Task: create and install a custom github app.
Action: Mouse moved to (743, 31)
Screenshot: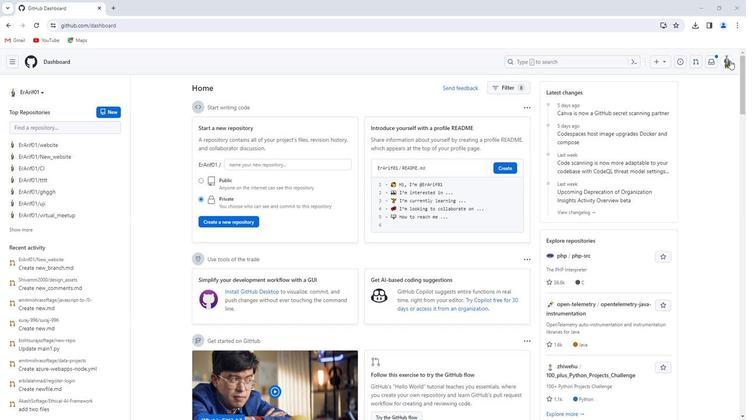 
Action: Mouse pressed left at (743, 31)
Screenshot: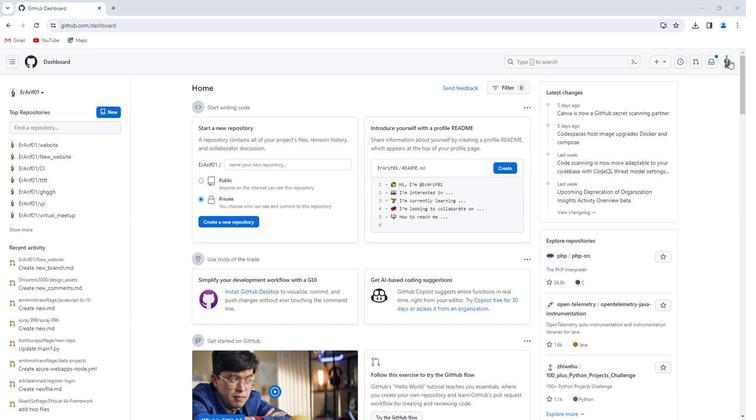 
Action: Mouse moved to (671, 290)
Screenshot: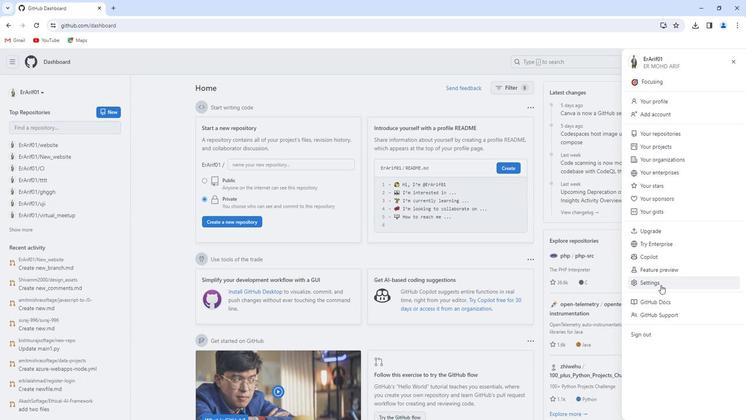 
Action: Mouse pressed left at (671, 290)
Screenshot: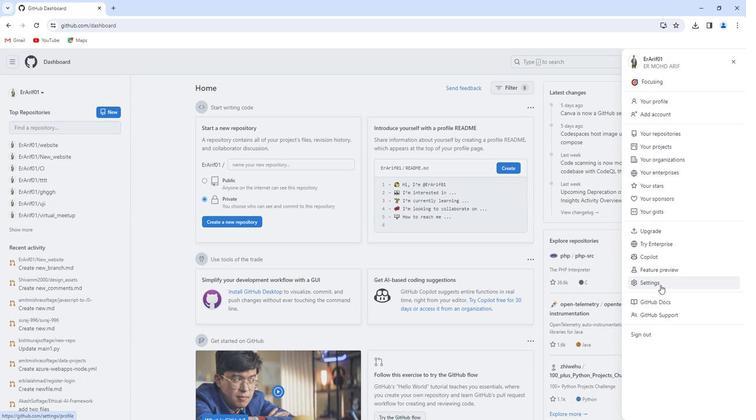 
Action: Mouse moved to (216, 170)
Screenshot: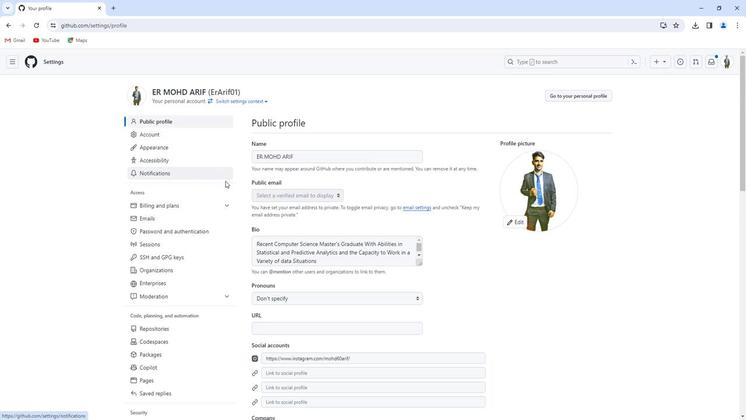 
Action: Mouse scrolled (216, 169) with delta (0, 0)
Screenshot: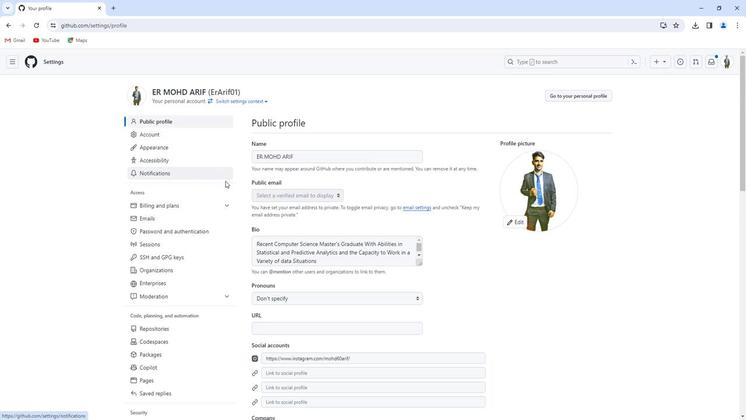 
Action: Mouse moved to (217, 171)
Screenshot: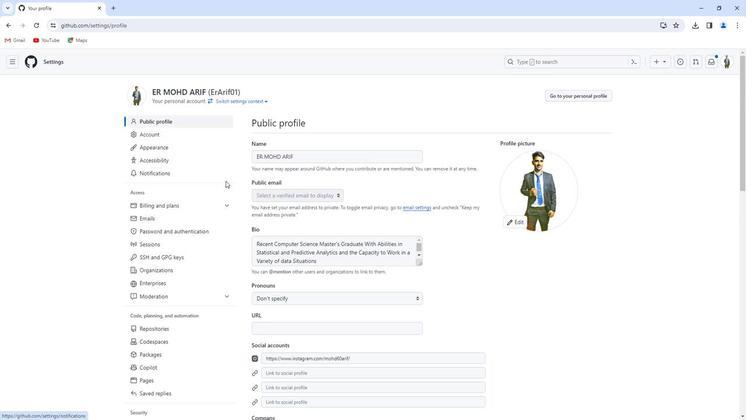 
Action: Mouse scrolled (217, 170) with delta (0, 0)
Screenshot: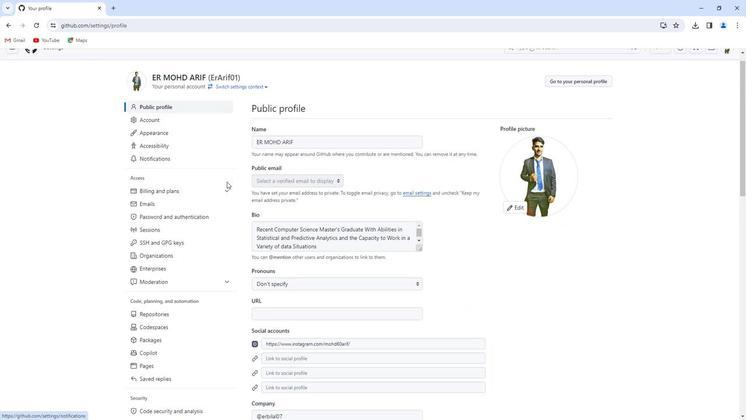 
Action: Mouse moved to (218, 172)
Screenshot: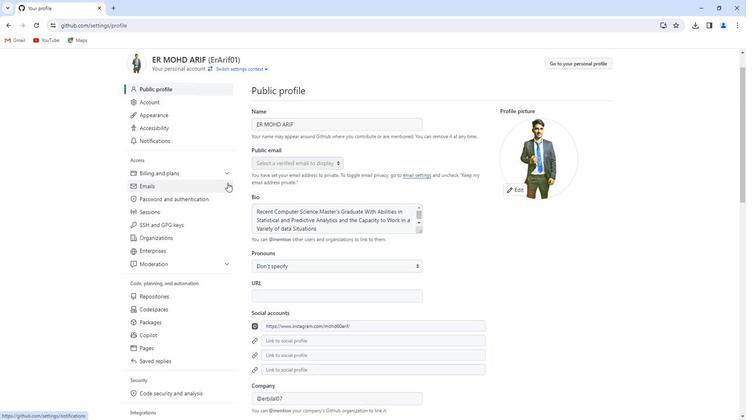 
Action: Mouse scrolled (218, 172) with delta (0, 0)
Screenshot: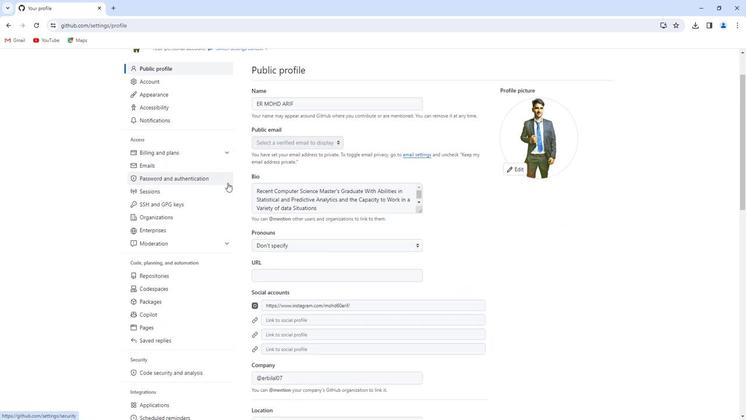 
Action: Mouse moved to (214, 181)
Screenshot: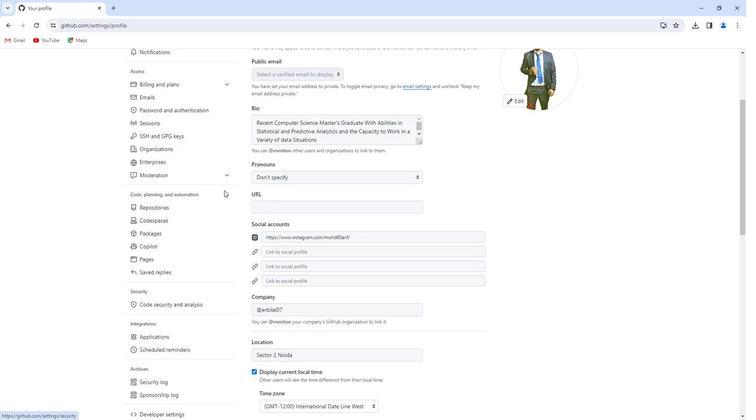 
Action: Mouse scrolled (214, 181) with delta (0, 0)
Screenshot: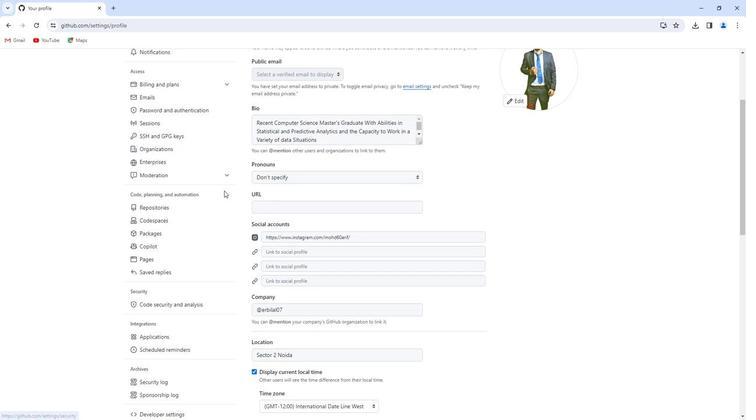 
Action: Mouse moved to (214, 185)
Screenshot: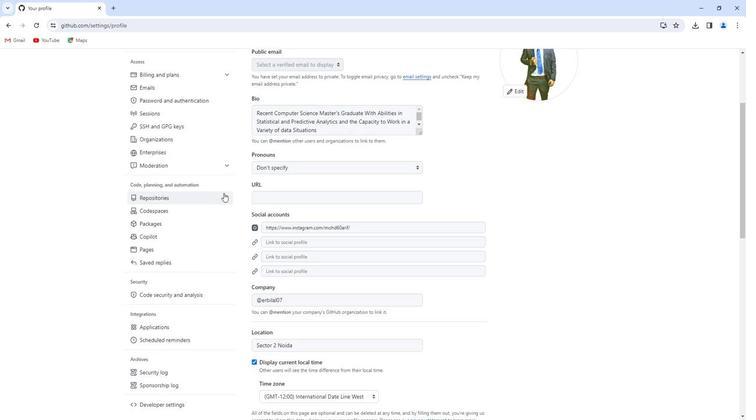 
Action: Mouse scrolled (214, 185) with delta (0, 0)
Screenshot: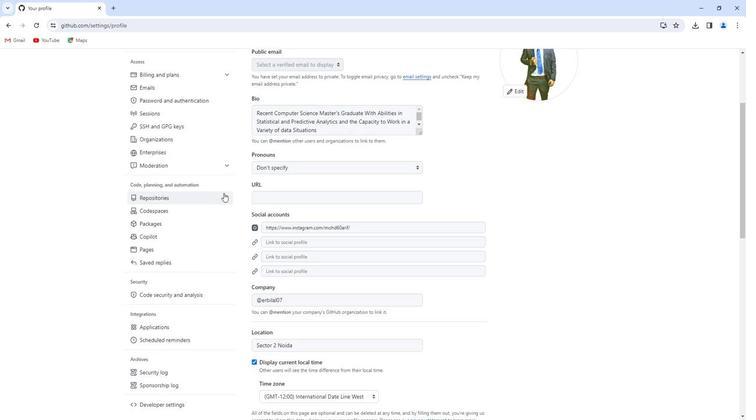 
Action: Mouse moved to (161, 344)
Screenshot: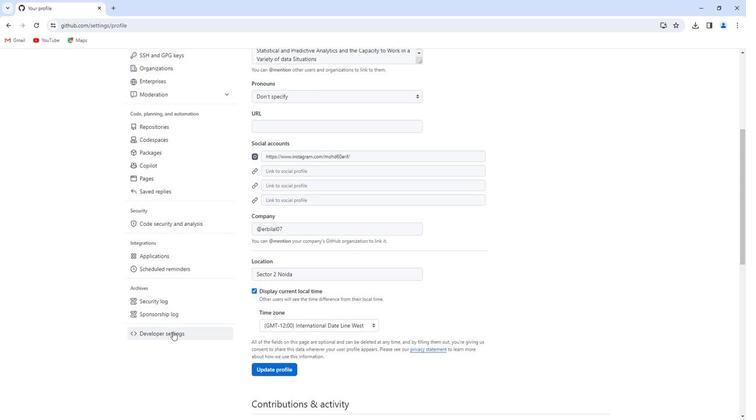 
Action: Mouse pressed left at (161, 344)
Screenshot: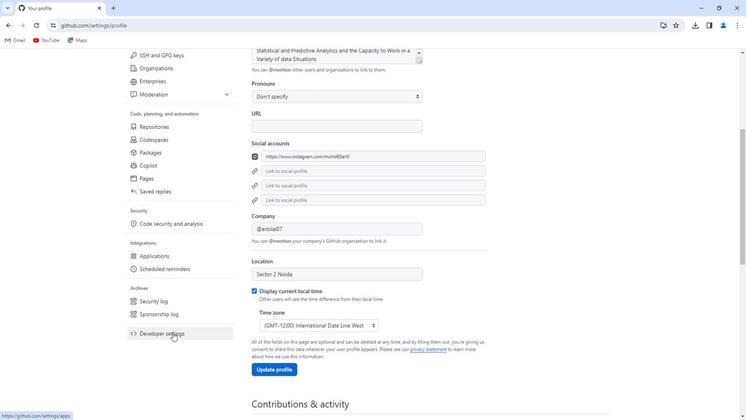 
Action: Mouse moved to (538, 69)
Screenshot: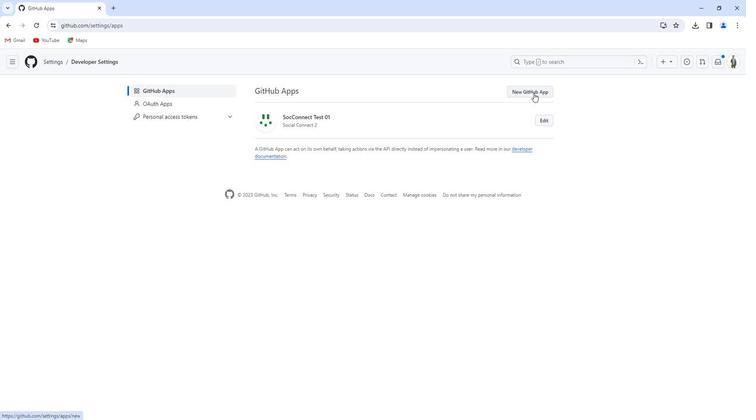 
Action: Mouse pressed left at (538, 69)
Screenshot: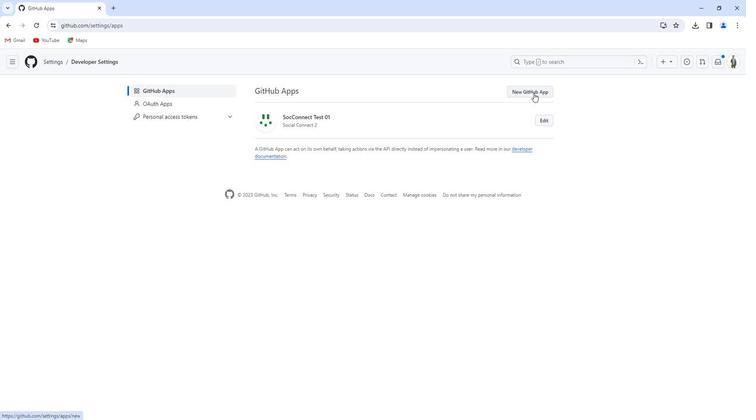 
Action: Mouse moved to (292, 114)
Screenshot: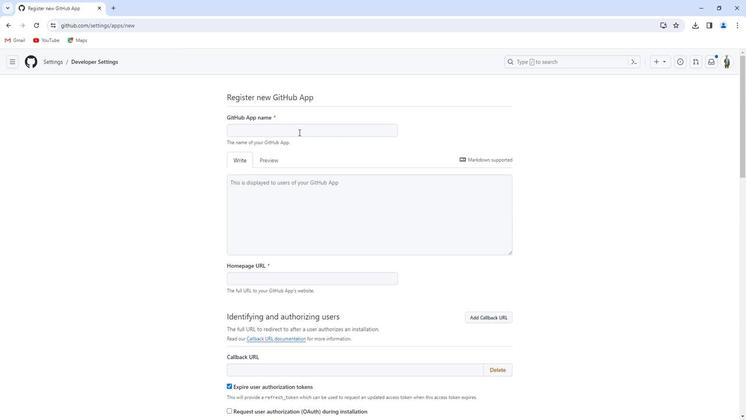 
Action: Mouse pressed left at (292, 114)
Screenshot: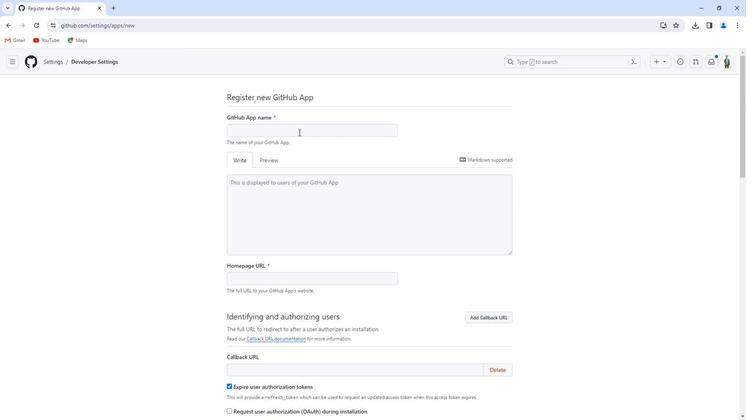 
Action: Key pressed <Key.shift><Key.shift><Key.shift><Key.shift><Key.shift><Key.shift><Key.shift><Key.shift><Key.shift><Key.shift><Key.shift><Key.shift><Key.shift><Key.shift><Key.shift><Key.shift><Key.shift><Key.shift><Key.shift><Key.shift><Key.shift>Soc<Key.shift><Key.shift><Key.shift><Key.shift><Key.shift><Key.shift><Key.shift>Connect<Key.shift><Key.shift><Key.shift><Key.shift><Key.shift><Key.shift><Key.shift><Key.shift><Key.shift><Key.shift><Key.shift><Key.shift><Key.shift><Key.shift><Key.shift><Key.shift><Key.shift><Key.shift><Key.shift>Mas
Screenshot: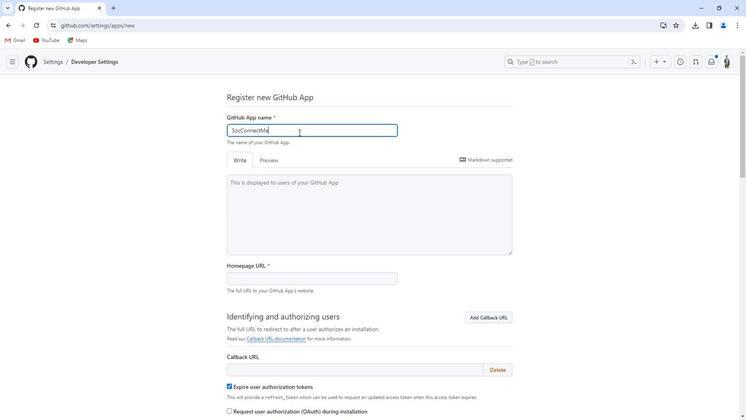 
Action: Mouse moved to (277, 178)
Screenshot: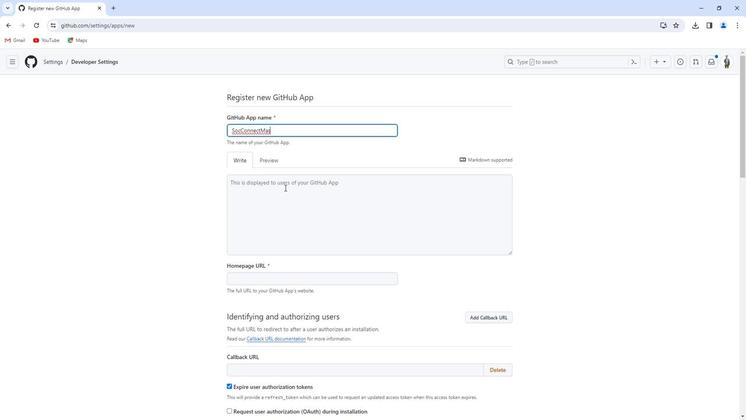 
Action: Mouse pressed left at (277, 178)
Screenshot: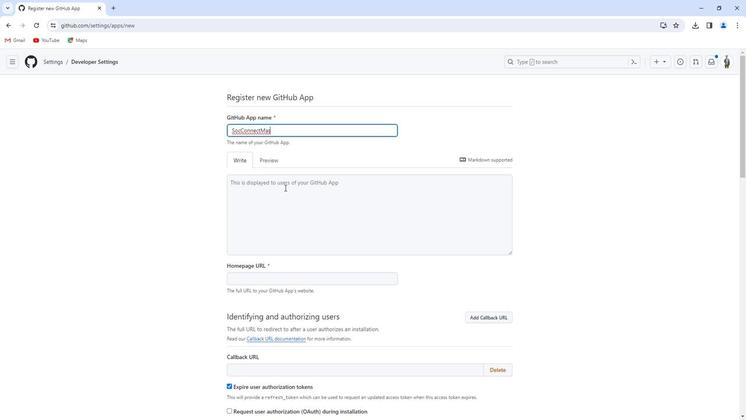 
Action: Key pressed <Key.shift_r>Co<Key.backspace><Key.backspace><Key.shift>Listenig<Key.backspace>ng<Key.space>for<Key.space>a<Key.space>custom<Key.space><Key.shift_r>Git<Key.shift>Hub<Key.space><Key.shift_r>A<Key.shift><Key.shift><Key.shift><Key.shift>pp
Screenshot: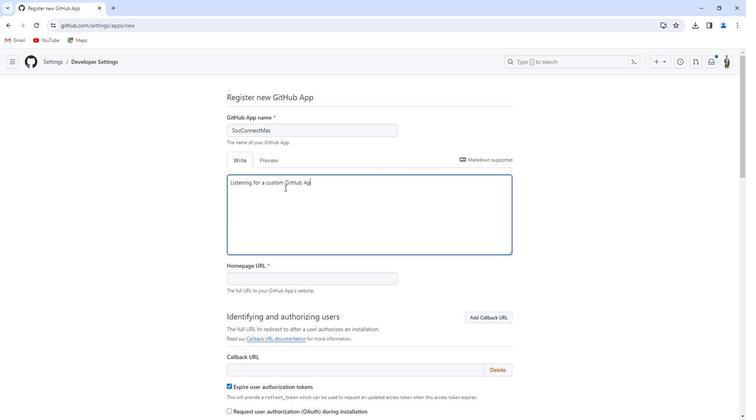 
Action: Mouse moved to (267, 281)
Screenshot: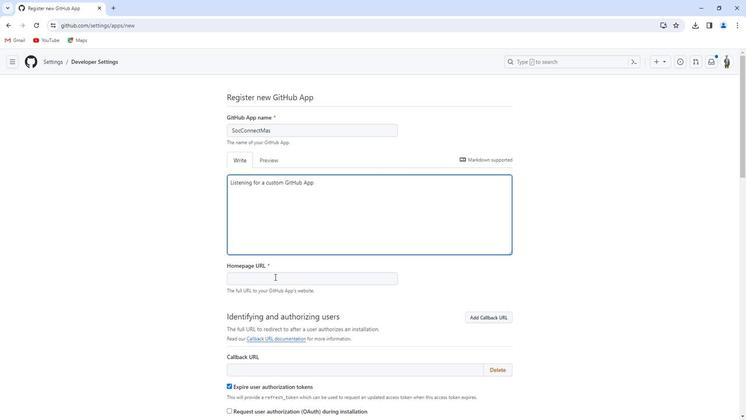 
Action: Mouse pressed left at (267, 281)
Screenshot: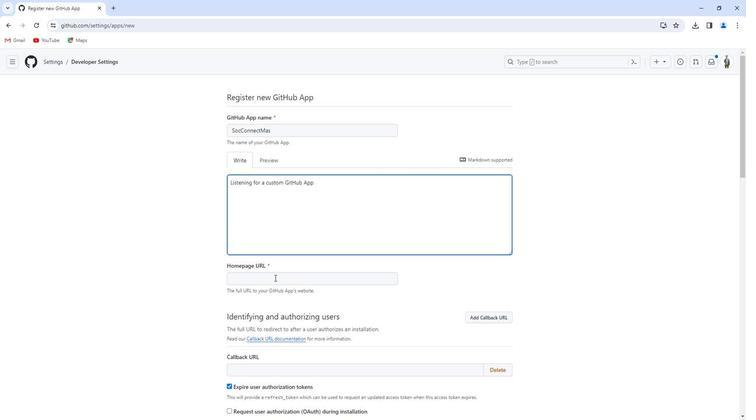 
Action: Mouse moved to (269, 284)
Screenshot: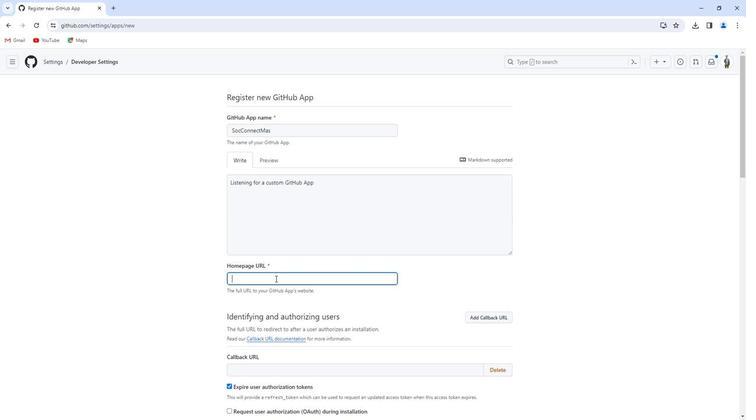 
Action: Key pressed https<Key.shift>://hiprestsa.com
Screenshot: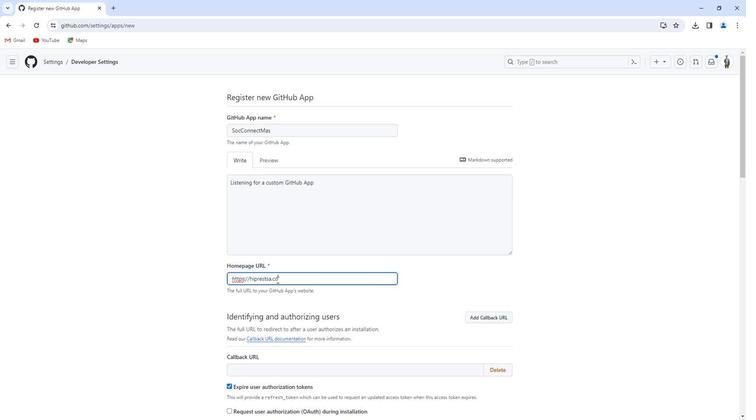 
Action: Mouse moved to (271, 283)
Screenshot: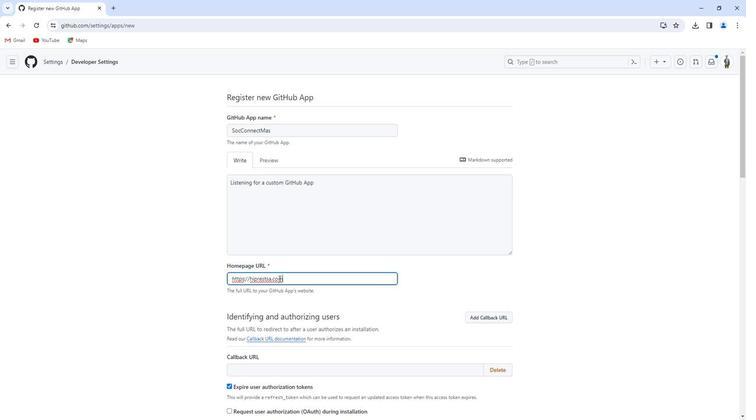 
Action: Mouse scrolled (271, 282) with delta (0, 0)
Screenshot: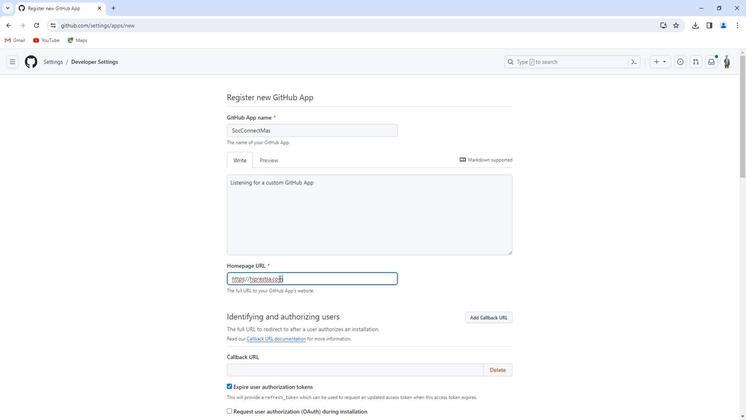 
Action: Mouse scrolled (271, 282) with delta (0, 0)
Screenshot: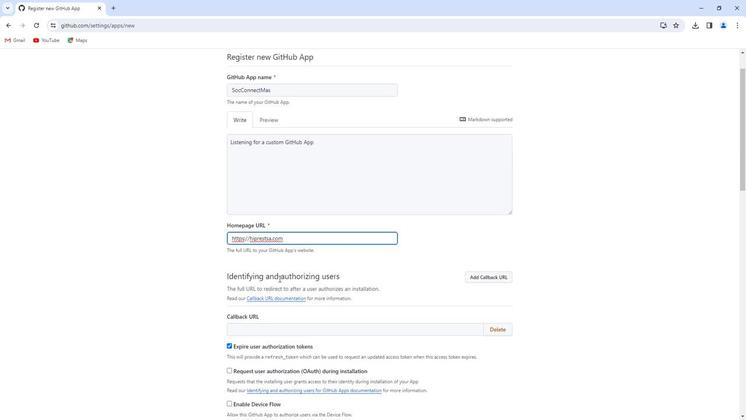 
Action: Mouse moved to (262, 295)
Screenshot: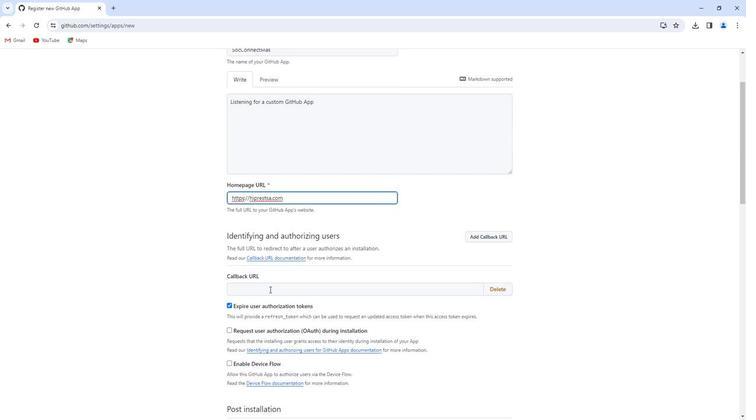 
Action: Mouse pressed left at (262, 295)
Screenshot: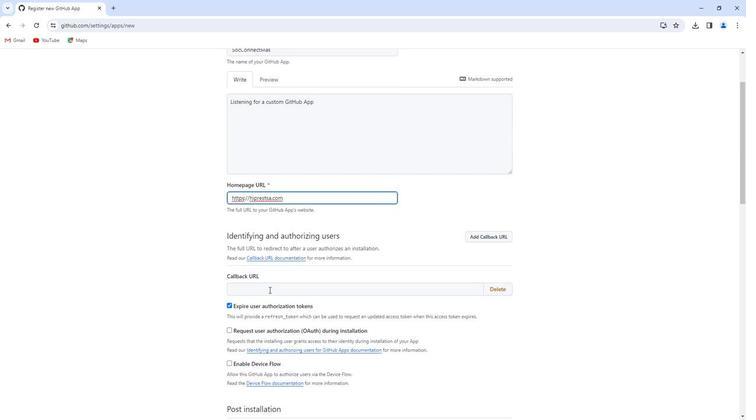 
Action: Key pressed https<Key.shift>://hiprestsa.com/dev.bgo/26<Key.backspace><Key.backspace>17-2/modules/pr<Key.backspace>fsocialconnect/connect/githubconnect.php
Screenshot: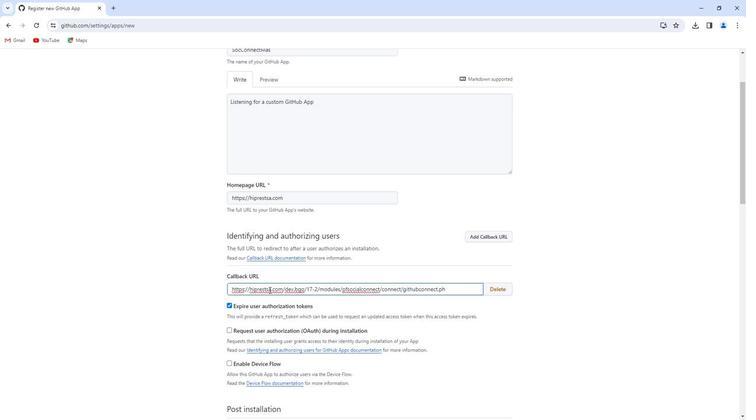 
Action: Mouse moved to (290, 308)
Screenshot: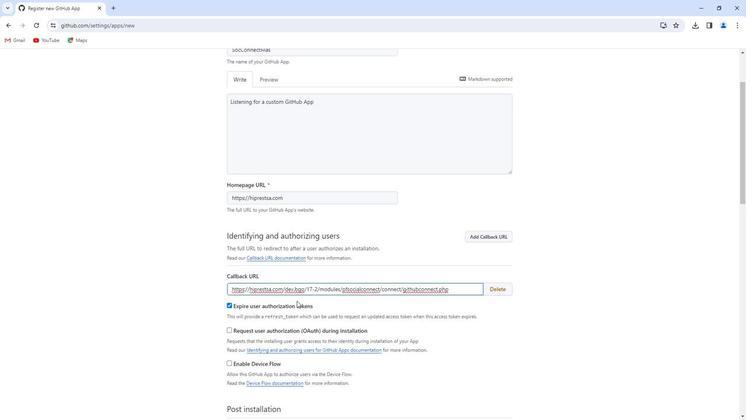 
Action: Mouse scrolled (290, 308) with delta (0, 0)
Screenshot: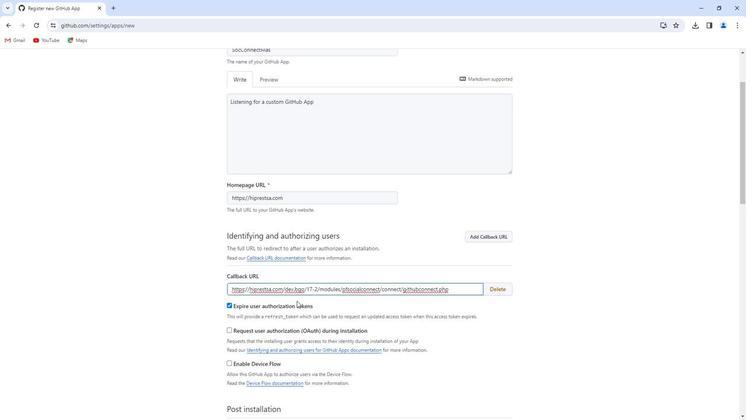 
Action: Mouse moved to (290, 308)
Screenshot: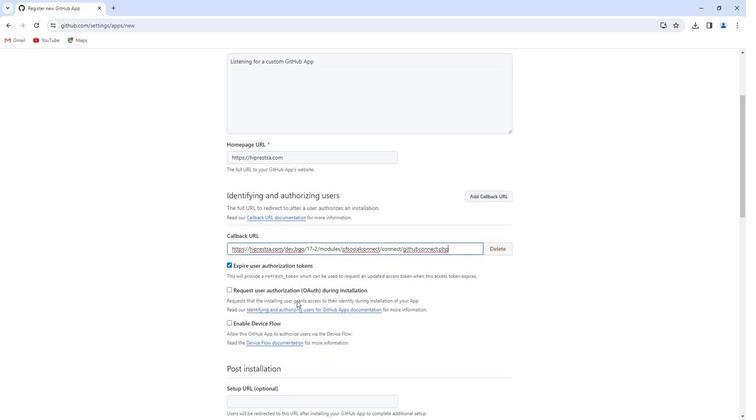 
Action: Mouse scrolled (290, 308) with delta (0, 0)
Screenshot: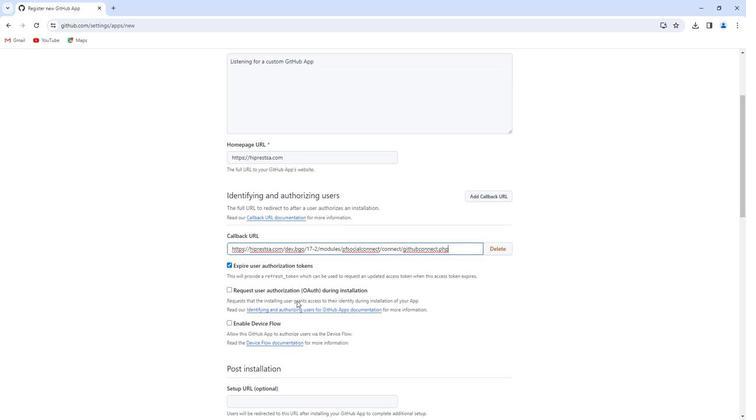 
Action: Mouse moved to (289, 308)
Screenshot: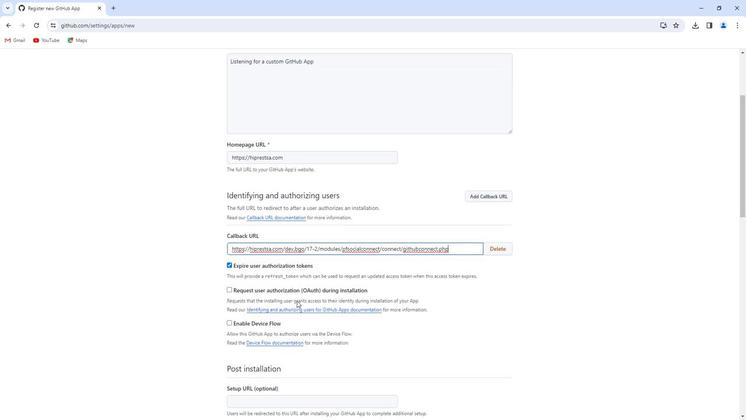 
Action: Mouse scrolled (289, 308) with delta (0, 0)
Screenshot: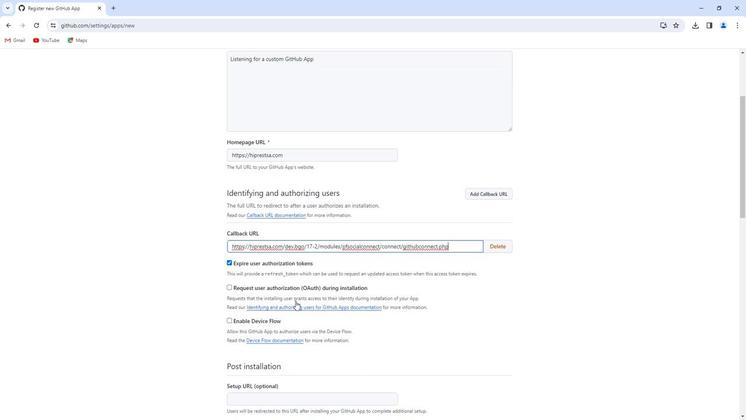
Action: Mouse moved to (268, 331)
Screenshot: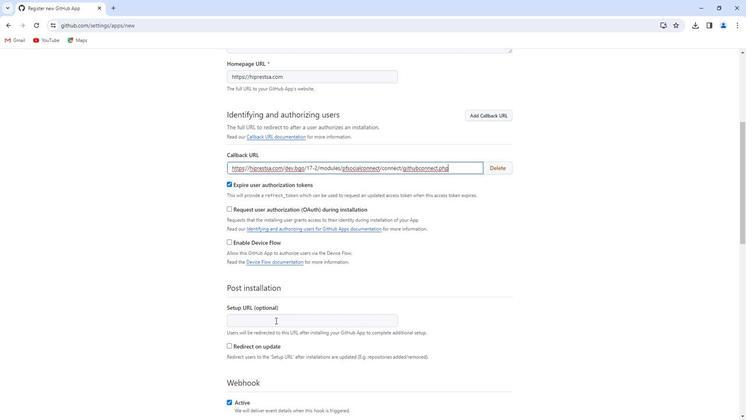 
Action: Mouse pressed left at (268, 331)
Screenshot: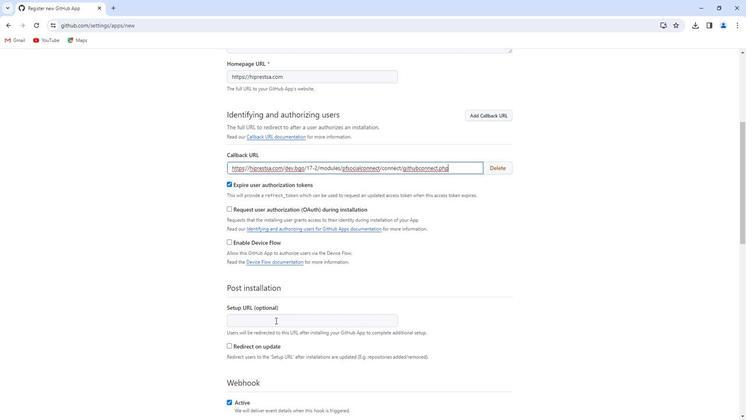 
Action: Mouse moved to (254, 337)
Screenshot: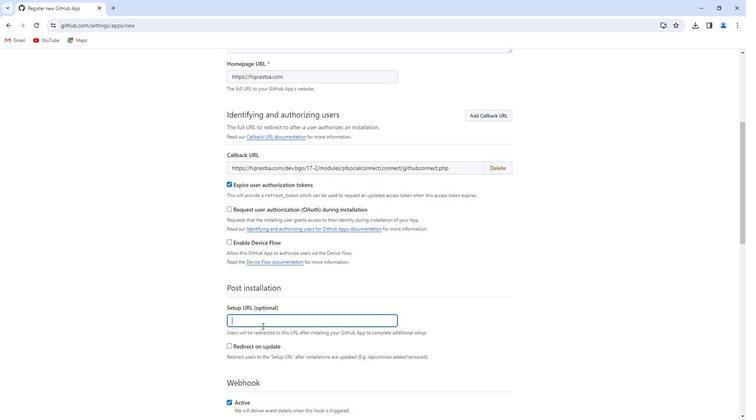 
Action: Mouse pressed left at (254, 337)
Screenshot: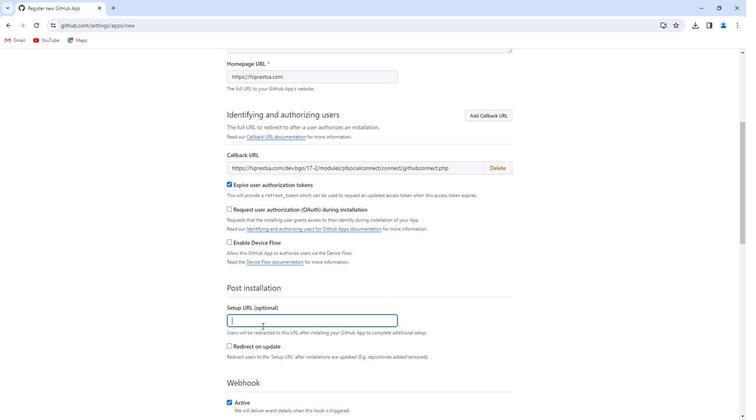 
Action: Mouse moved to (246, 320)
Screenshot: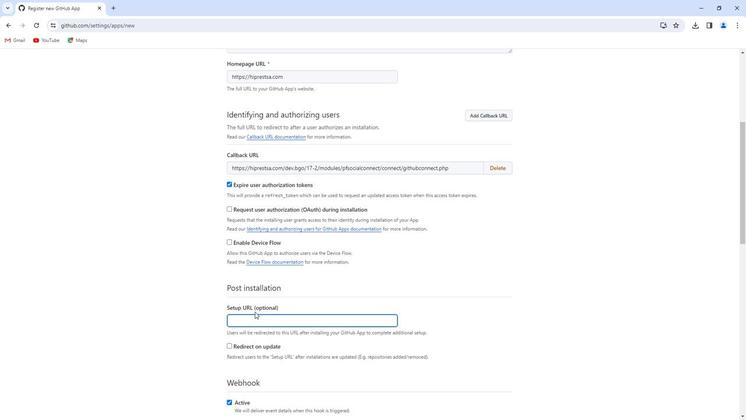 
Action: Mouse scrolled (246, 320) with delta (0, 0)
Screenshot: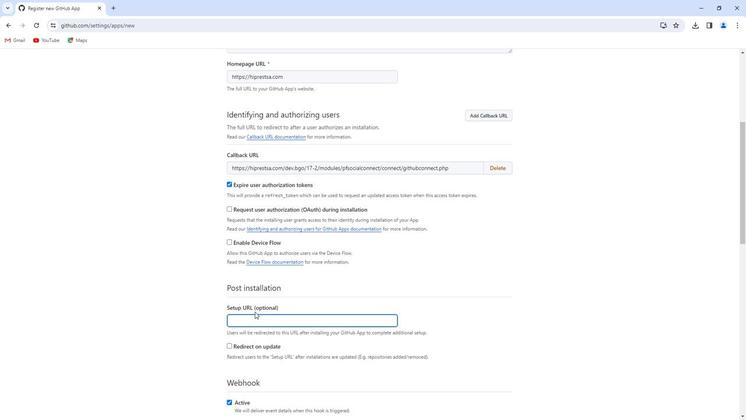 
Action: Mouse moved to (262, 354)
Screenshot: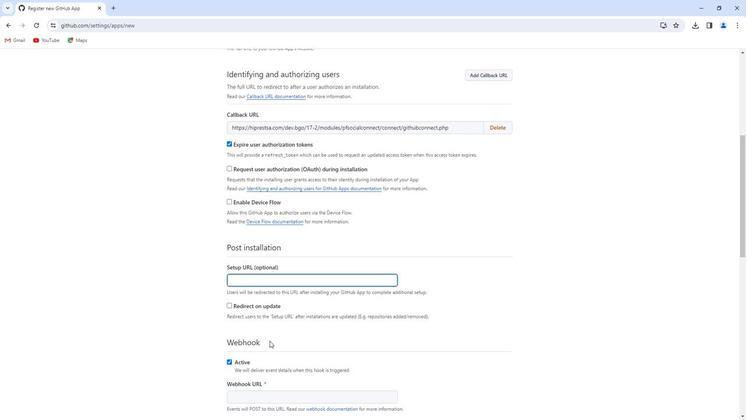 
Action: Mouse scrolled (262, 354) with delta (0, 0)
Screenshot: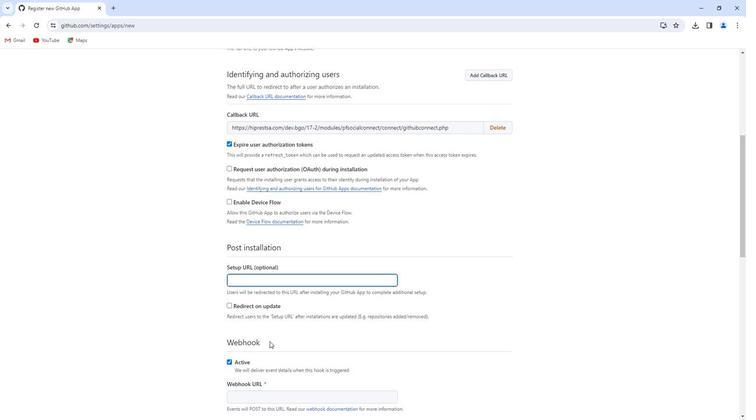 
Action: Mouse scrolled (262, 354) with delta (0, 0)
Screenshot: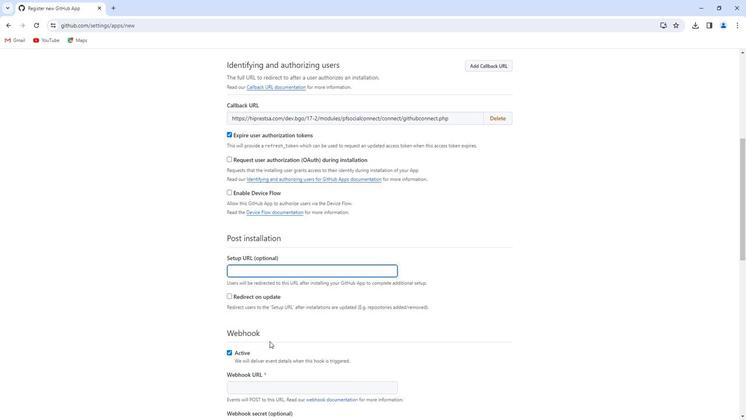 
Action: Mouse moved to (266, 325)
Screenshot: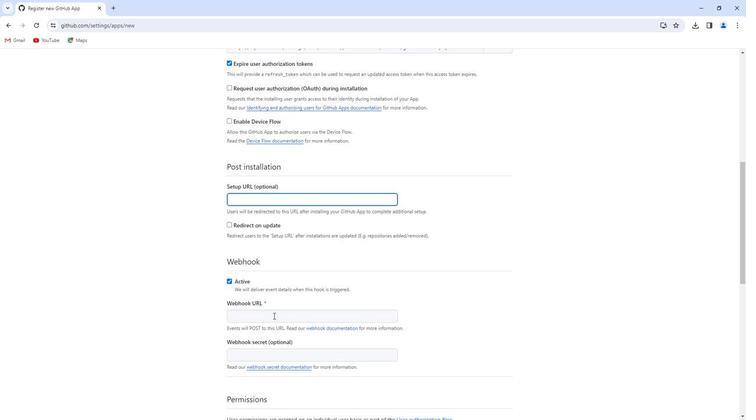 
Action: Mouse pressed left at (266, 325)
Screenshot: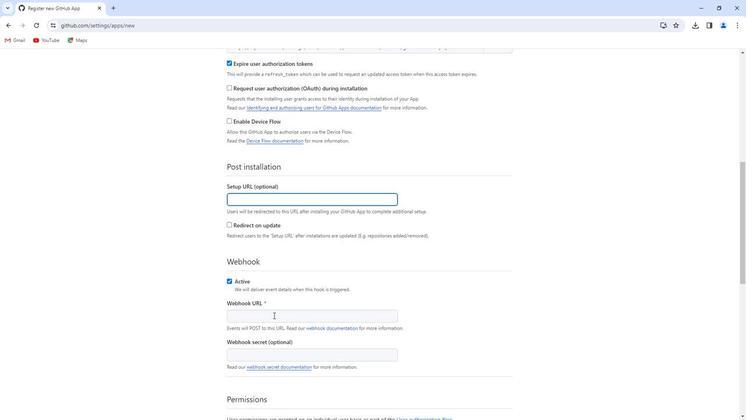 
Action: Mouse moved to (265, 326)
Screenshot: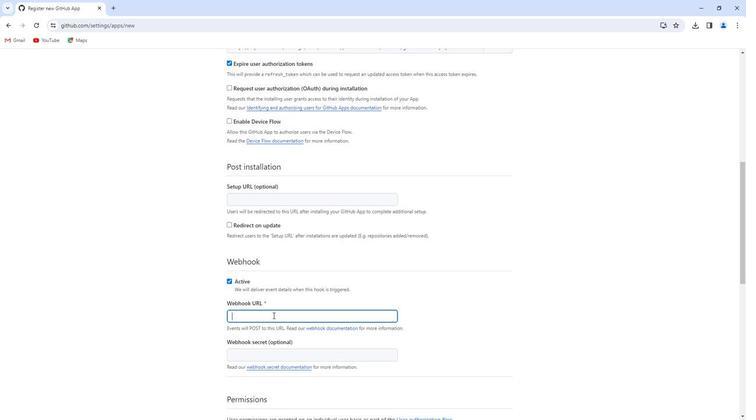 
Action: Key pressed https<Key.shift>://hiprestsa.com
Screenshot: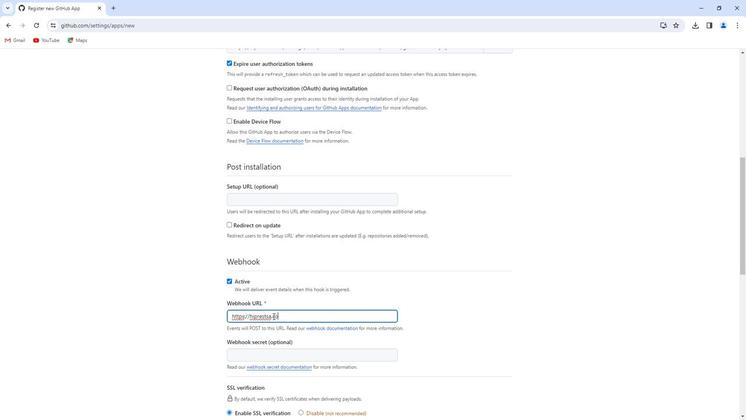 
Action: Mouse moved to (363, 281)
Screenshot: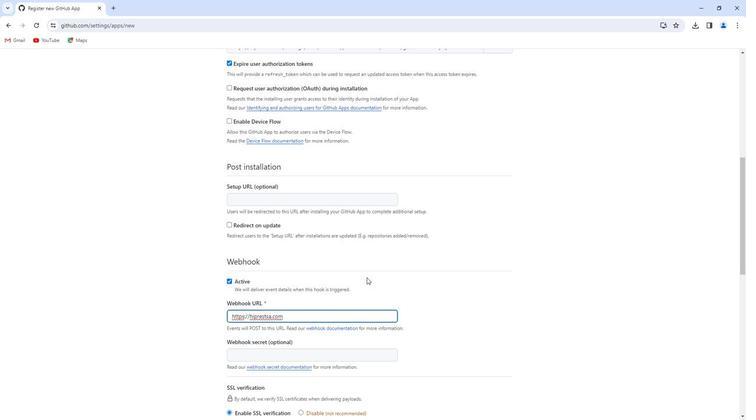 
Action: Mouse scrolled (363, 281) with delta (0, 0)
Screenshot: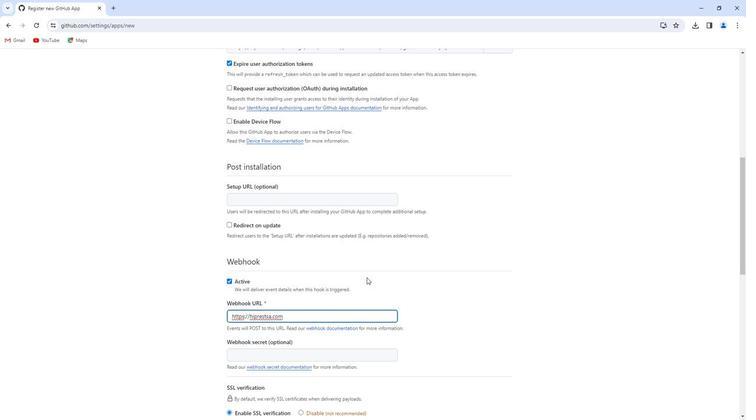 
Action: Mouse moved to (362, 281)
Screenshot: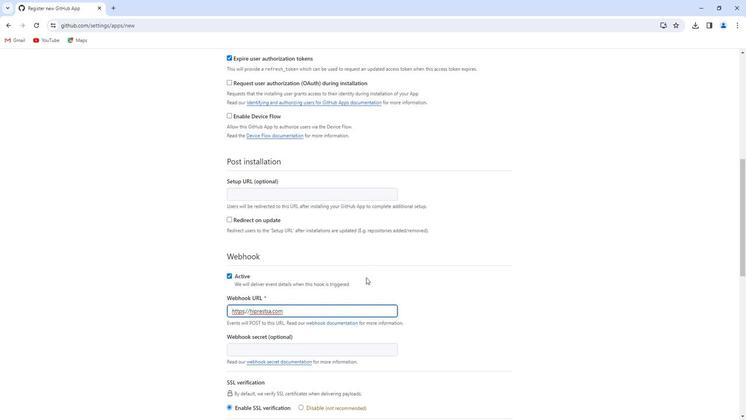 
Action: Mouse scrolled (362, 281) with delta (0, 0)
Screenshot: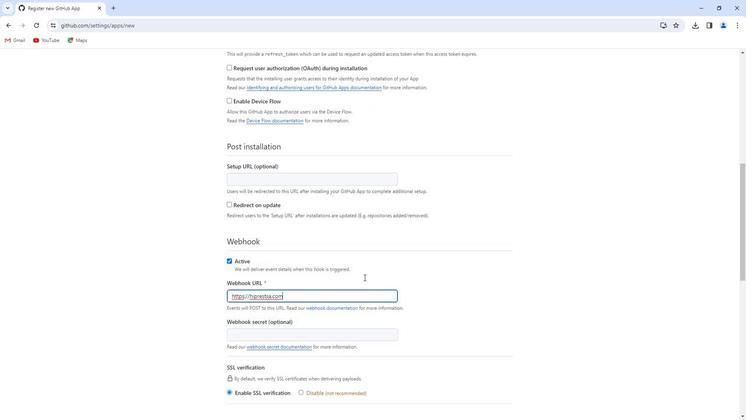 
Action: Mouse moved to (353, 264)
Screenshot: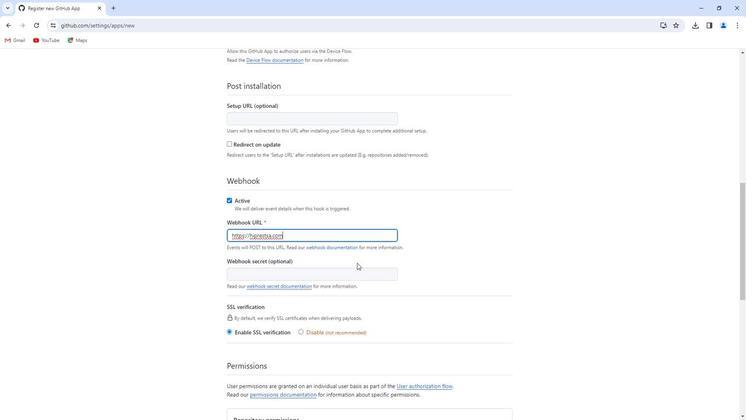 
Action: Mouse scrolled (353, 264) with delta (0, 0)
Screenshot: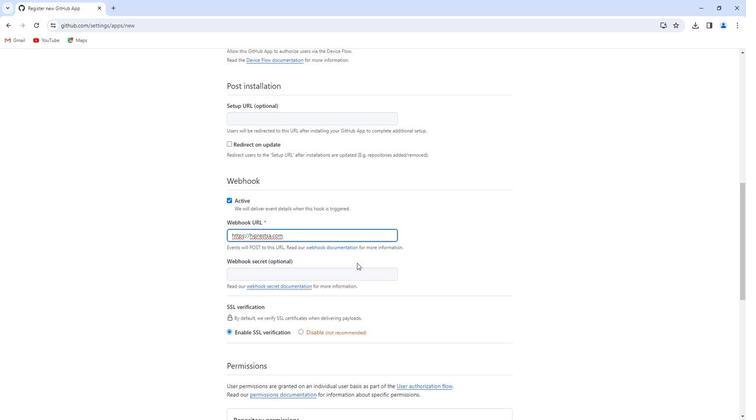 
Action: Mouse moved to (352, 263)
Screenshot: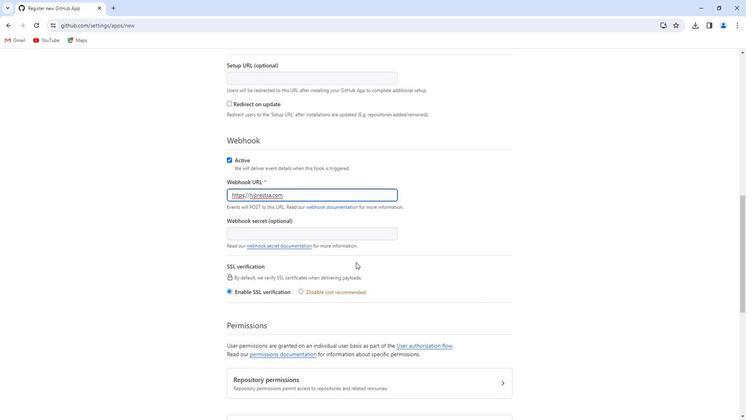 
Action: Mouse scrolled (352, 263) with delta (0, 0)
Screenshot: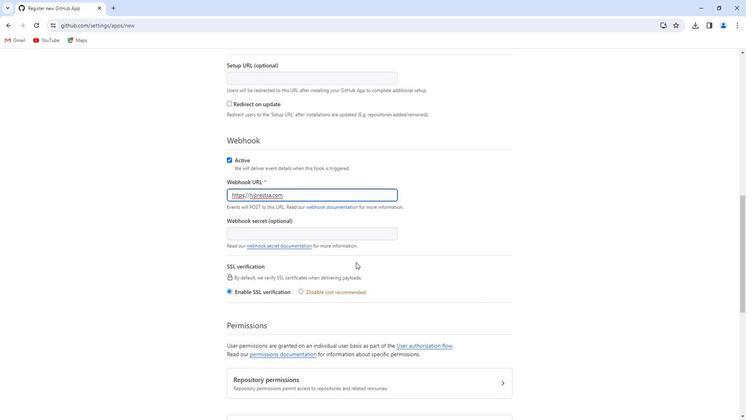 
Action: Mouse moved to (350, 259)
Screenshot: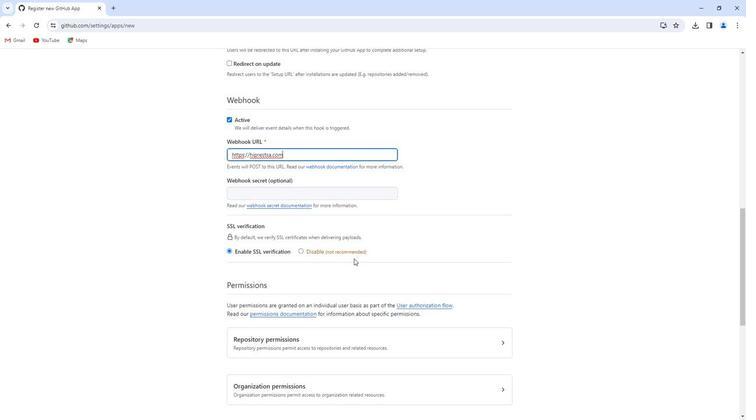 
Action: Mouse scrolled (350, 259) with delta (0, 0)
Screenshot: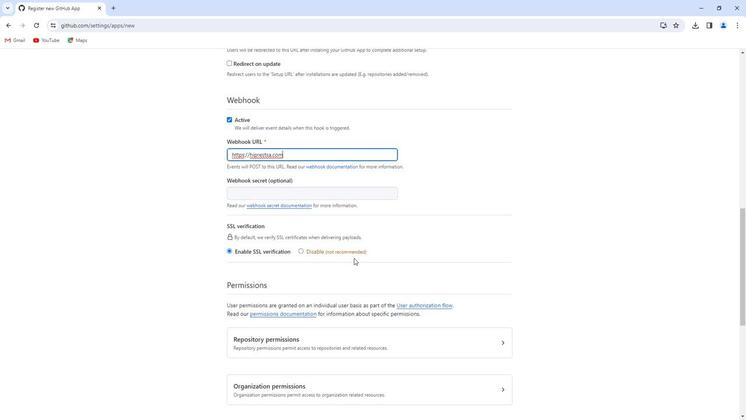 
Action: Mouse moved to (252, 249)
Screenshot: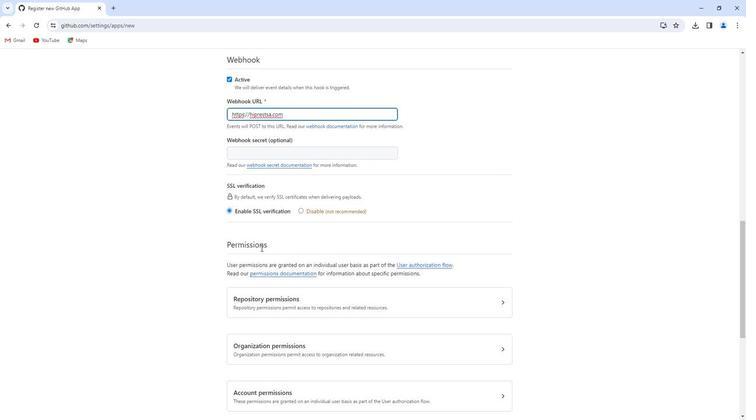 
Action: Mouse scrolled (252, 248) with delta (0, 0)
Screenshot: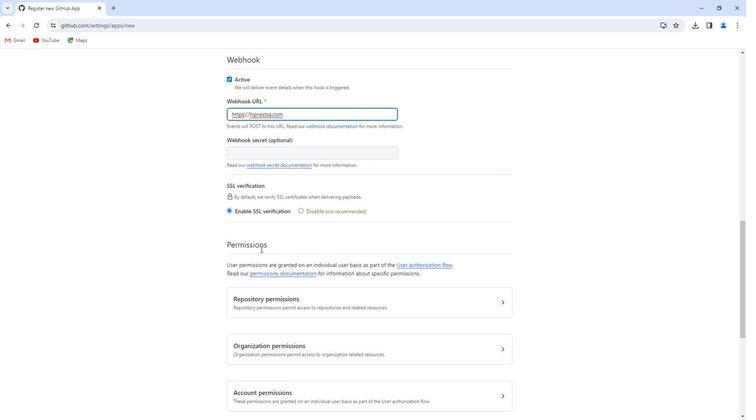
Action: Mouse moved to (253, 250)
Screenshot: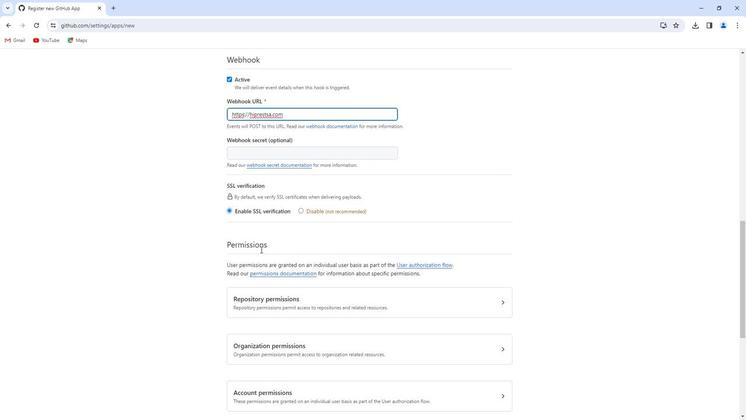 
Action: Mouse scrolled (253, 249) with delta (0, 0)
Screenshot: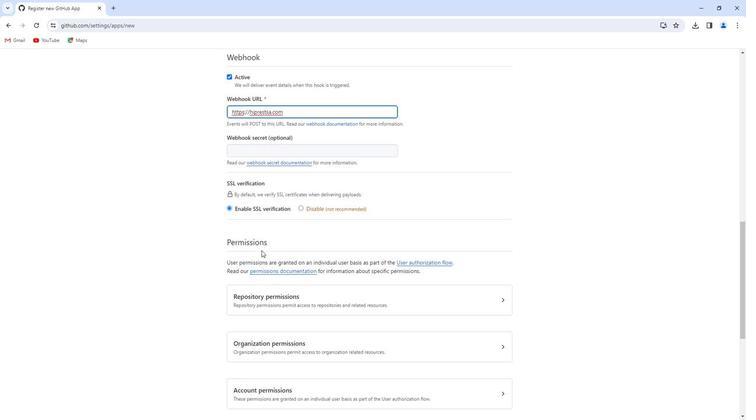 
Action: Mouse moved to (259, 252)
Screenshot: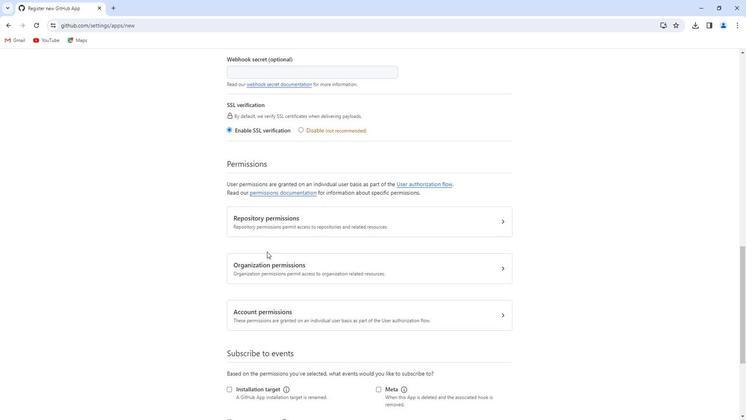 
Action: Mouse scrolled (259, 251) with delta (0, 0)
Screenshot: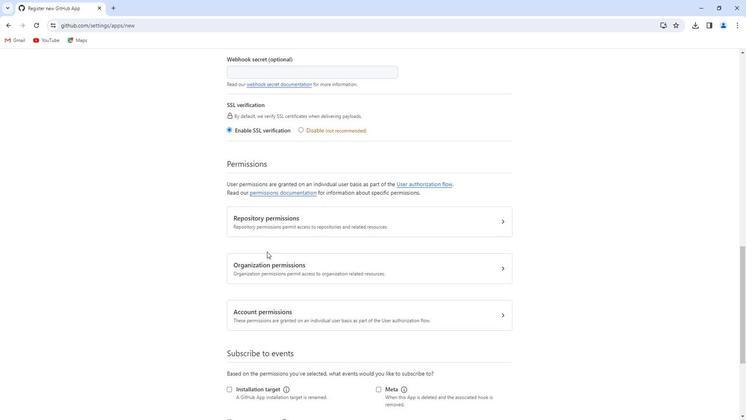 
Action: Mouse moved to (262, 252)
Screenshot: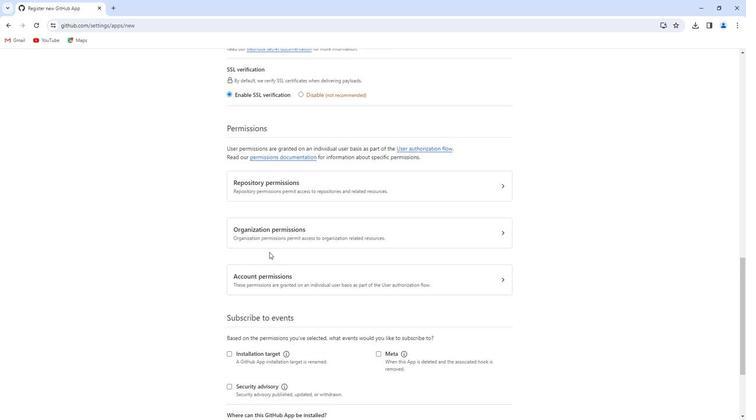 
Action: Mouse scrolled (262, 252) with delta (0, 0)
Screenshot: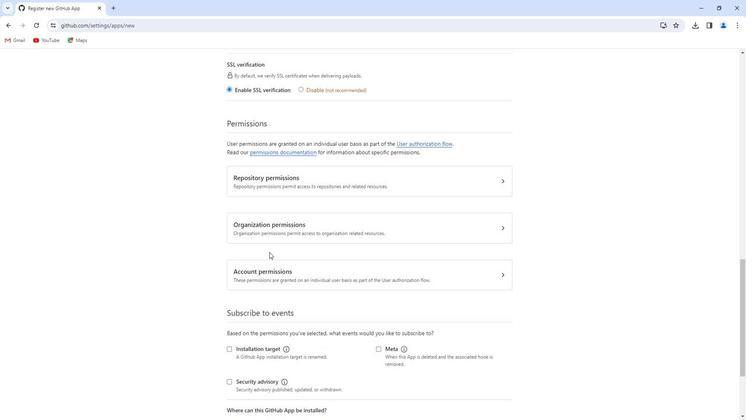 
Action: Mouse scrolled (262, 252) with delta (0, 0)
Screenshot: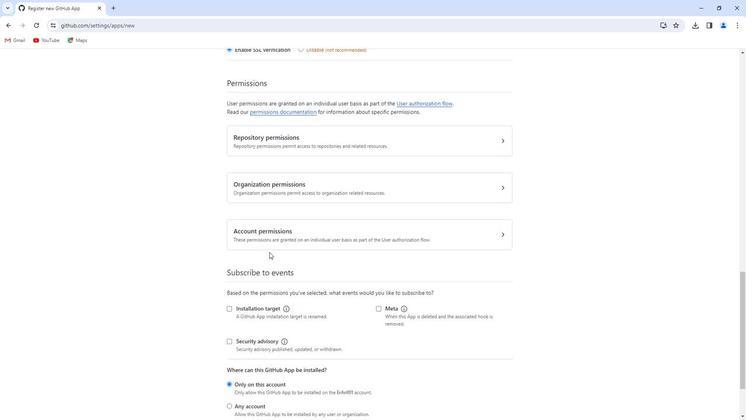 
Action: Mouse moved to (219, 272)
Screenshot: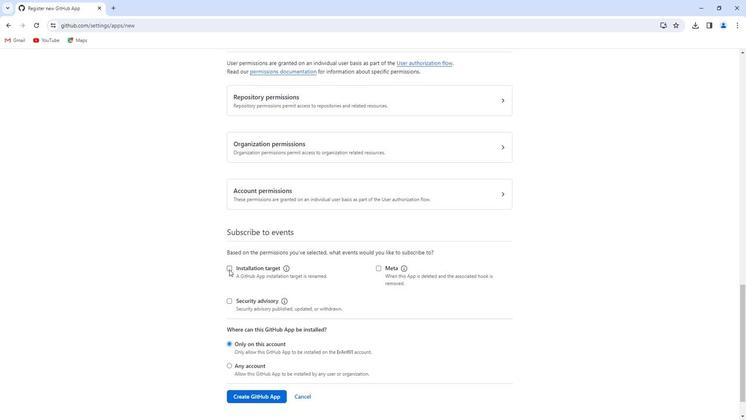 
Action: Mouse pressed left at (219, 272)
Screenshot: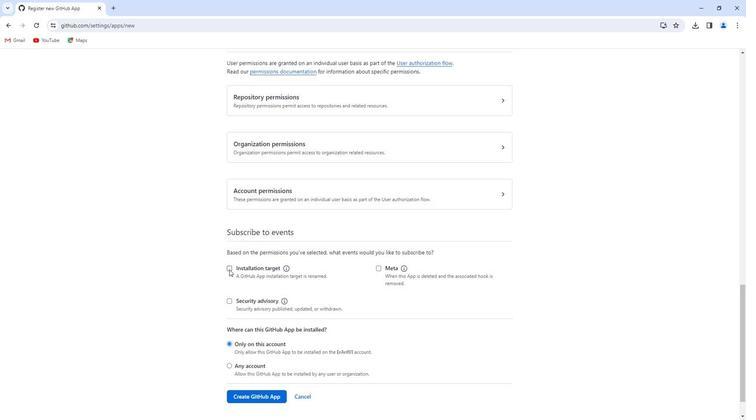 
Action: Mouse moved to (377, 270)
Screenshot: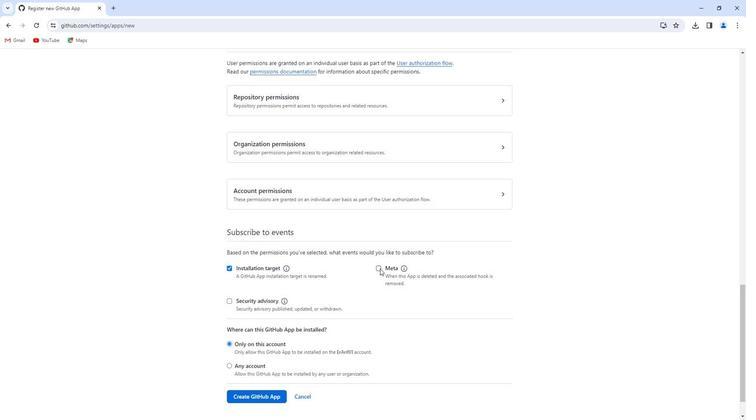 
Action: Mouse pressed left at (377, 270)
Screenshot: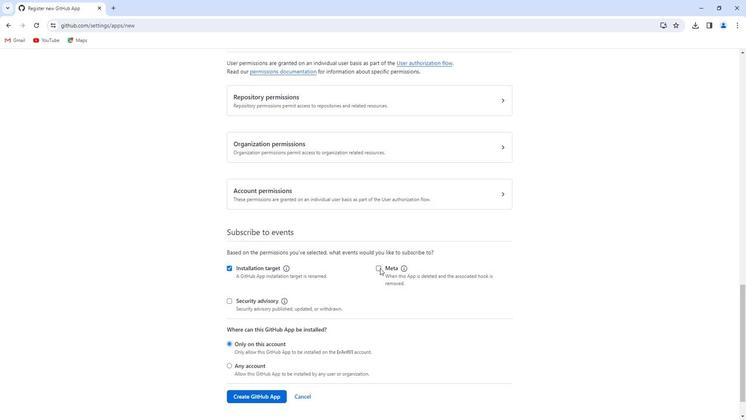 
Action: Mouse moved to (221, 308)
Screenshot: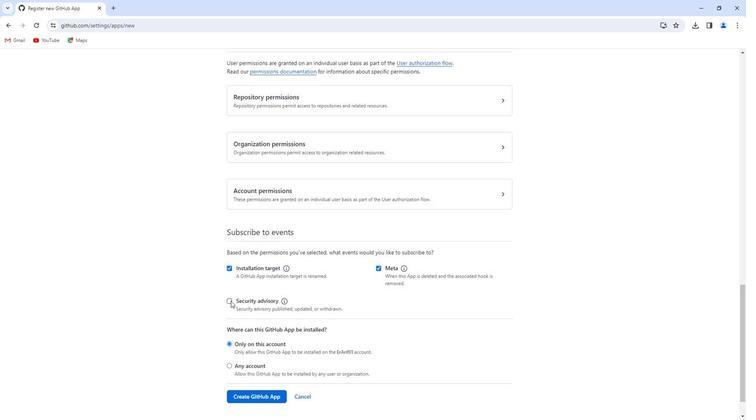 
Action: Mouse pressed left at (221, 308)
Screenshot: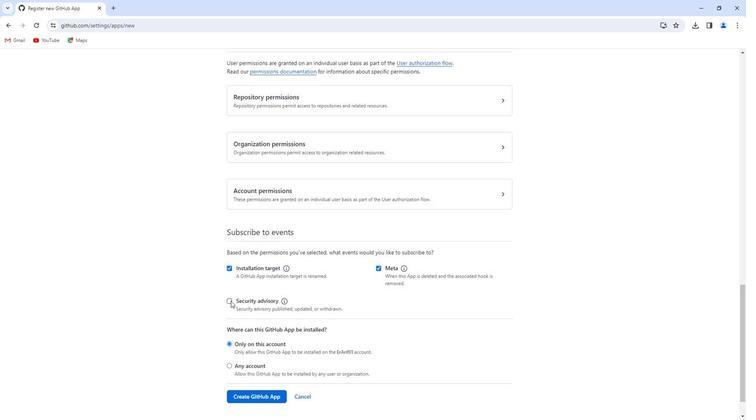 
Action: Mouse moved to (219, 308)
Screenshot: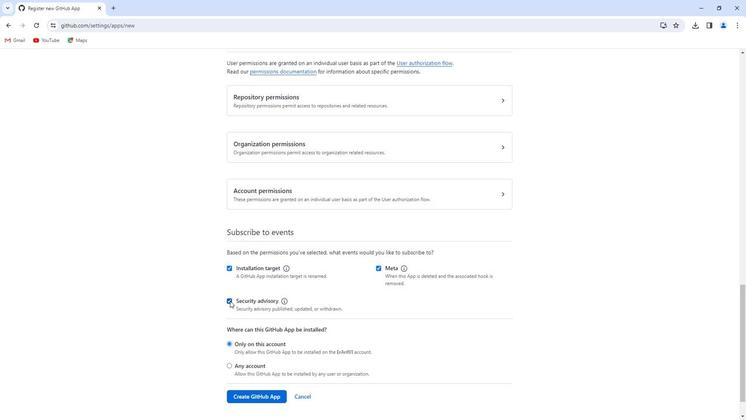 
Action: Mouse scrolled (219, 308) with delta (0, 0)
Screenshot: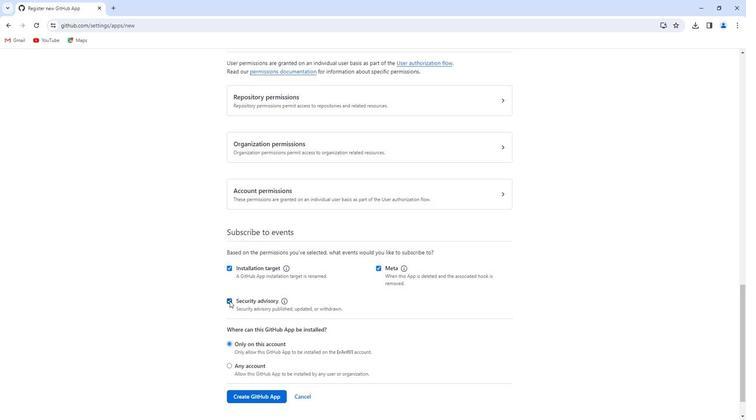 
Action: Mouse moved to (221, 308)
Screenshot: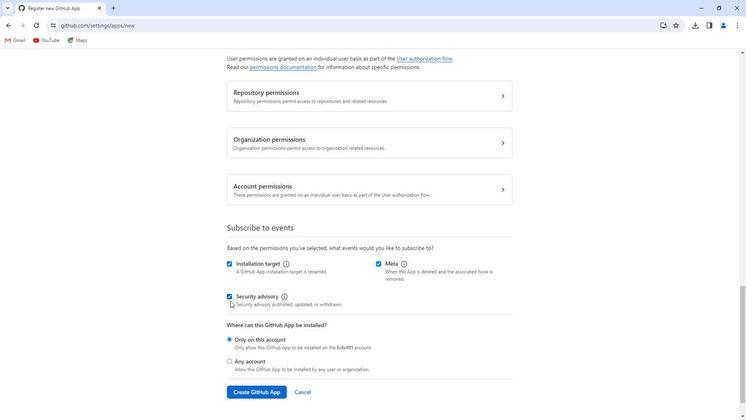 
Action: Mouse scrolled (221, 308) with delta (0, 0)
Screenshot: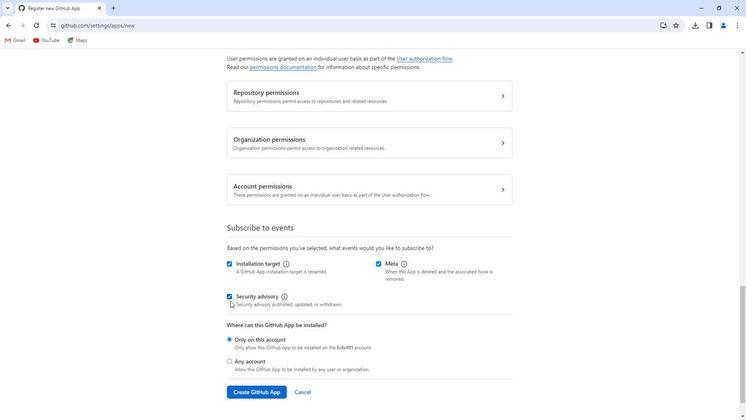 
Action: Mouse moved to (227, 305)
Screenshot: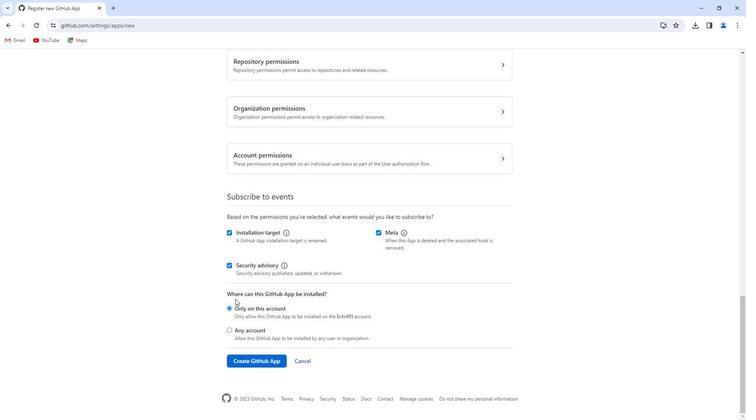 
Action: Mouse scrolled (227, 305) with delta (0, 0)
Screenshot: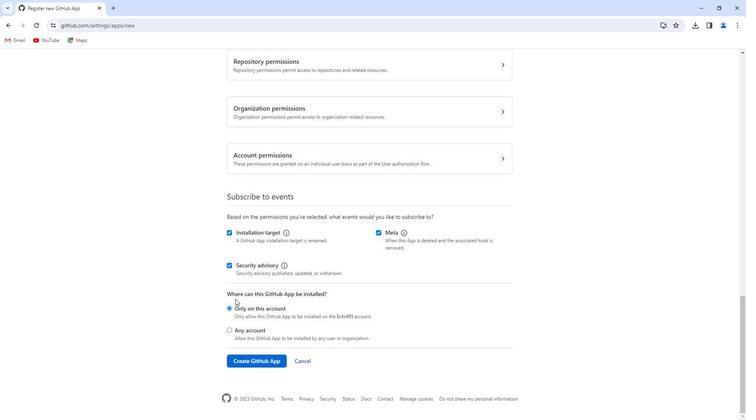 
Action: Mouse moved to (326, 285)
Screenshot: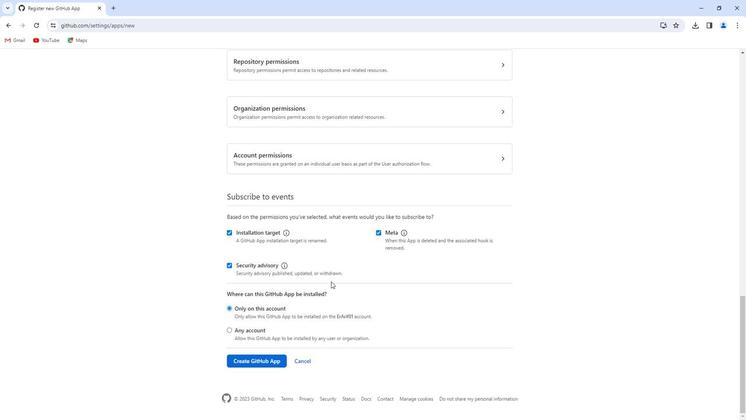 
Action: Mouse scrolled (326, 285) with delta (0, 0)
Screenshot: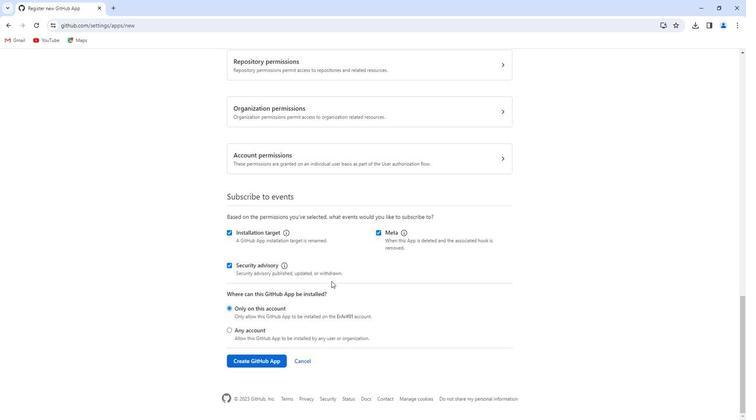 
Action: Mouse moved to (313, 294)
Screenshot: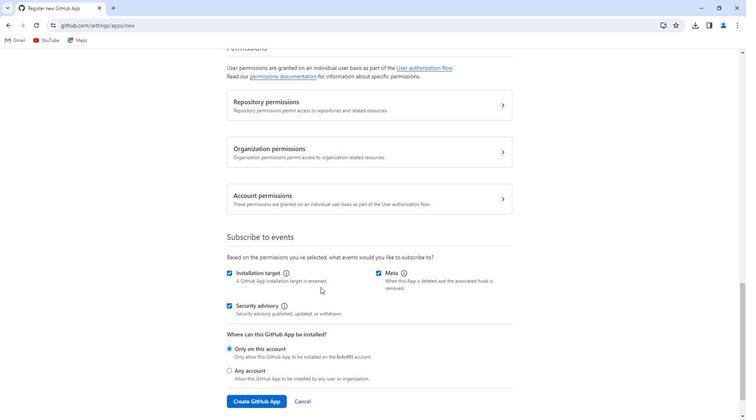 
Action: Mouse scrolled (313, 294) with delta (0, 0)
Screenshot: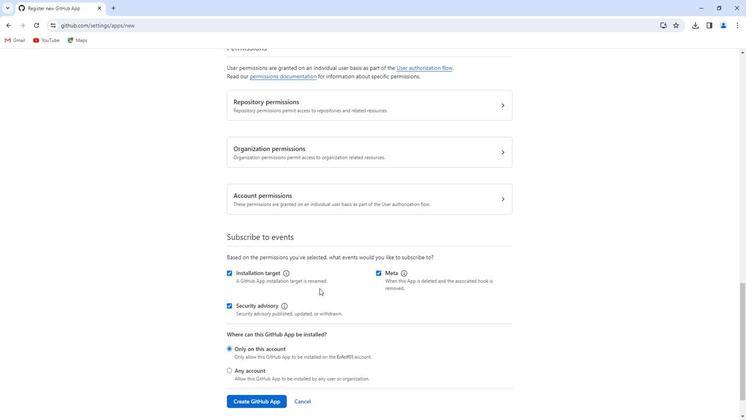 
Action: Mouse scrolled (313, 294) with delta (0, 0)
Screenshot: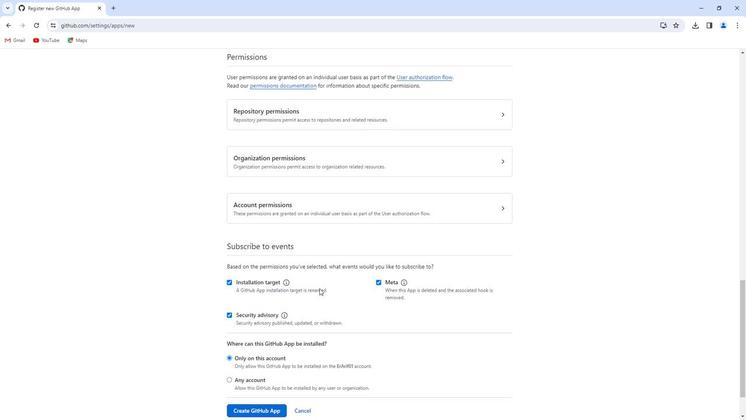 
Action: Mouse scrolled (313, 294) with delta (0, 0)
Screenshot: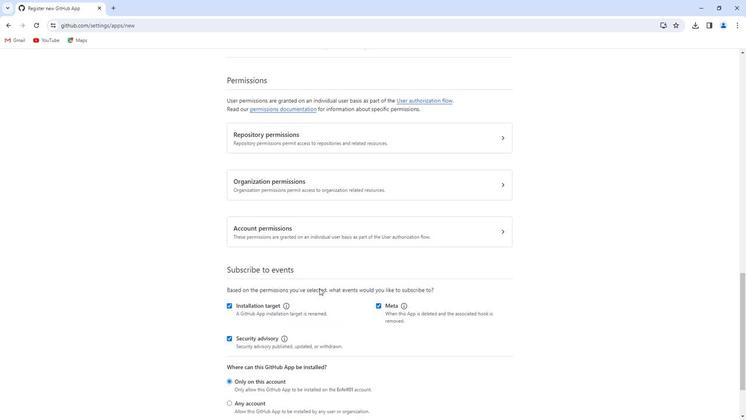 
Action: Mouse scrolled (313, 294) with delta (0, 0)
Screenshot: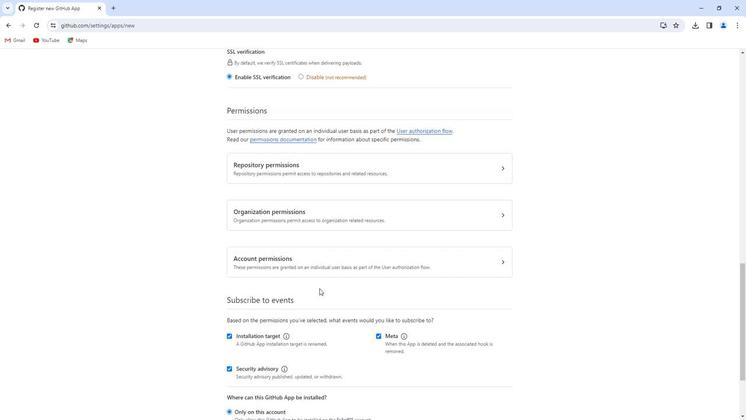 
Action: Mouse scrolled (313, 294) with delta (0, 0)
Screenshot: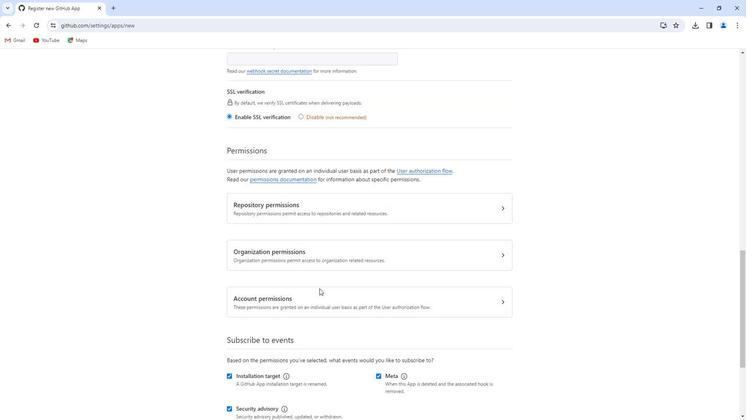 
Action: Mouse moved to (313, 294)
Screenshot: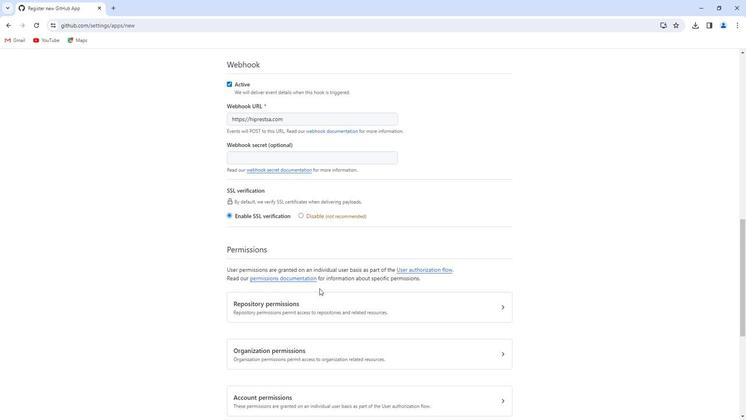 
Action: Mouse scrolled (313, 293) with delta (0, 0)
Screenshot: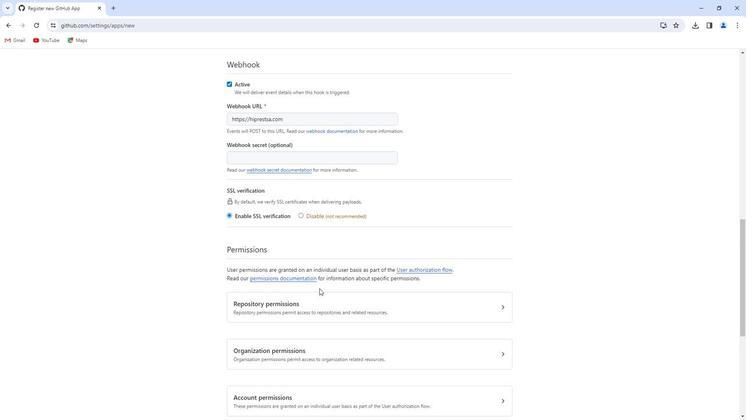 
Action: Mouse moved to (504, 269)
Screenshot: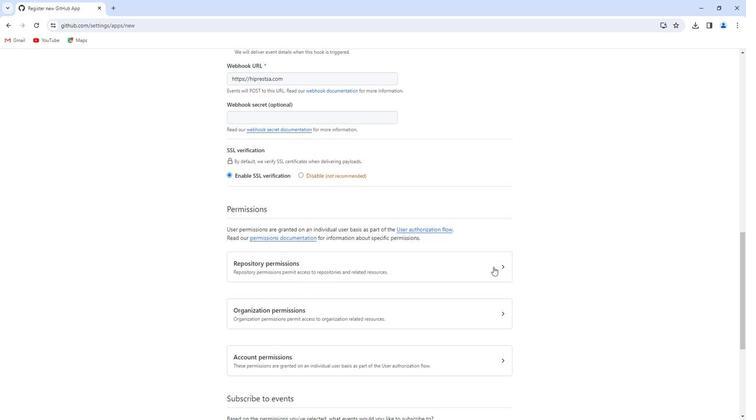 
Action: Mouse pressed left at (504, 269)
Screenshot: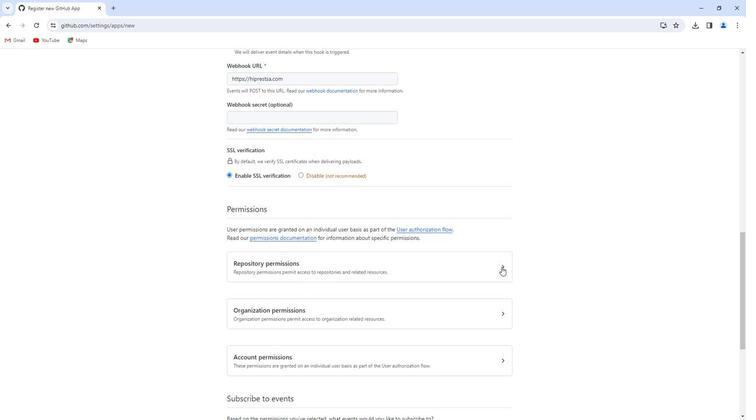 
Action: Mouse moved to (469, 300)
Screenshot: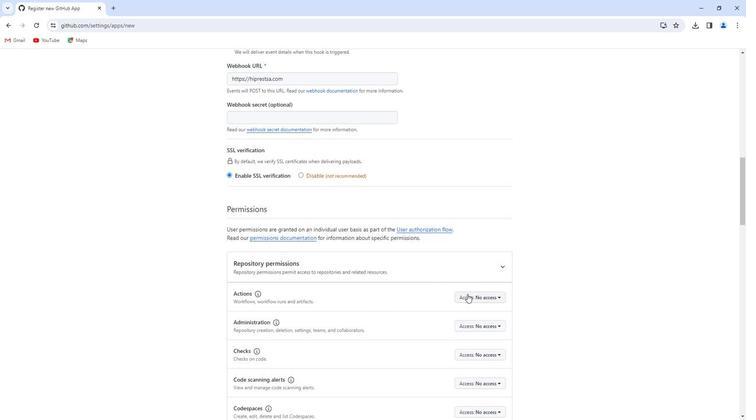 
Action: Mouse pressed left at (469, 300)
Screenshot: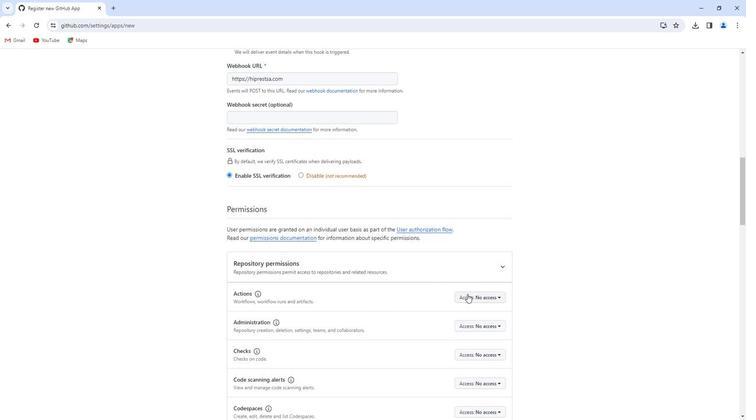 
Action: Mouse moved to (441, 355)
Screenshot: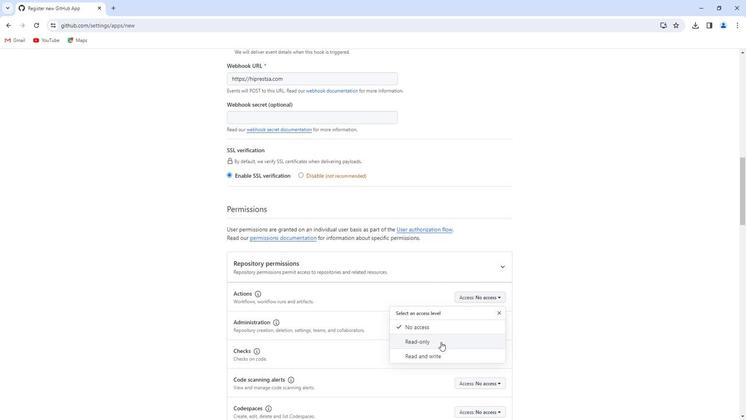 
Action: Mouse pressed left at (441, 355)
Screenshot: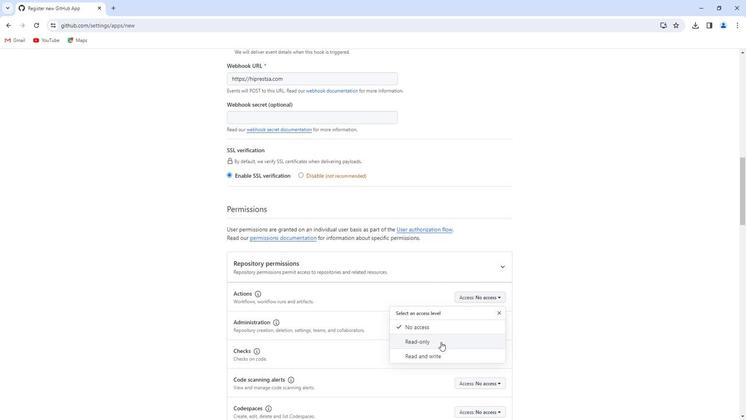 
Action: Mouse moved to (464, 330)
Screenshot: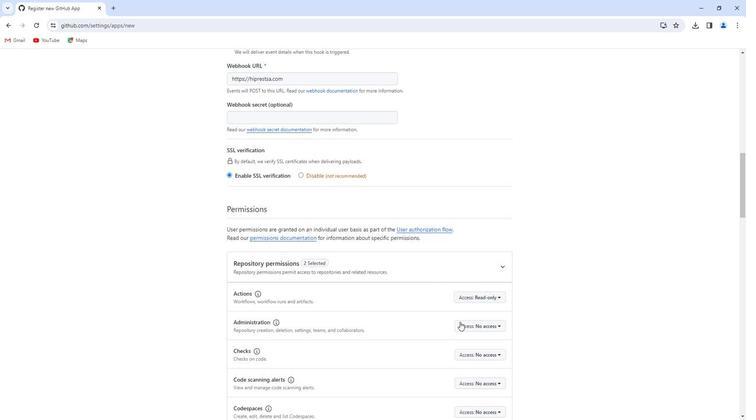 
Action: Mouse scrolled (464, 329) with delta (0, 0)
Screenshot: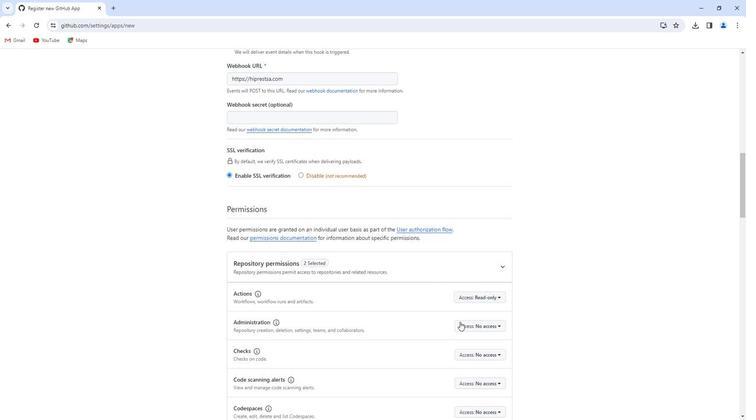 
Action: Mouse moved to (470, 322)
Screenshot: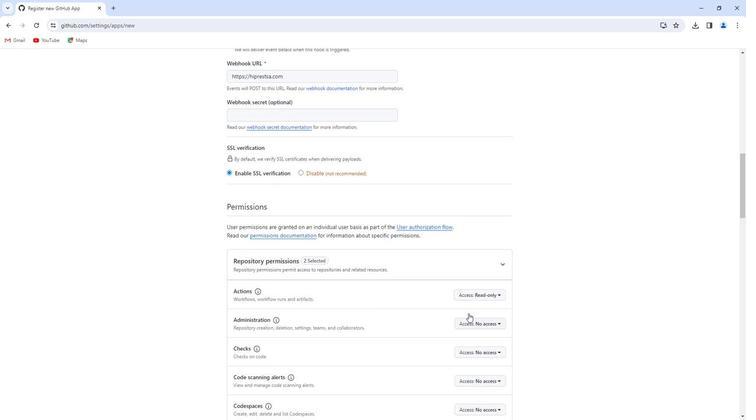 
Action: Mouse scrolled (470, 322) with delta (0, 0)
Screenshot: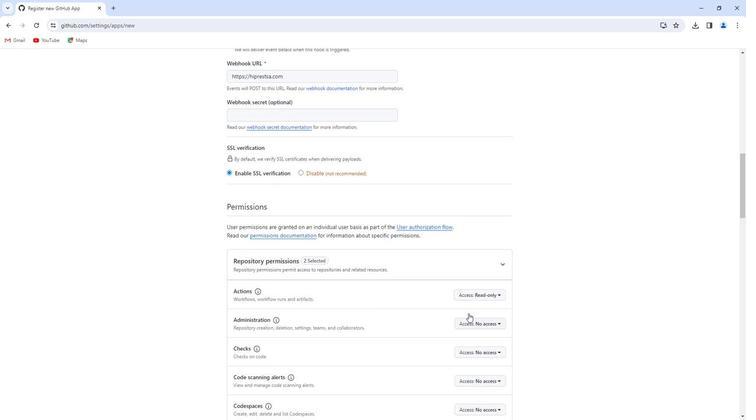 
Action: Mouse moved to (487, 240)
Screenshot: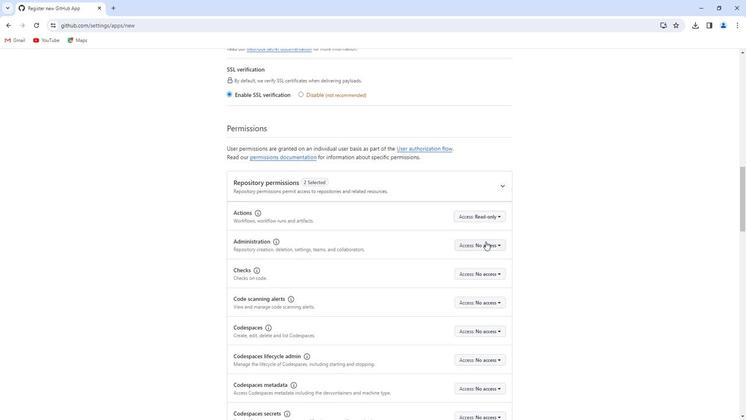 
Action: Mouse pressed left at (487, 240)
Screenshot: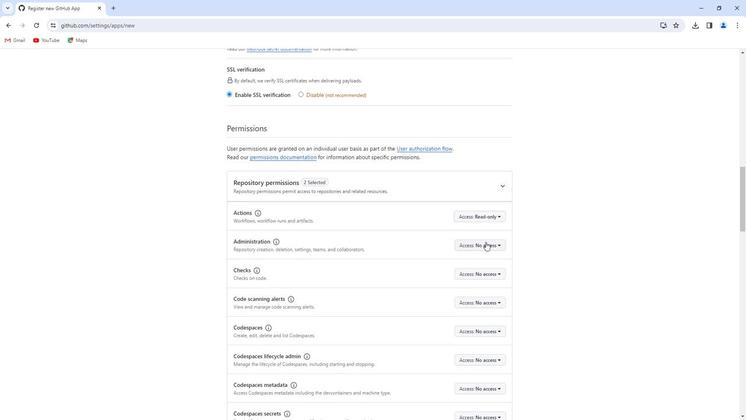 
Action: Mouse moved to (447, 315)
Screenshot: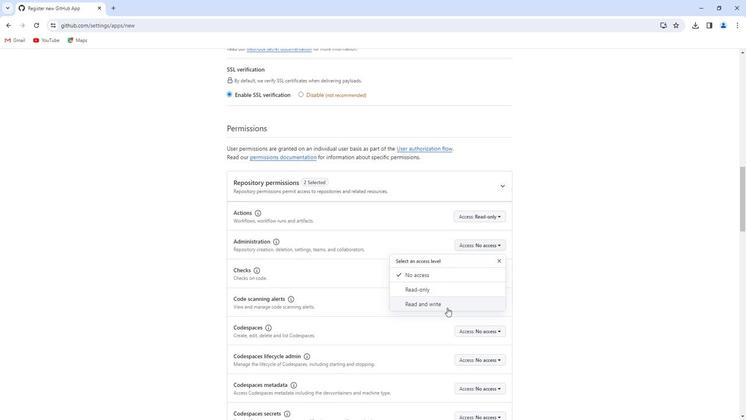 
Action: Mouse pressed left at (447, 315)
Screenshot: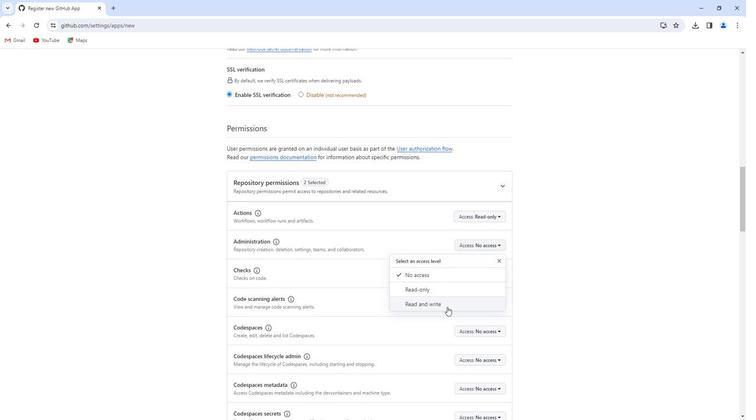 
Action: Mouse moved to (479, 283)
Screenshot: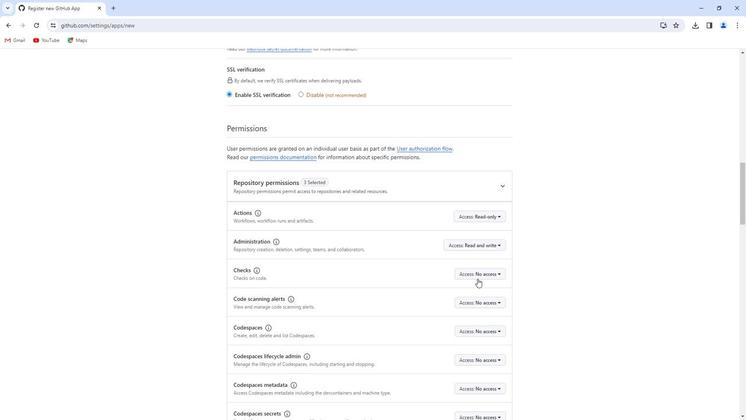 
Action: Mouse pressed left at (479, 283)
Screenshot: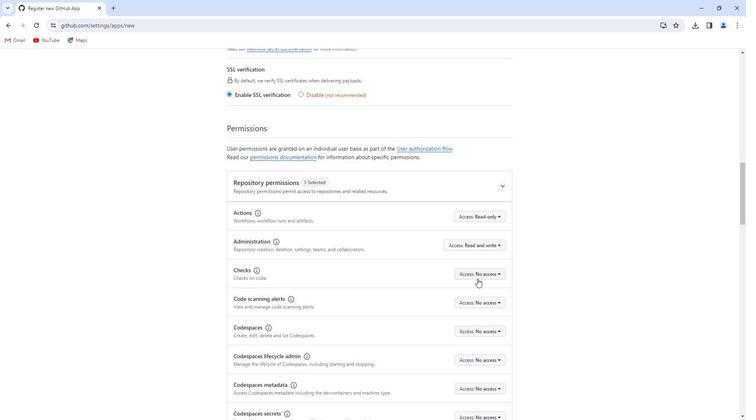
Action: Mouse moved to (449, 344)
Screenshot: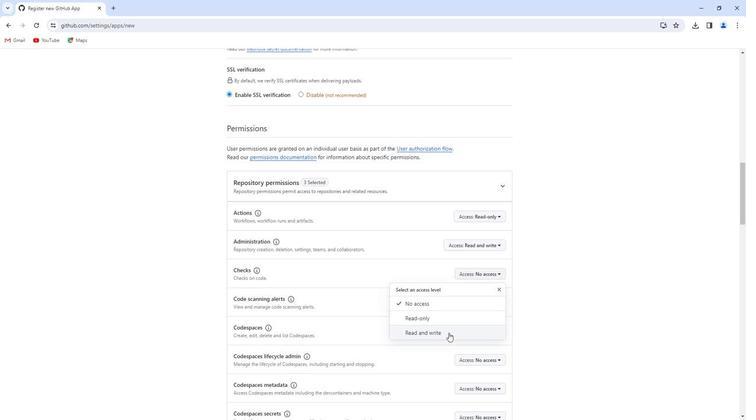 
Action: Mouse pressed left at (449, 344)
Screenshot: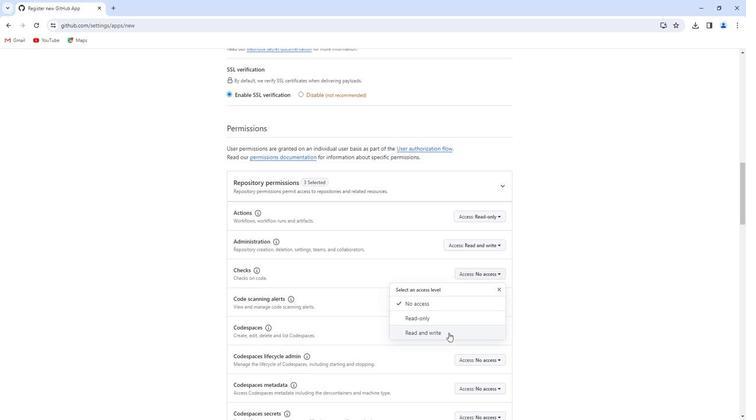 
Action: Mouse moved to (476, 308)
Screenshot: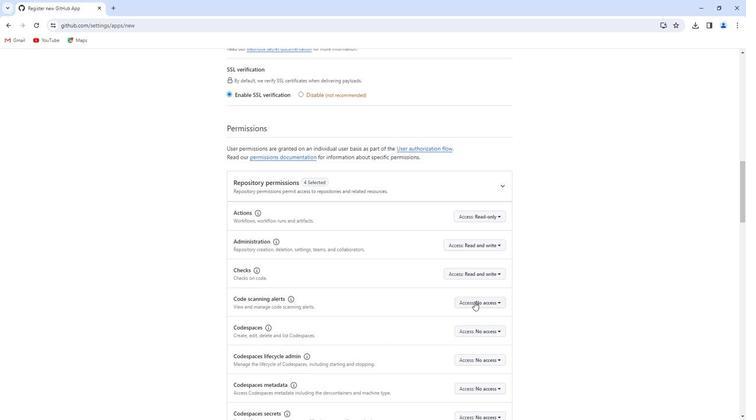 
Action: Mouse pressed left at (476, 308)
Screenshot: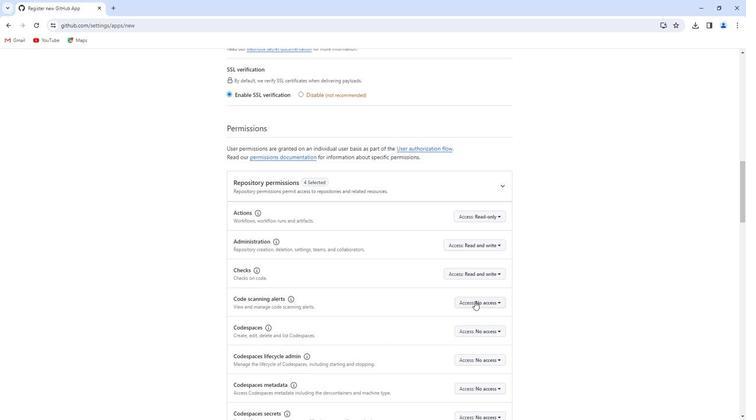 
Action: Mouse moved to (445, 378)
Screenshot: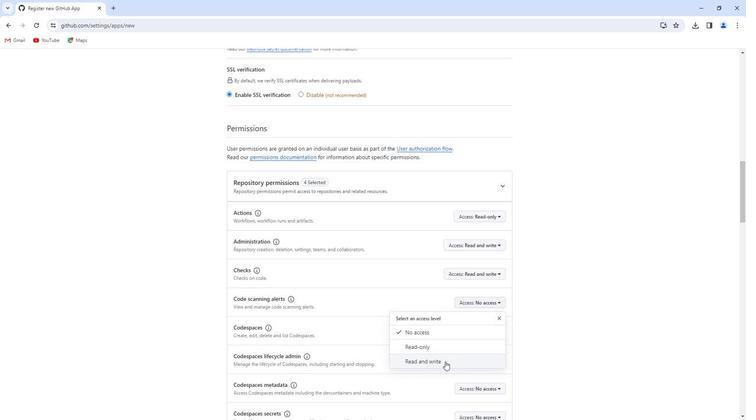 
Action: Mouse pressed left at (445, 378)
Screenshot: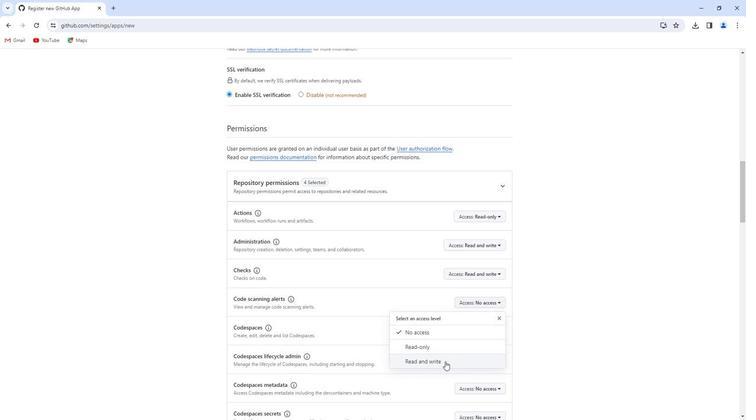 
Action: Mouse moved to (479, 342)
Screenshot: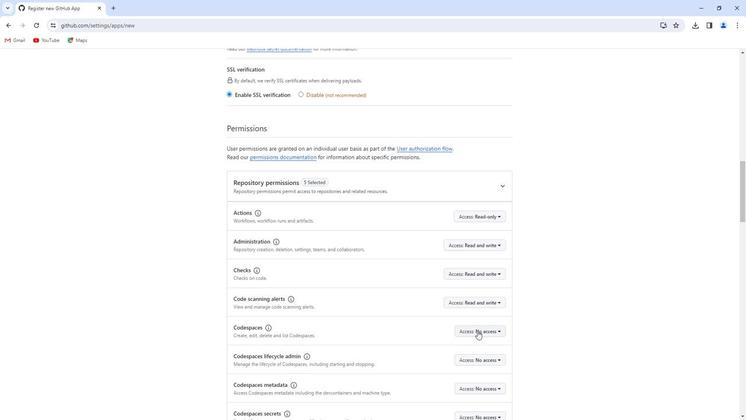 
Action: Mouse pressed left at (479, 342)
Screenshot: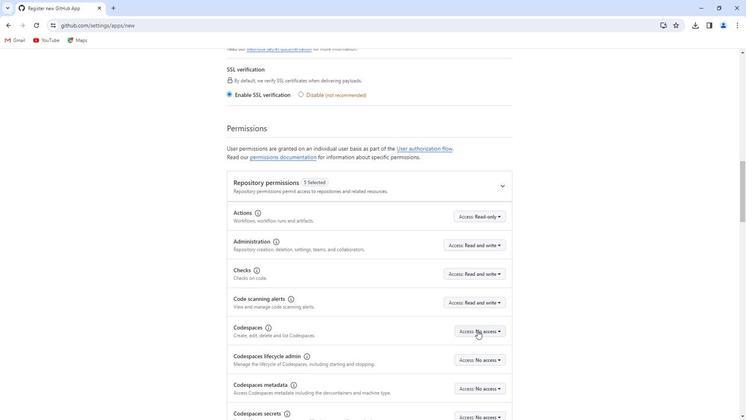 
Action: Mouse moved to (439, 406)
Screenshot: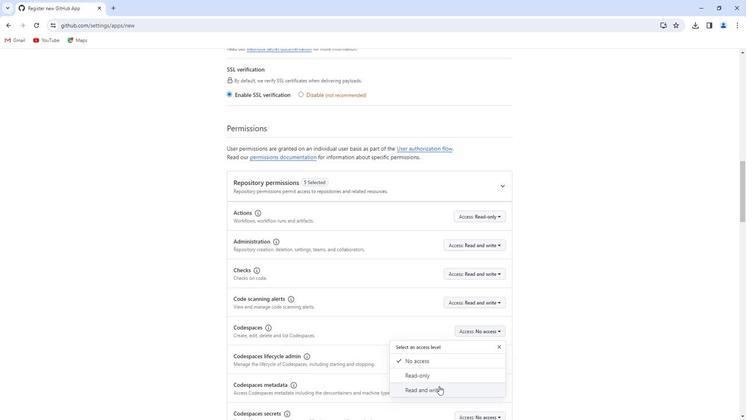 
Action: Mouse pressed left at (439, 406)
Screenshot: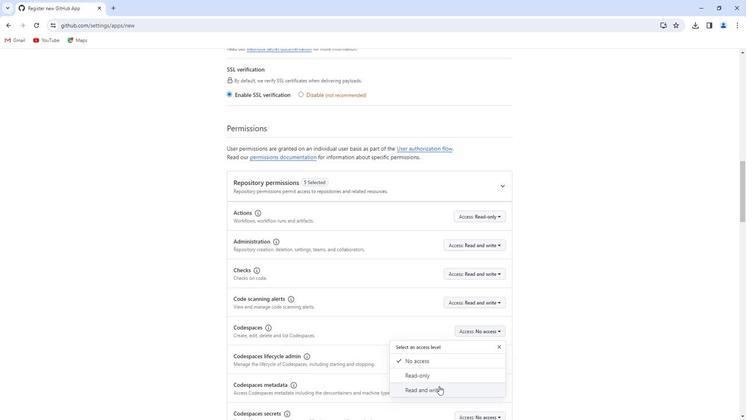 
Action: Mouse moved to (439, 360)
Screenshot: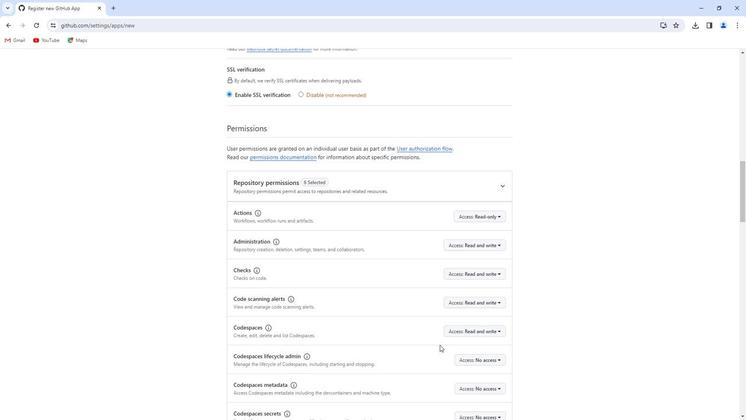 
Action: Mouse scrolled (439, 360) with delta (0, 0)
Screenshot: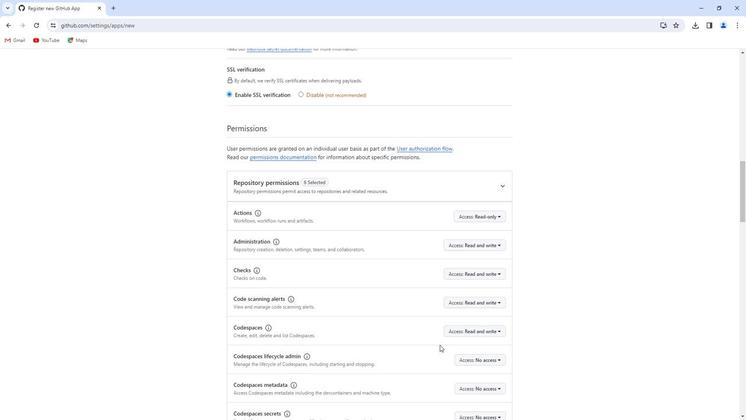 
Action: Mouse moved to (431, 336)
Screenshot: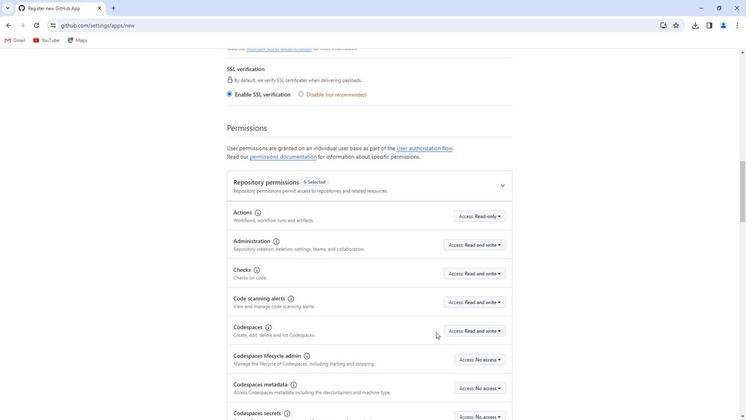 
Action: Mouse scrolled (431, 335) with delta (0, 0)
Screenshot: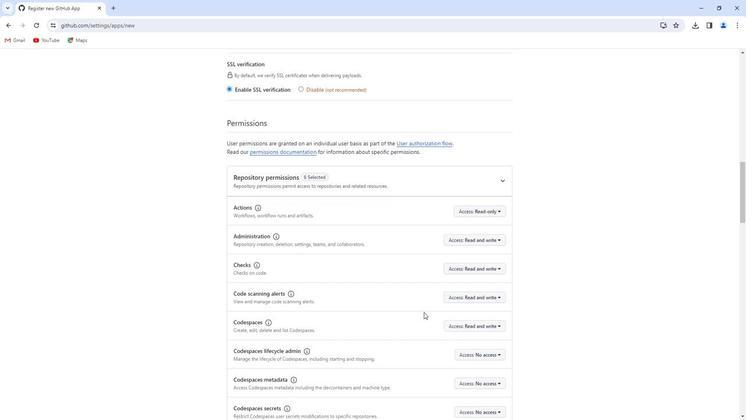 
Action: Mouse moved to (419, 312)
Screenshot: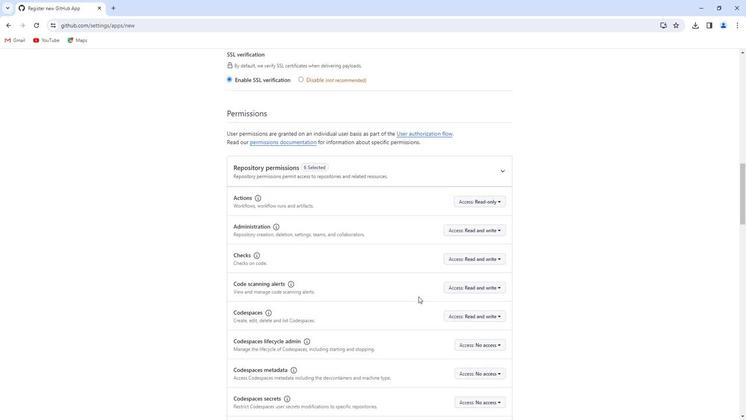 
Action: Mouse scrolled (419, 311) with delta (0, 0)
Screenshot: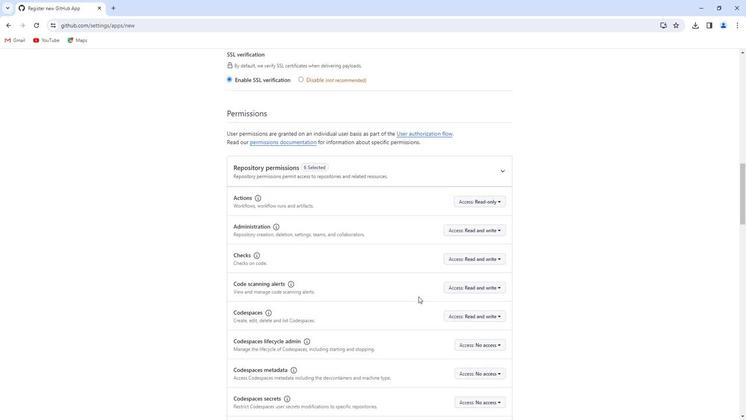 
Action: Mouse moved to (416, 292)
Screenshot: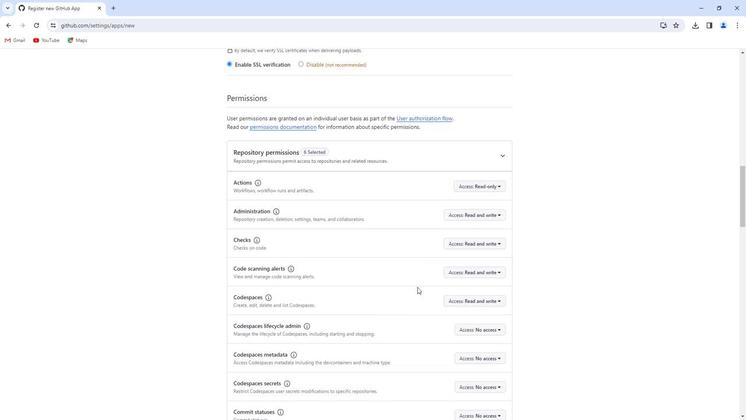 
Action: Mouse scrolled (416, 292) with delta (0, 0)
Screenshot: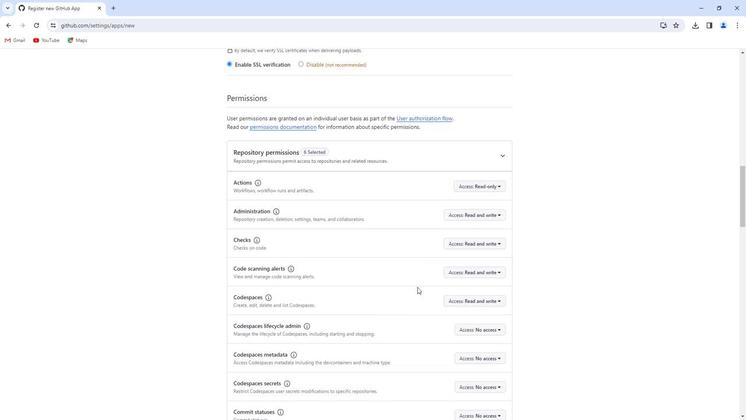 
Action: Mouse moved to (417, 278)
Screenshot: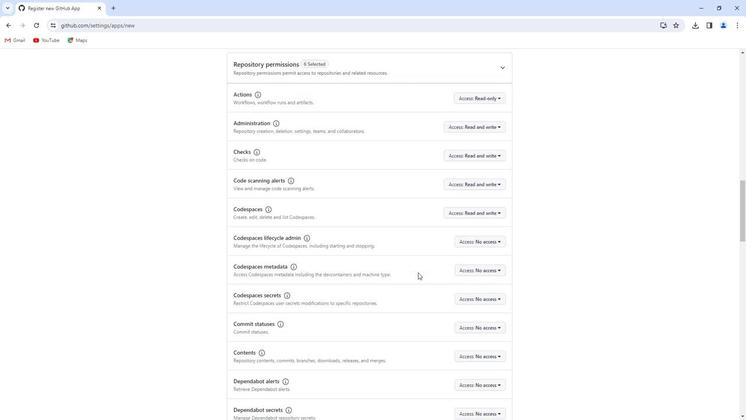 
Action: Mouse scrolled (417, 277) with delta (0, 0)
Screenshot: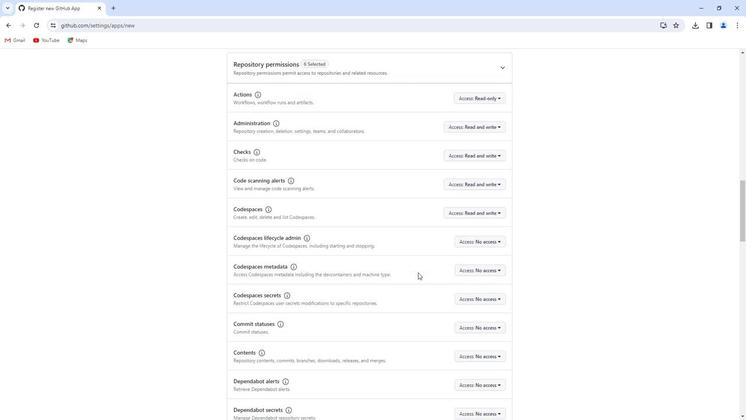 
Action: Mouse moved to (480, 147)
Screenshot: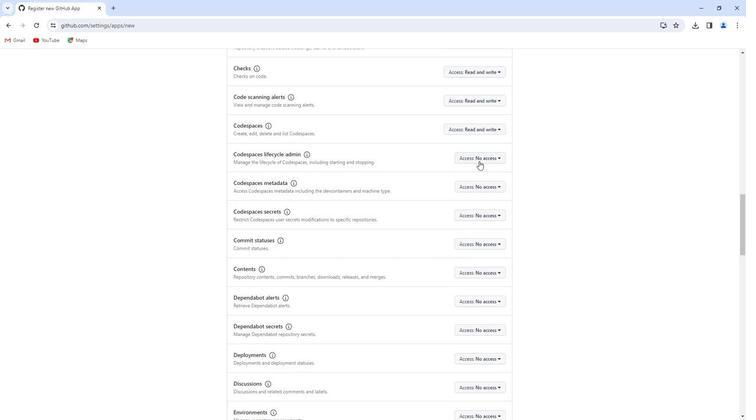 
Action: Mouse pressed left at (480, 147)
Screenshot: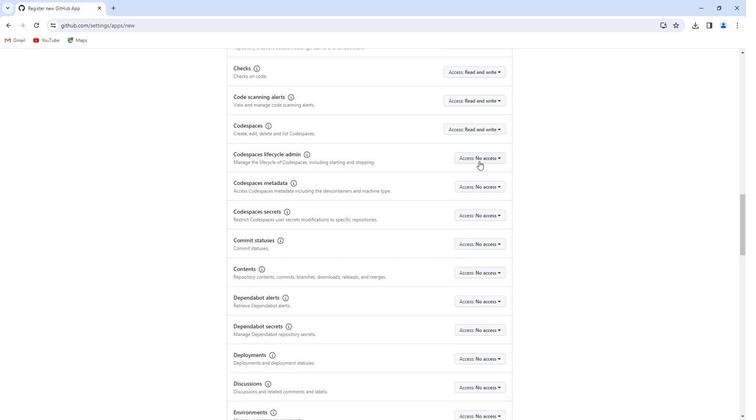 
Action: Mouse moved to (464, 210)
Screenshot: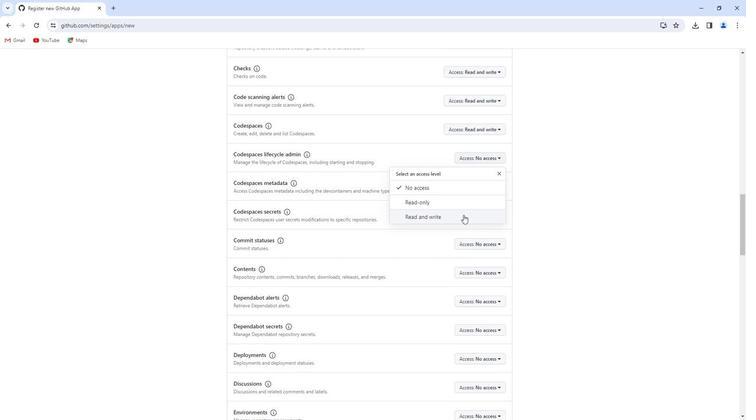 
Action: Mouse pressed left at (464, 210)
Screenshot: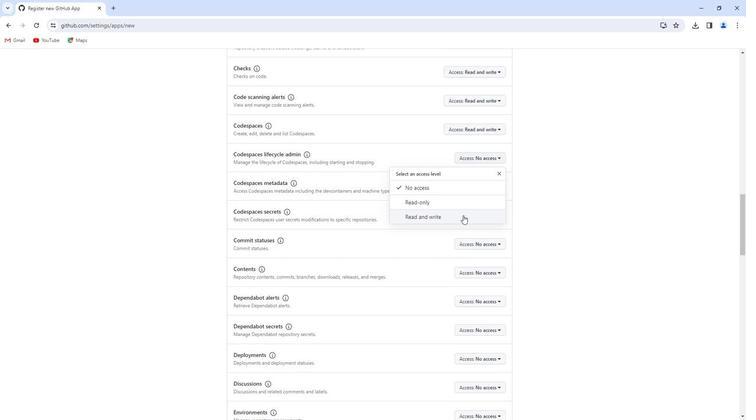 
Action: Mouse moved to (488, 171)
Screenshot: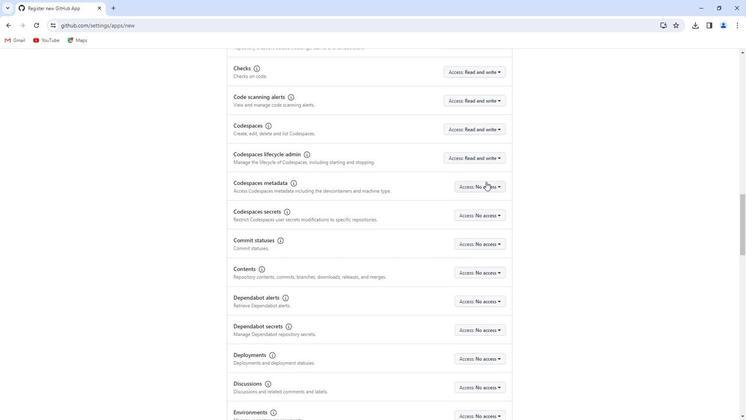 
Action: Mouse pressed left at (488, 171)
Screenshot: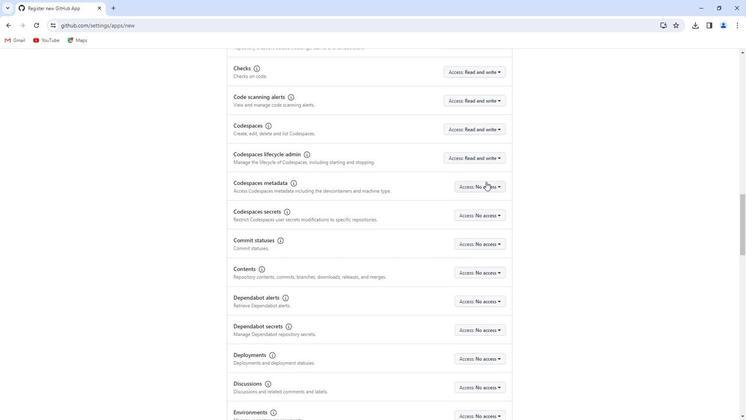
Action: Mouse moved to (469, 231)
Screenshot: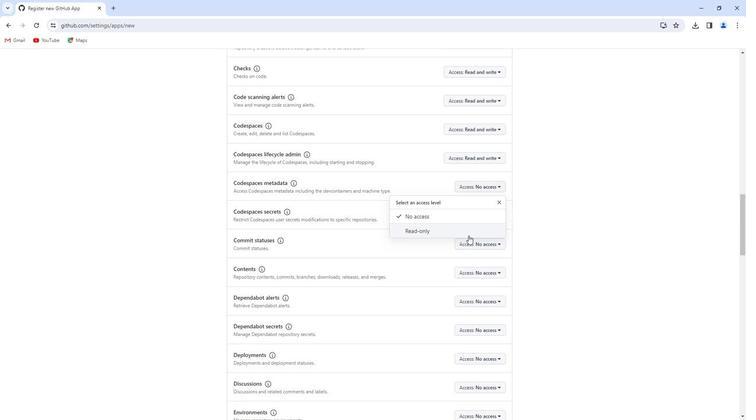 
Action: Mouse pressed left at (469, 231)
Screenshot: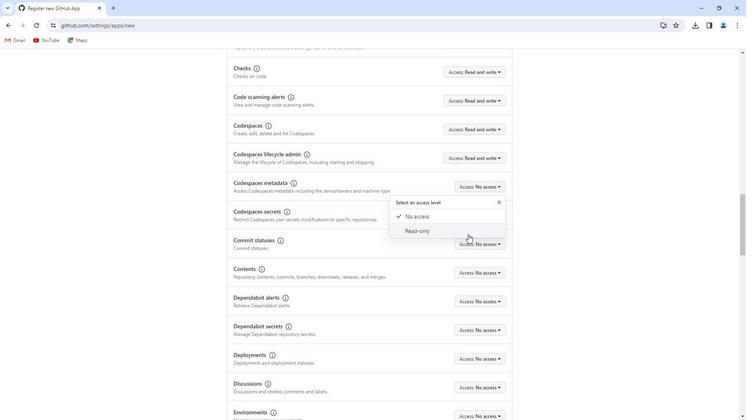
Action: Mouse moved to (484, 211)
Screenshot: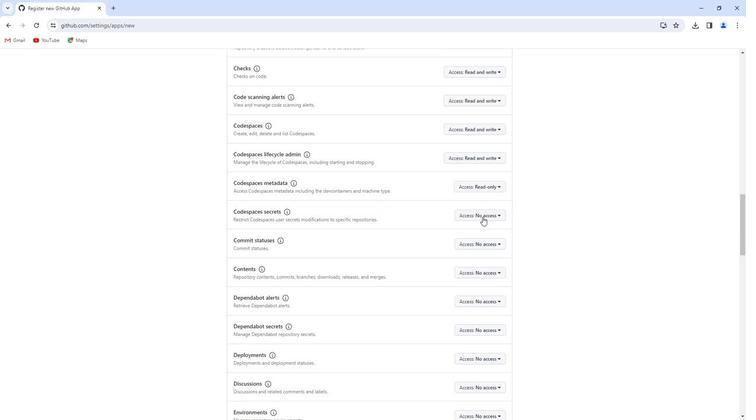 
Action: Mouse pressed left at (484, 211)
Screenshot: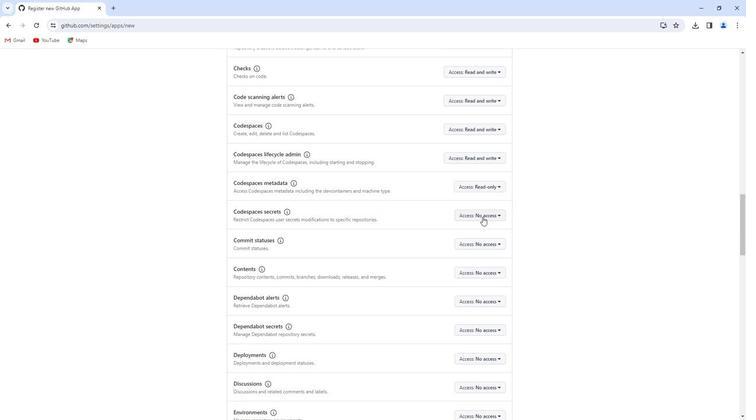 
Action: Mouse moved to (462, 260)
Screenshot: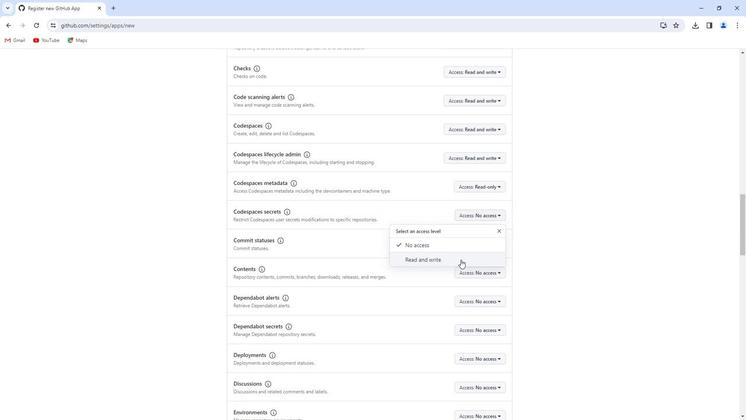 
Action: Mouse pressed left at (462, 260)
Screenshot: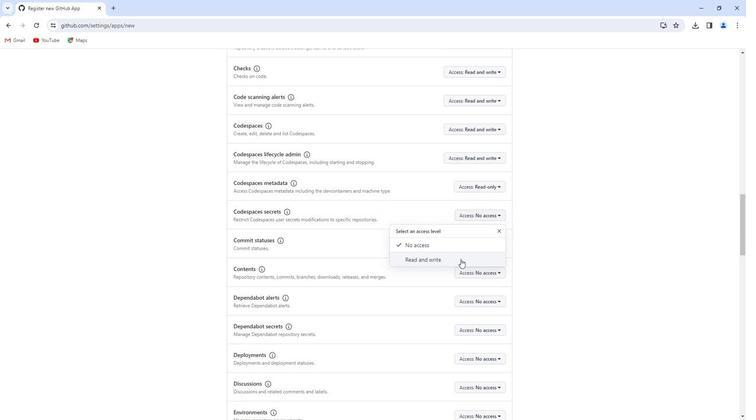 
Action: Mouse moved to (483, 240)
Screenshot: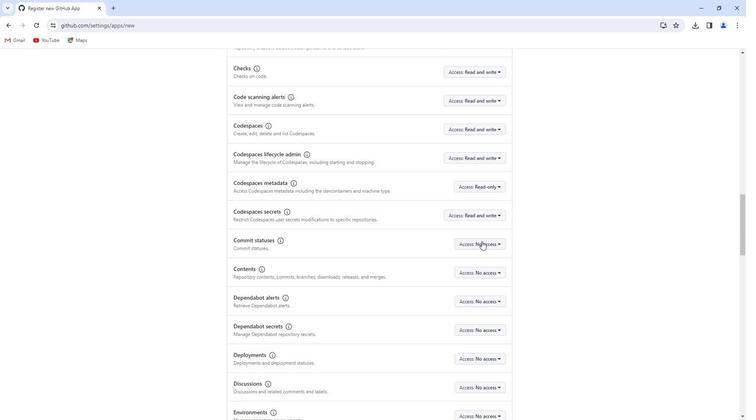 
Action: Mouse pressed left at (483, 240)
Screenshot: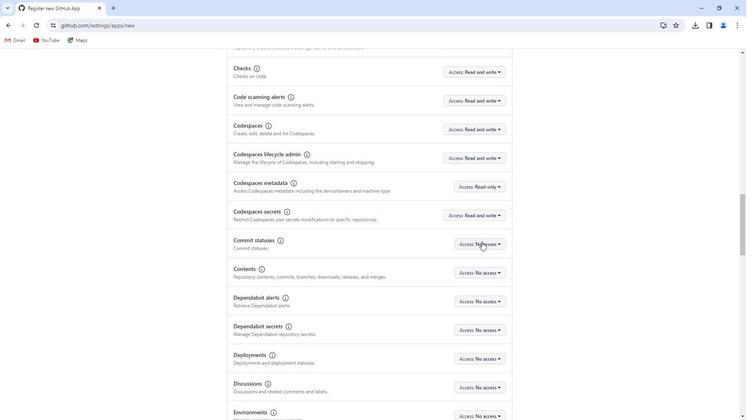 
Action: Mouse moved to (452, 302)
Screenshot: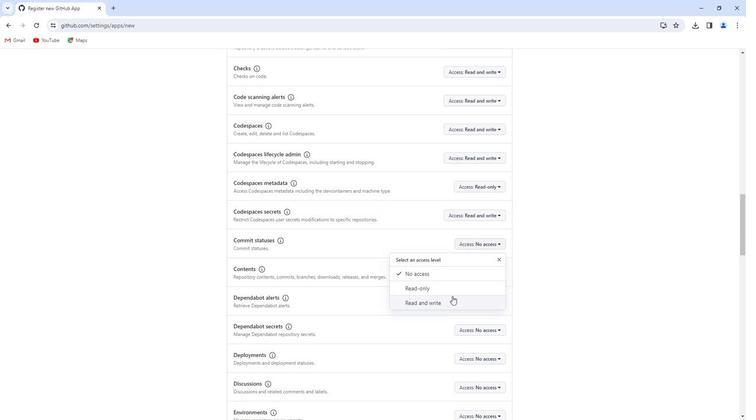
Action: Mouse pressed left at (452, 302)
Screenshot: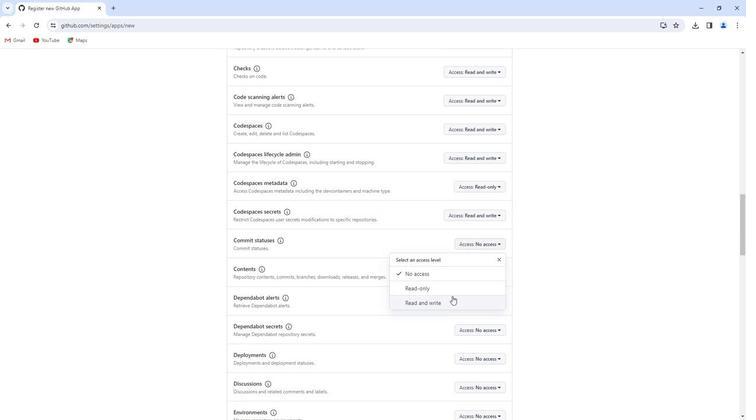 
Action: Mouse moved to (487, 274)
Screenshot: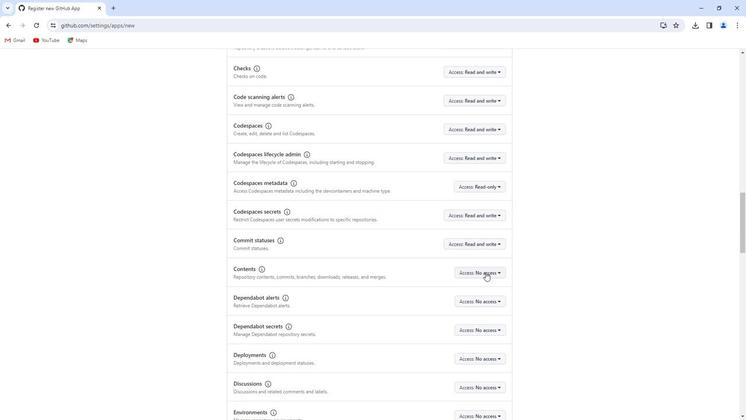 
Action: Mouse pressed left at (487, 274)
Screenshot: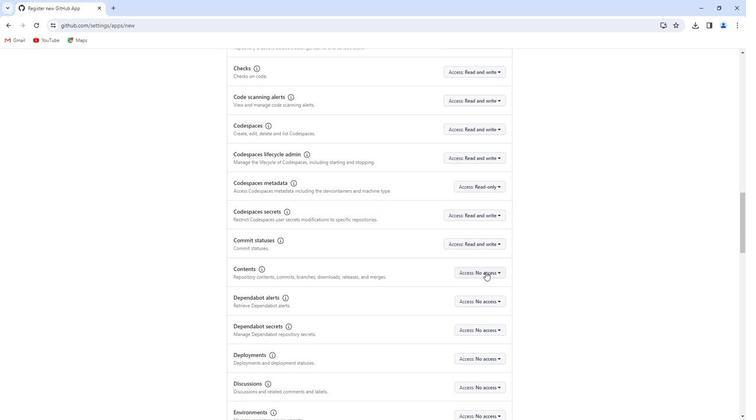 
Action: Mouse moved to (458, 340)
Screenshot: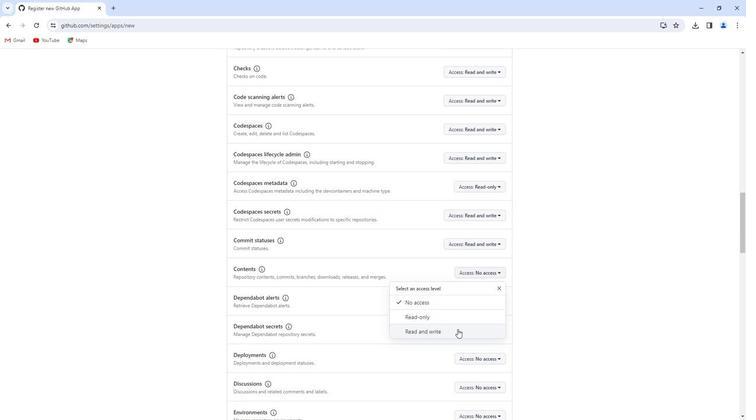 
Action: Mouse pressed left at (458, 340)
Screenshot: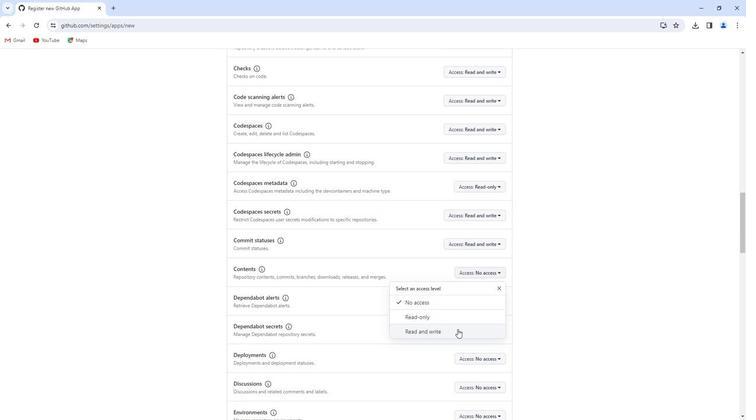
Action: Mouse moved to (479, 312)
Screenshot: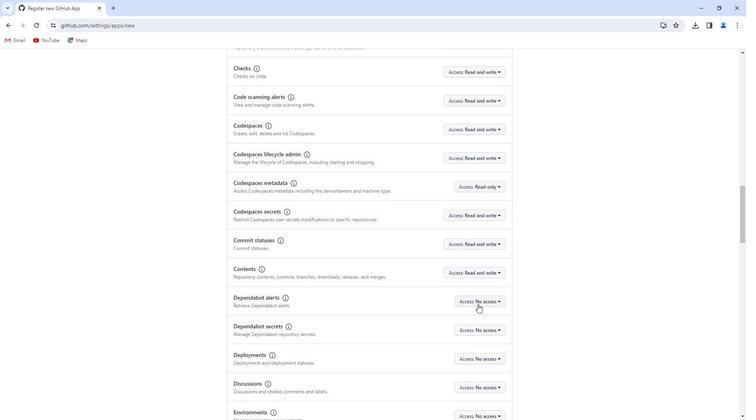 
Action: Mouse pressed left at (479, 312)
Screenshot: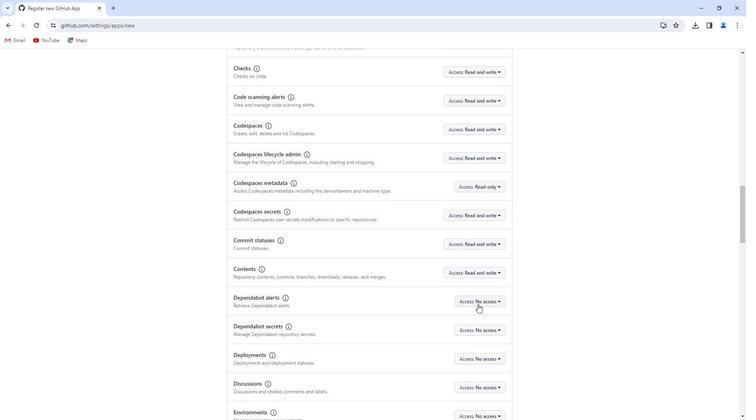 
Action: Mouse moved to (450, 361)
Screenshot: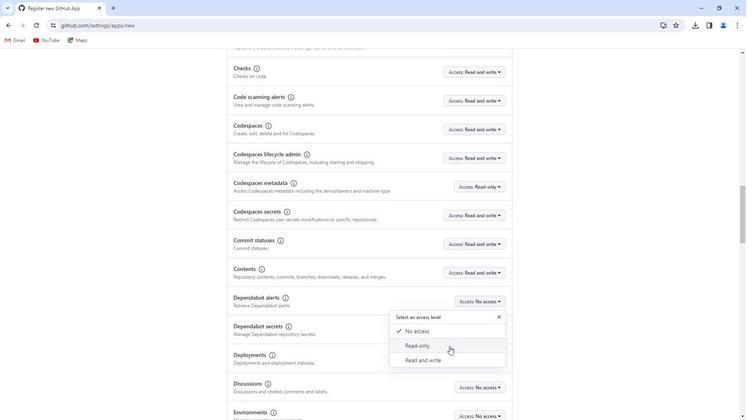 
Action: Mouse pressed left at (450, 361)
Screenshot: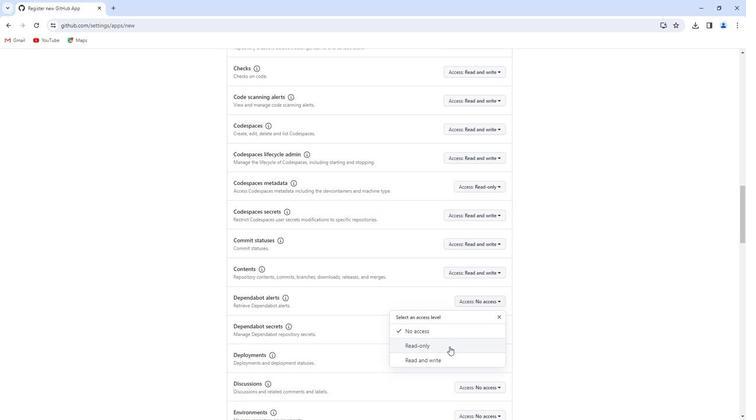 
Action: Mouse moved to (455, 344)
Screenshot: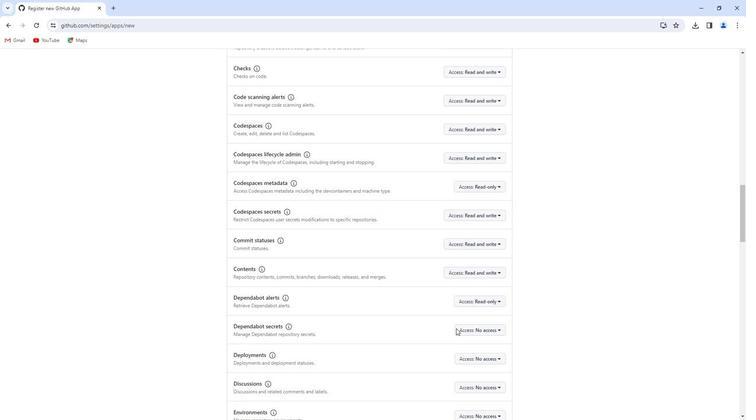 
Action: Mouse scrolled (455, 344) with delta (0, 0)
Screenshot: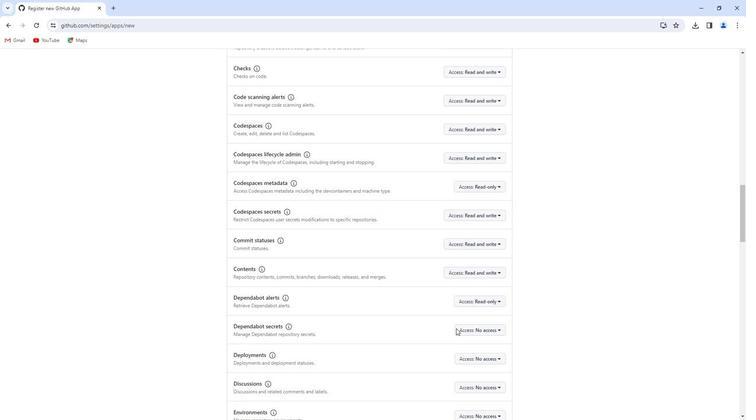 
Action: Mouse moved to (466, 315)
Screenshot: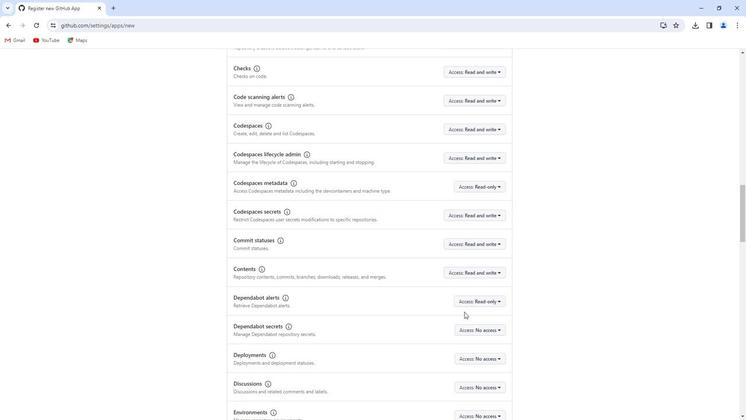 
Action: Mouse scrolled (466, 315) with delta (0, 0)
Screenshot: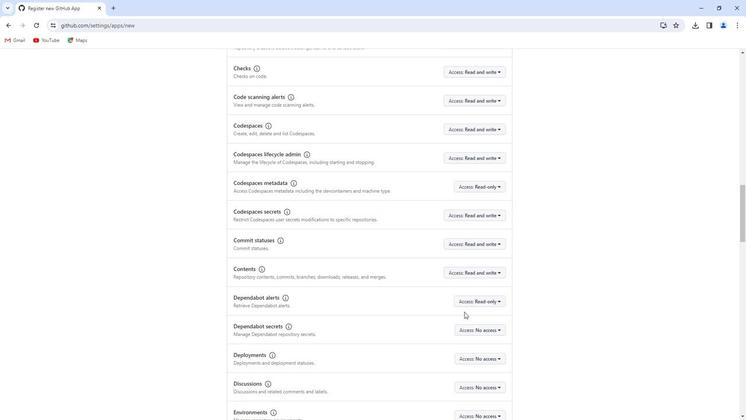 
Action: Mouse moved to (472, 284)
Screenshot: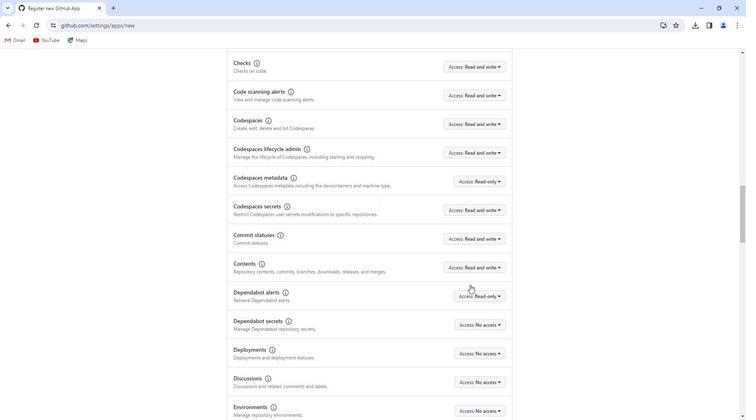 
Action: Mouse scrolled (472, 284) with delta (0, 0)
Screenshot: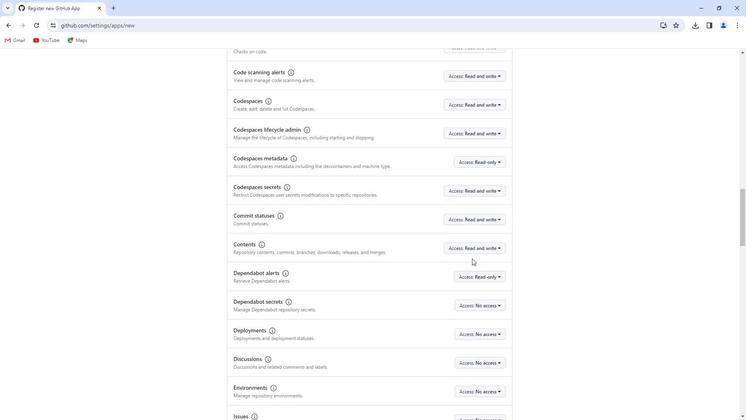 
Action: Mouse moved to (473, 251)
Screenshot: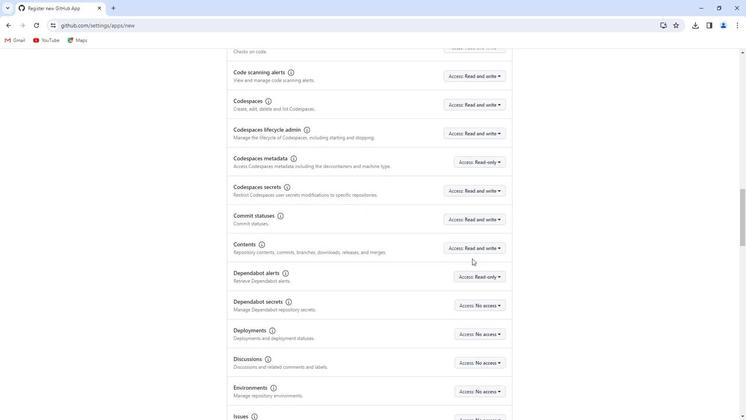 
Action: Mouse scrolled (473, 250) with delta (0, 0)
Screenshot: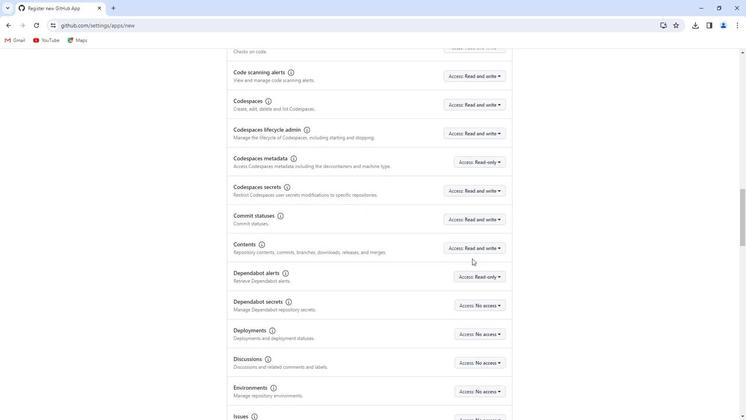 
Action: Mouse moved to (476, 158)
Screenshot: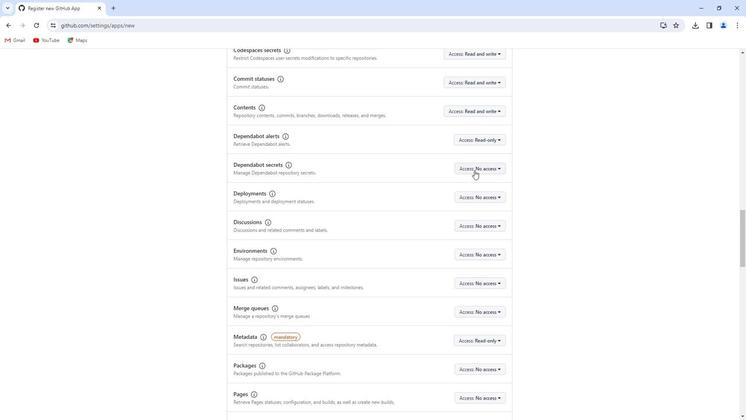 
Action: Mouse pressed left at (476, 158)
Screenshot: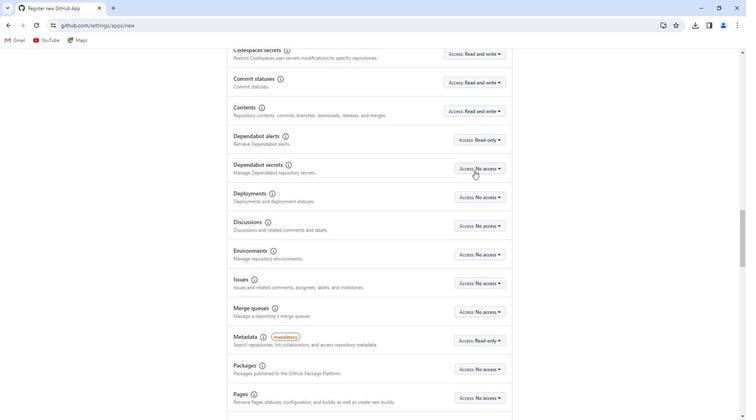 
Action: Mouse moved to (461, 229)
Screenshot: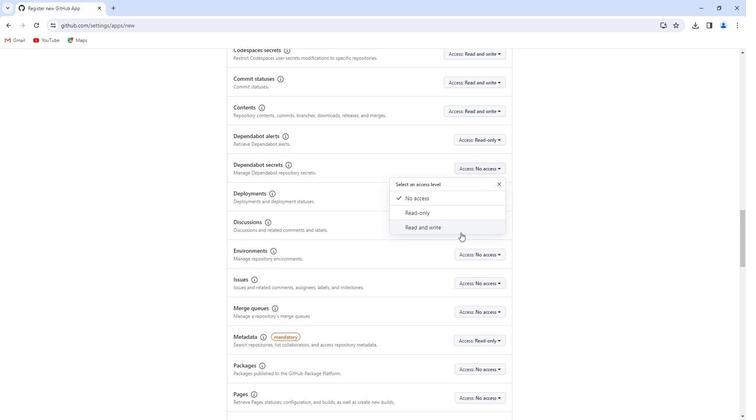
Action: Mouse pressed left at (461, 229)
Screenshot: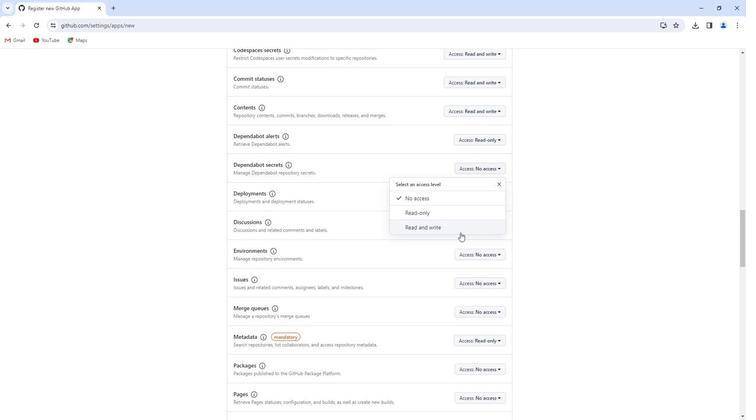 
Action: Mouse moved to (477, 123)
Screenshot: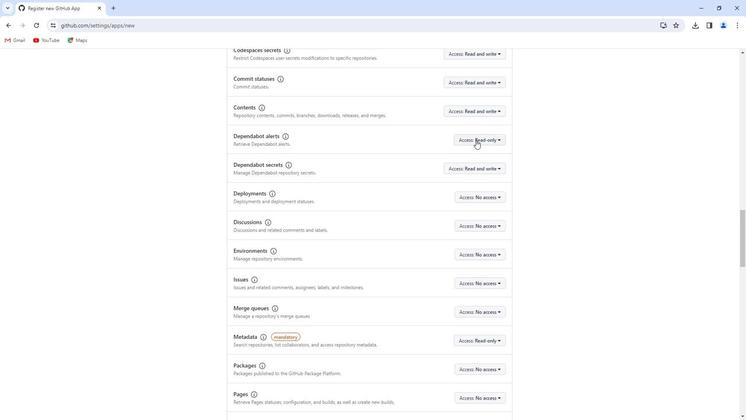 
Action: Mouse pressed left at (477, 123)
Screenshot: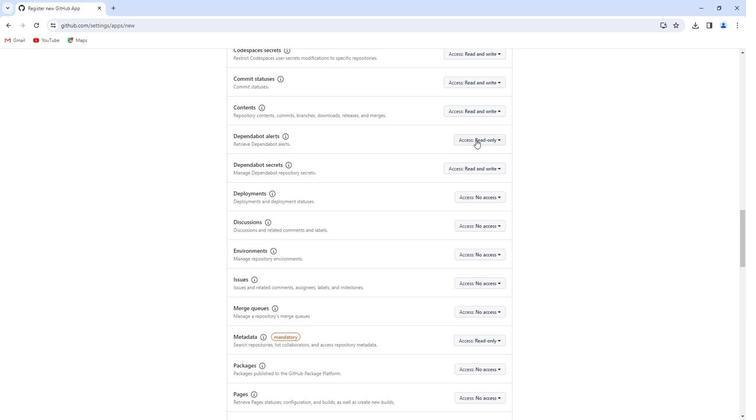 
Action: Mouse moved to (447, 171)
Screenshot: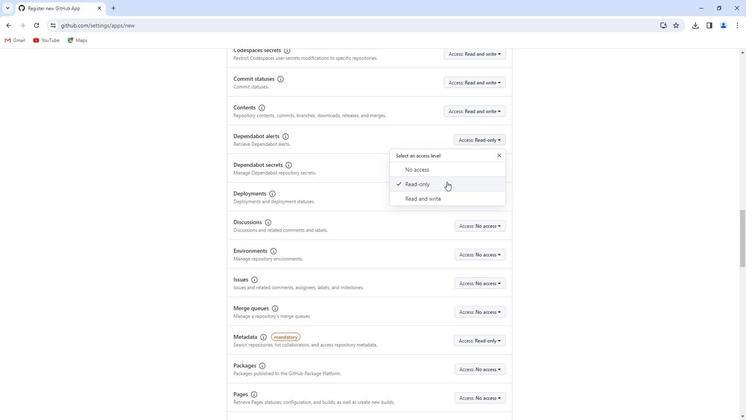 
Action: Mouse pressed left at (447, 171)
Screenshot: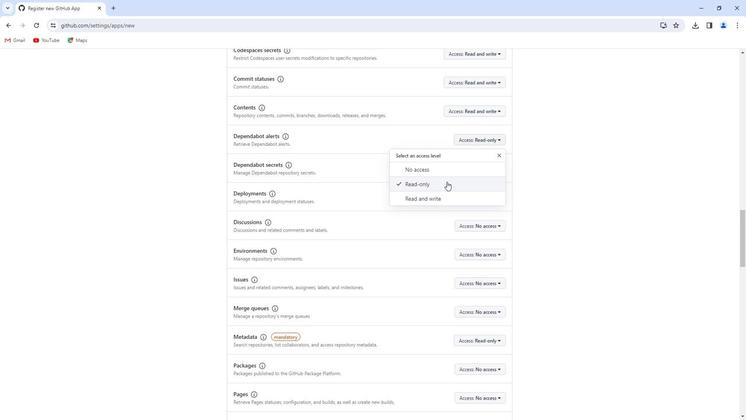 
Action: Mouse moved to (480, 189)
Screenshot: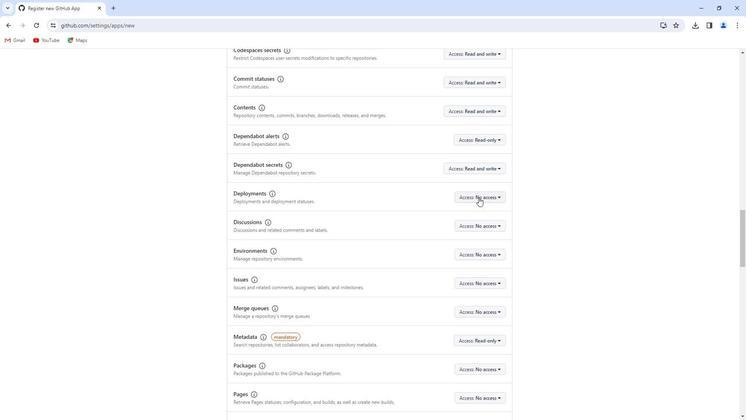 
Action: Mouse pressed left at (480, 189)
Screenshot: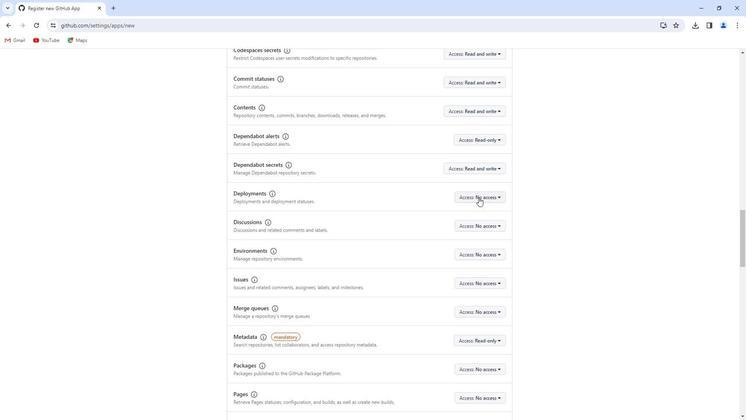 
Action: Mouse moved to (465, 249)
Screenshot: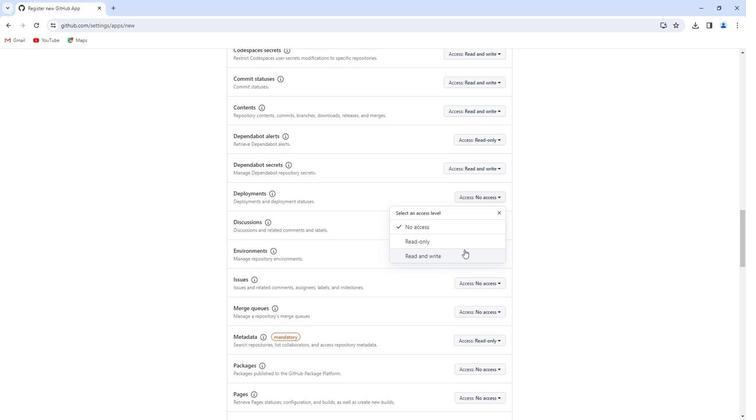 
Action: Mouse pressed left at (465, 249)
Screenshot: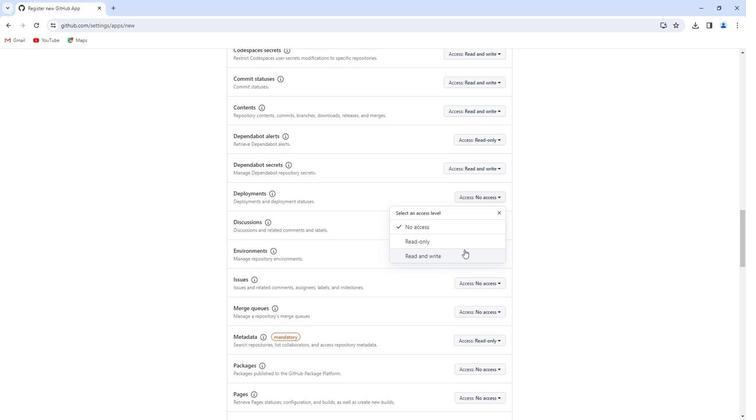 
Action: Mouse moved to (476, 222)
Screenshot: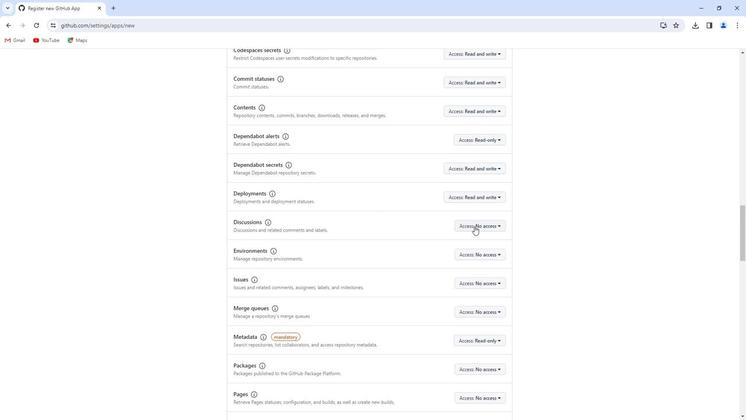 
Action: Mouse pressed left at (476, 222)
Screenshot: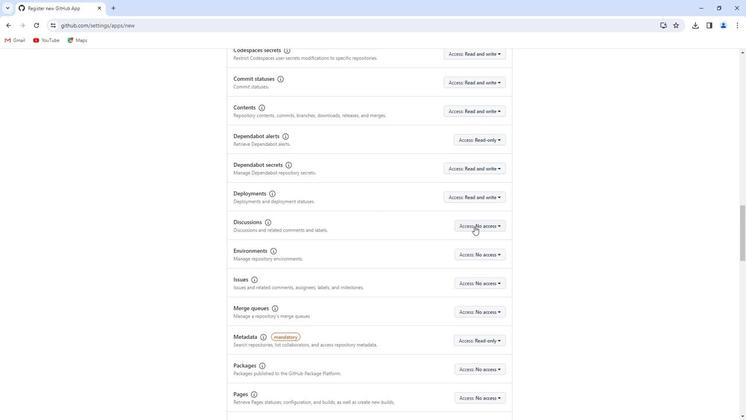 
Action: Mouse moved to (455, 285)
Screenshot: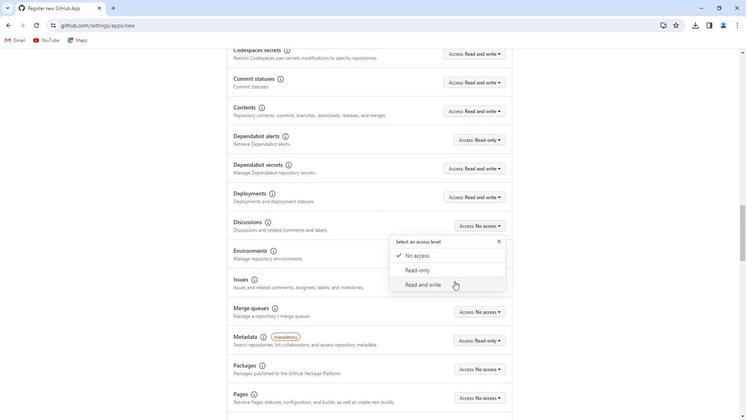 
Action: Mouse pressed left at (455, 285)
Screenshot: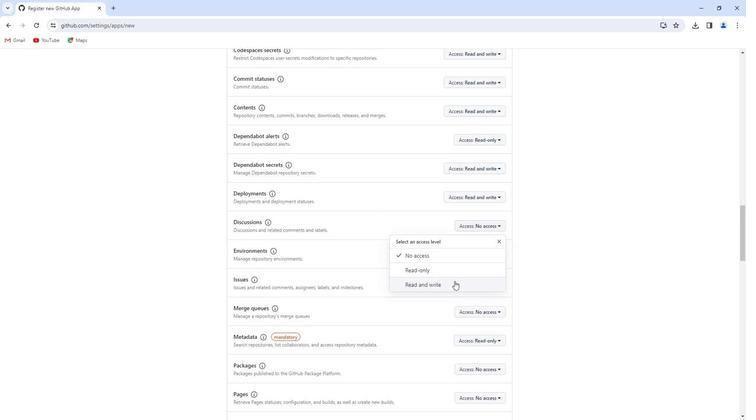 
Action: Mouse moved to (483, 256)
Screenshot: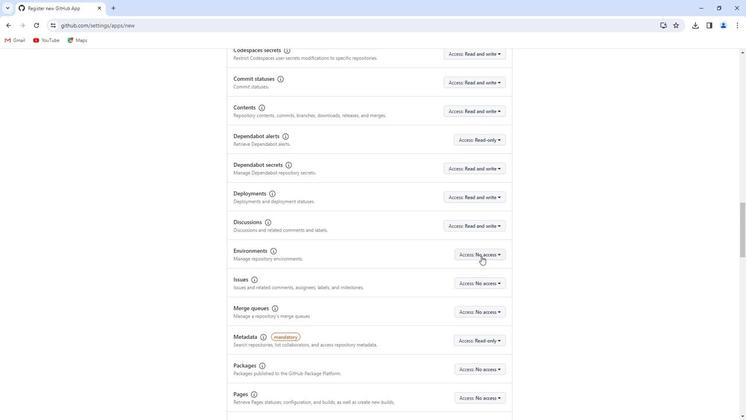 
Action: Mouse pressed left at (483, 256)
Screenshot: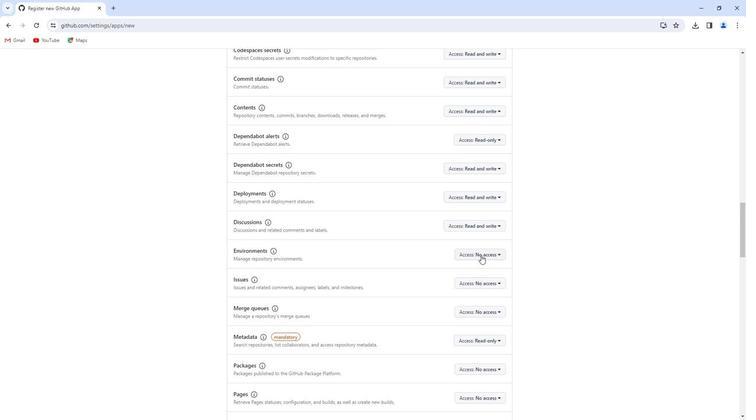 
Action: Mouse moved to (455, 321)
Screenshot: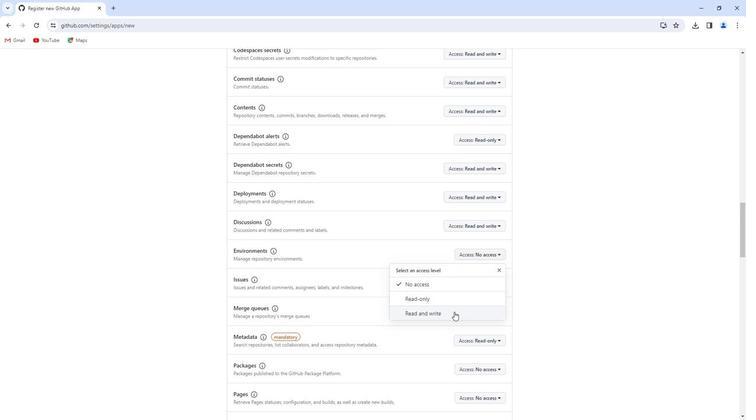 
Action: Mouse pressed left at (455, 321)
Screenshot: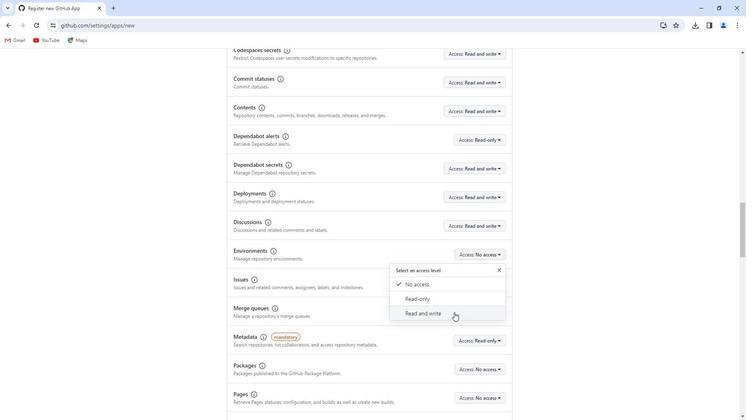 
Action: Mouse moved to (476, 319)
Screenshot: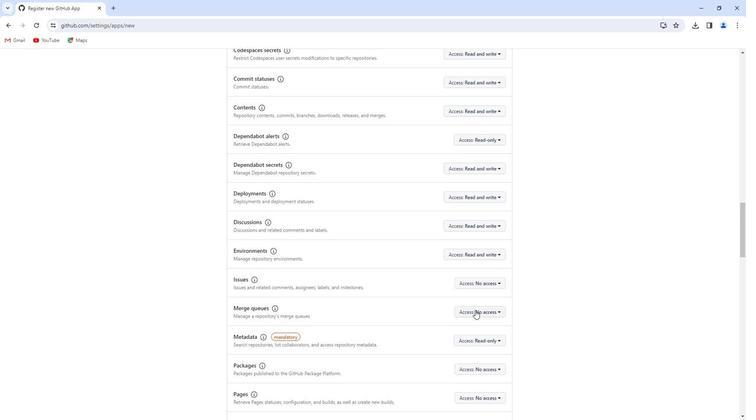 
Action: Mouse pressed left at (476, 319)
Screenshot: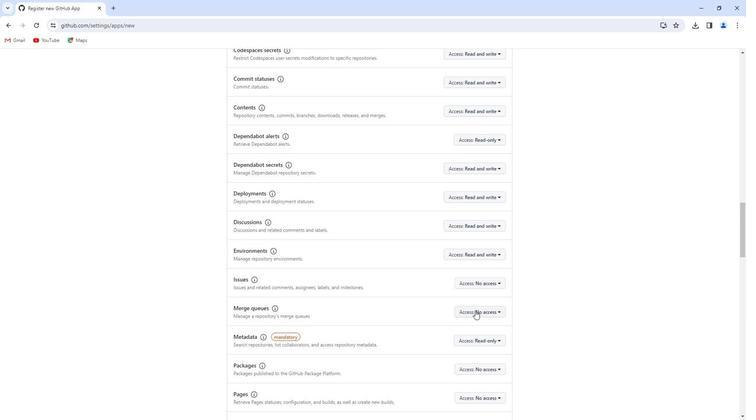 
Action: Mouse moved to (444, 390)
Screenshot: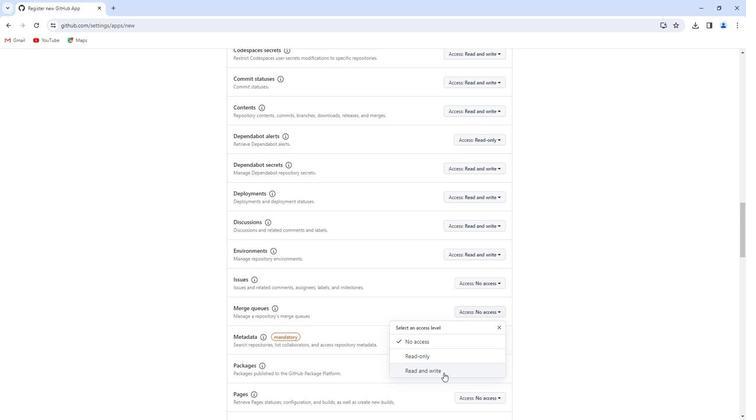 
Action: Mouse pressed left at (444, 390)
Screenshot: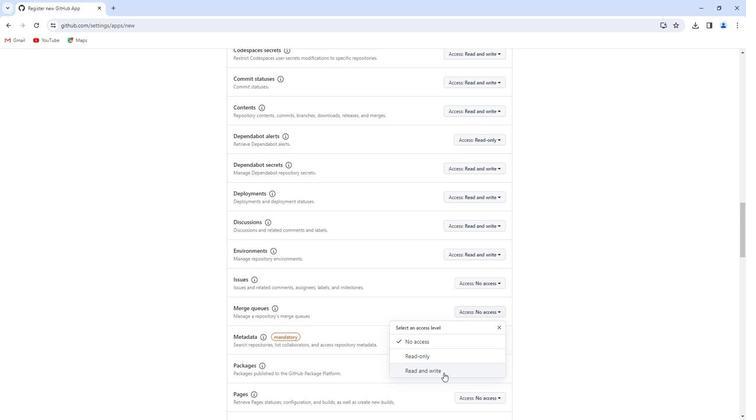 
Action: Mouse moved to (480, 290)
Screenshot: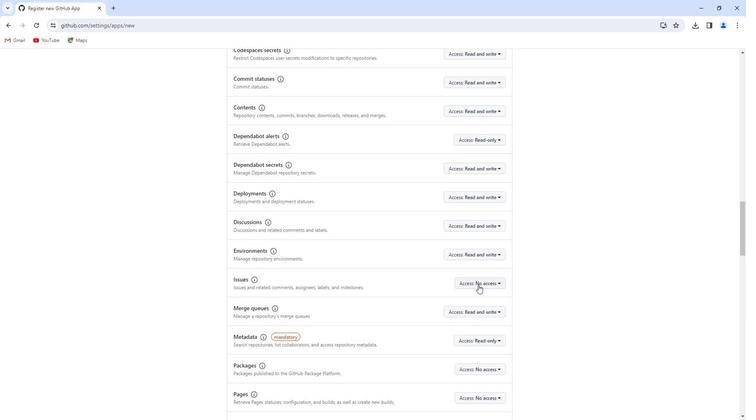 
Action: Mouse pressed left at (480, 290)
Screenshot: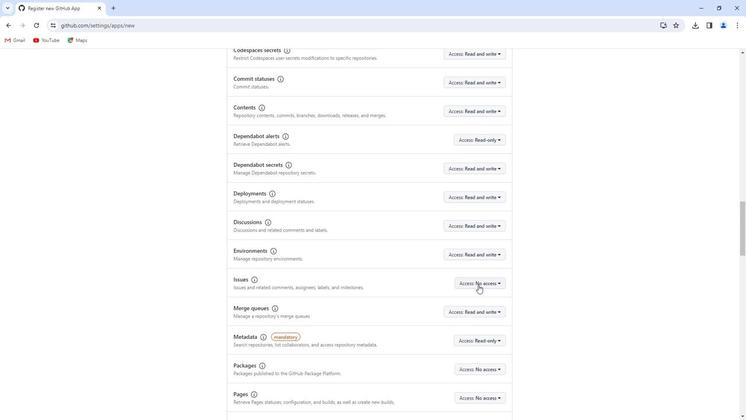 
Action: Mouse moved to (451, 346)
Screenshot: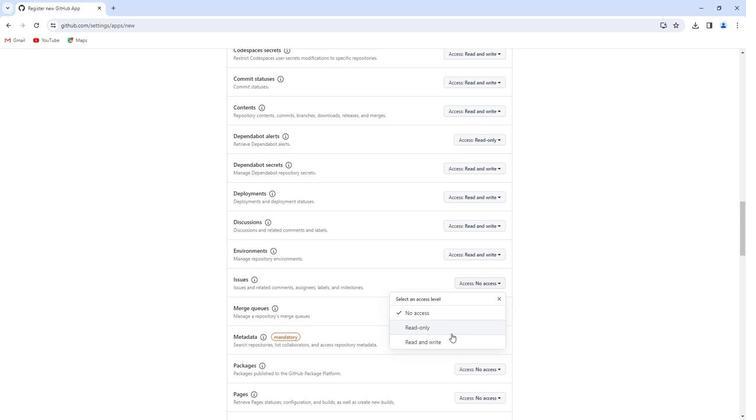 
Action: Mouse pressed left at (451, 346)
Screenshot: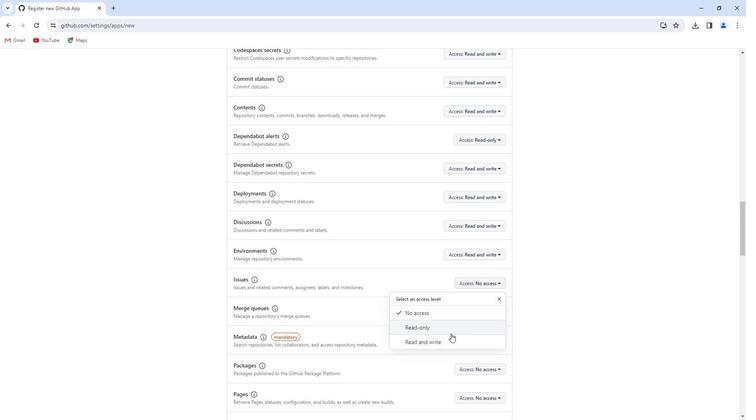 
Action: Mouse moved to (480, 313)
Screenshot: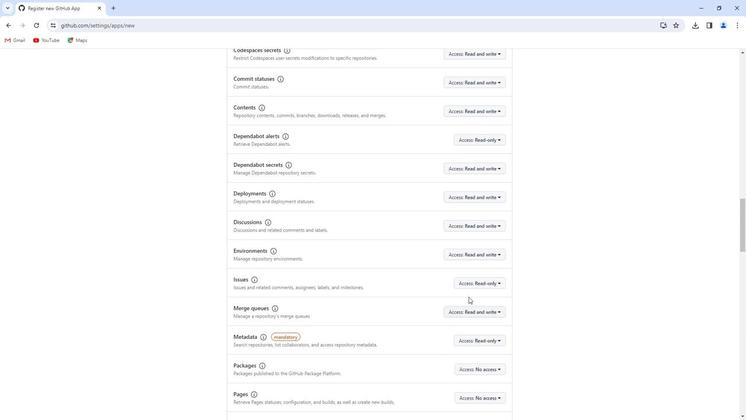 
Action: Mouse scrolled (480, 313) with delta (0, 0)
Screenshot: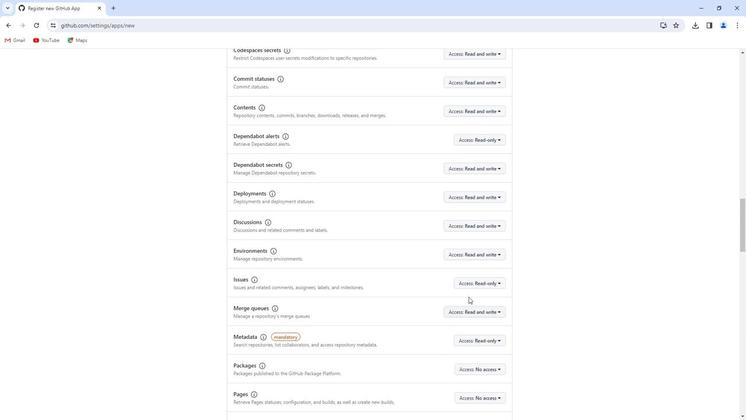
Action: Mouse moved to (455, 288)
Screenshot: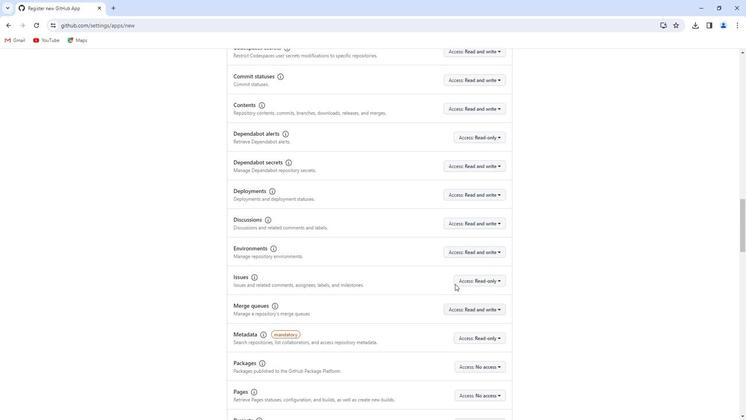 
Action: Mouse scrolled (455, 288) with delta (0, 0)
Screenshot: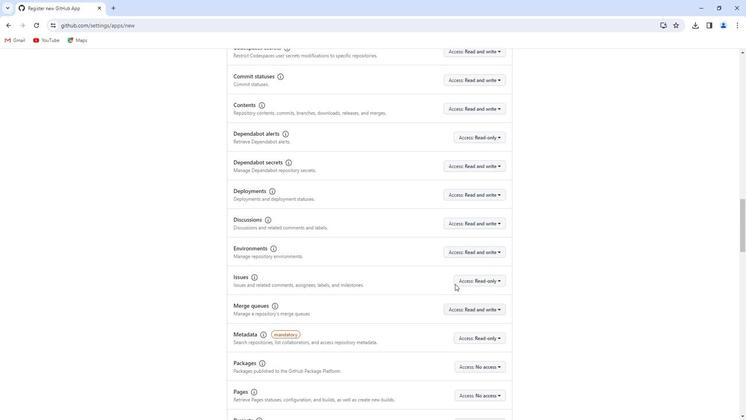 
Action: Mouse moved to (444, 263)
Screenshot: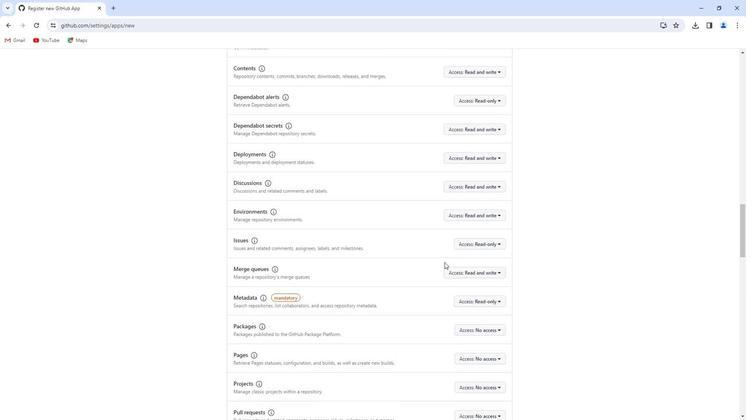 
Action: Mouse scrolled (444, 263) with delta (0, 0)
Screenshot: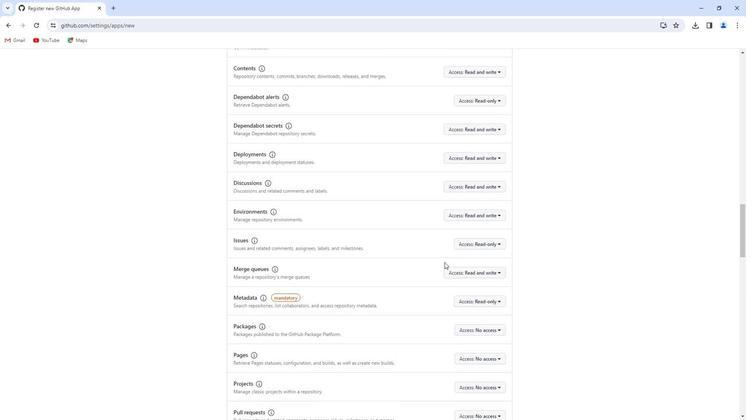 
Action: Mouse moved to (482, 208)
Screenshot: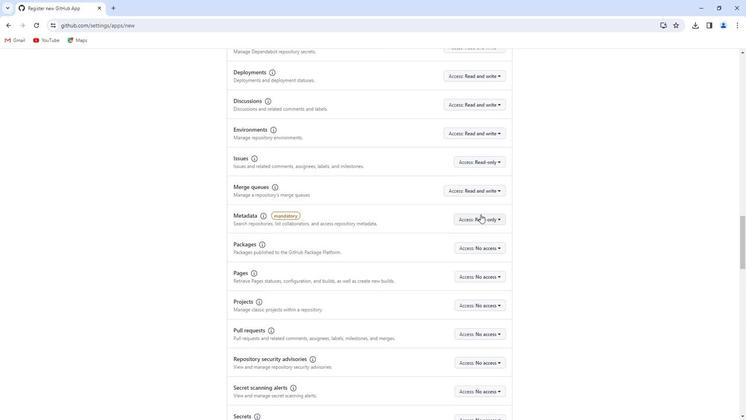 
Action: Mouse pressed left at (482, 208)
Screenshot: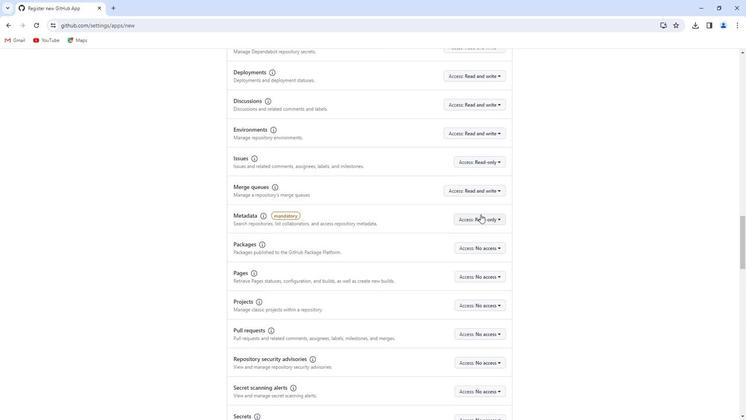 
Action: Mouse moved to (452, 269)
Screenshot: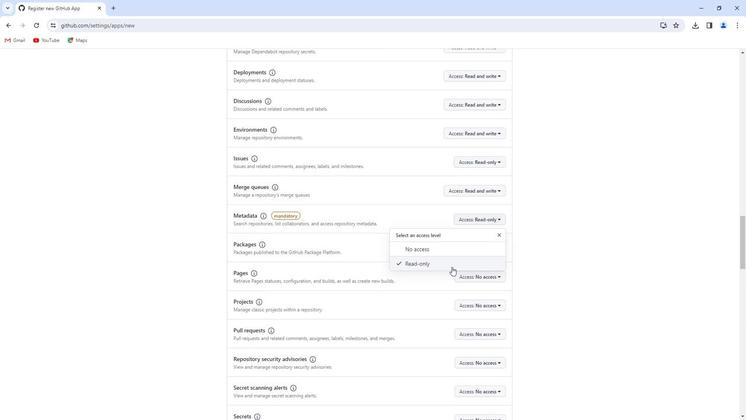 
Action: Mouse pressed left at (452, 269)
Screenshot: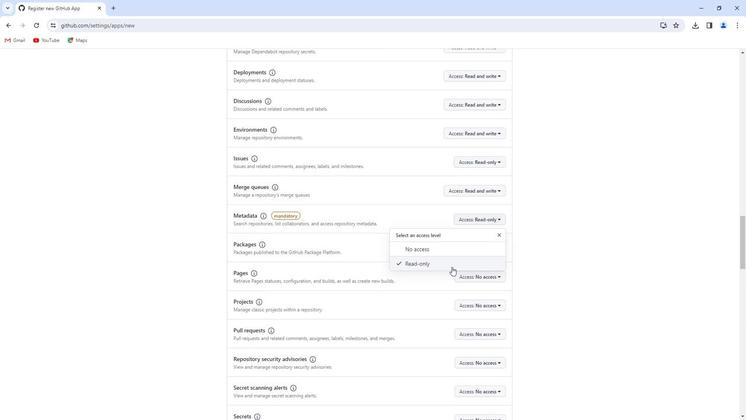 
Action: Mouse moved to (480, 249)
Screenshot: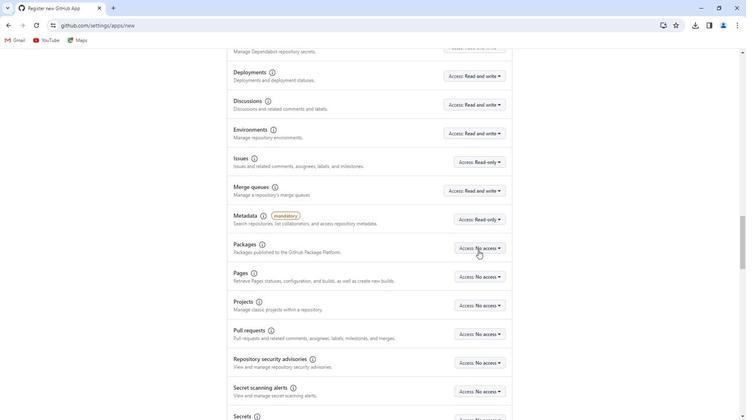 
Action: Mouse pressed left at (480, 249)
Screenshot: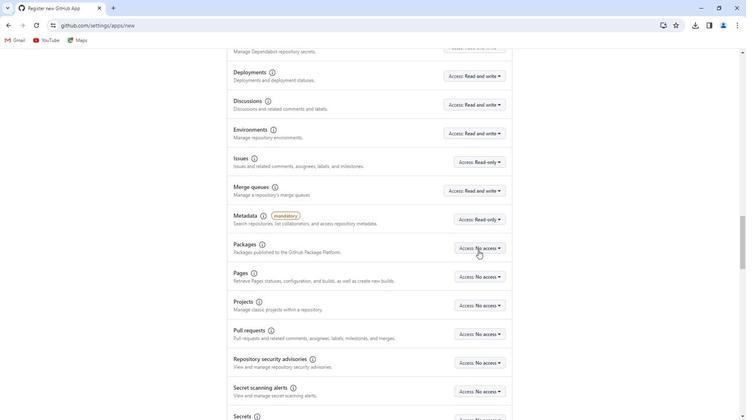 
Action: Mouse moved to (455, 313)
Screenshot: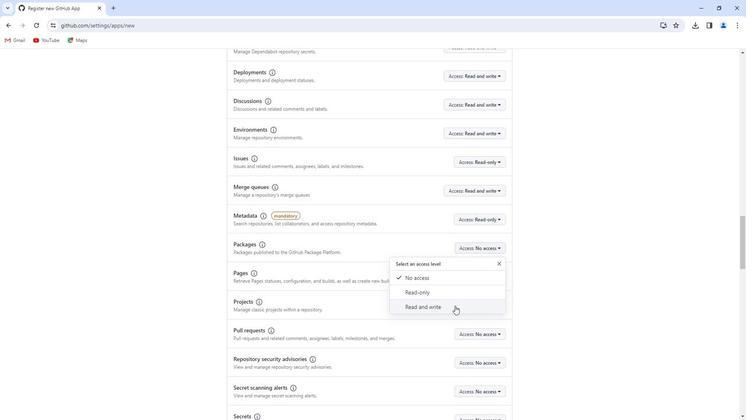 
Action: Mouse pressed left at (455, 313)
Screenshot: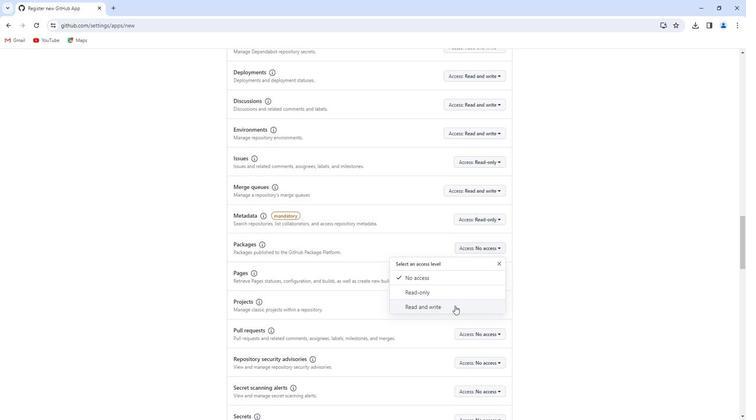 
Action: Mouse moved to (479, 281)
Screenshot: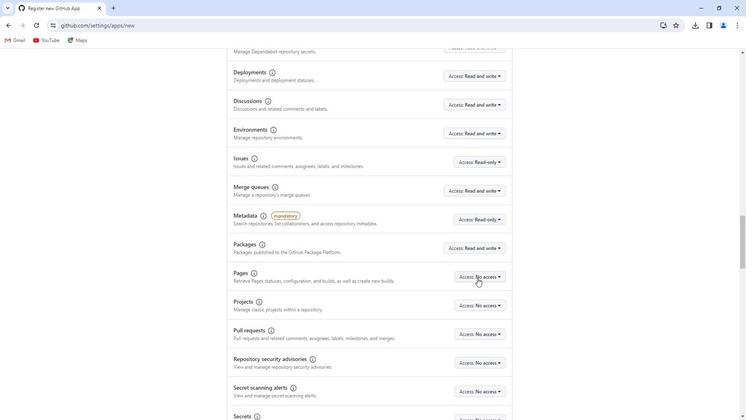 
Action: Mouse pressed left at (479, 281)
Screenshot: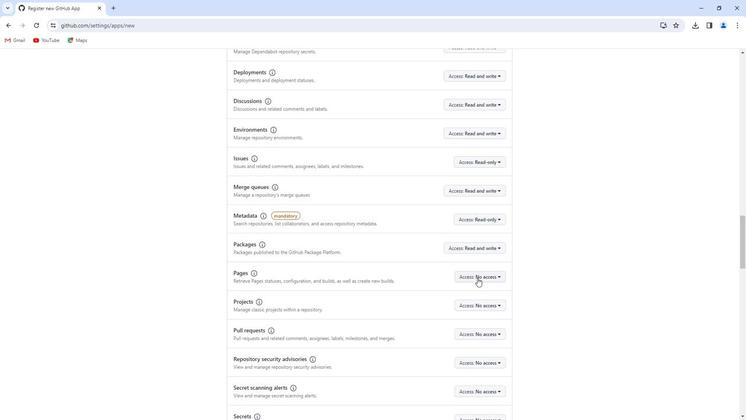 
Action: Mouse moved to (461, 351)
Screenshot: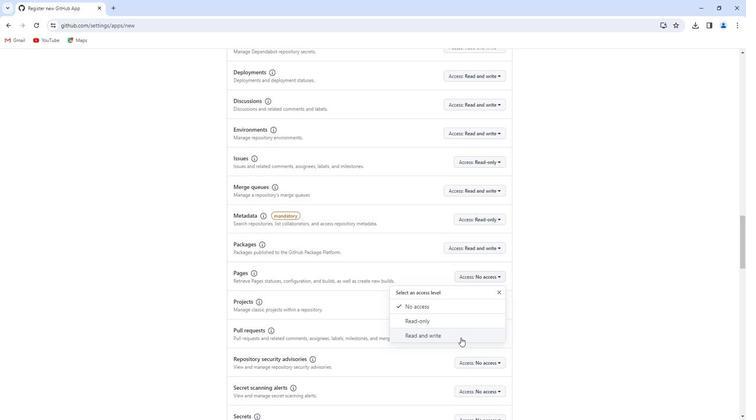 
Action: Mouse pressed left at (461, 351)
Screenshot: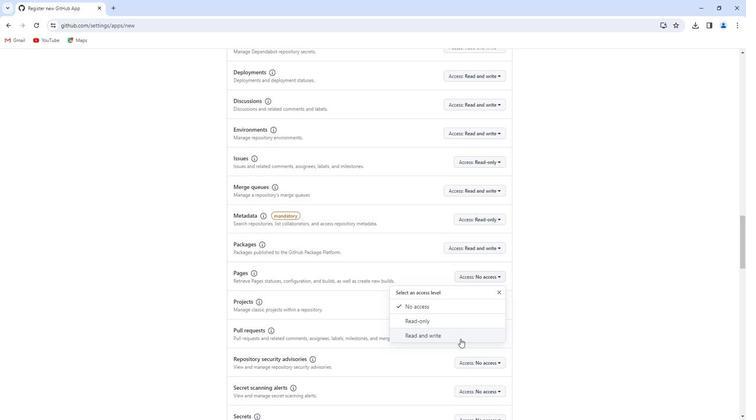 
Action: Mouse moved to (451, 302)
Screenshot: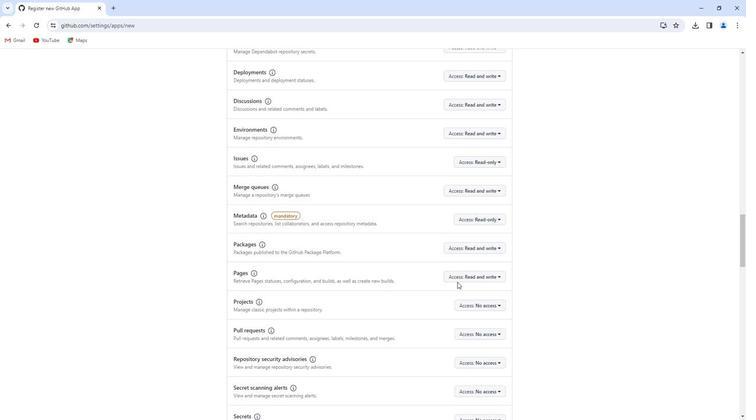 
Action: Mouse scrolled (451, 301) with delta (0, 0)
Screenshot: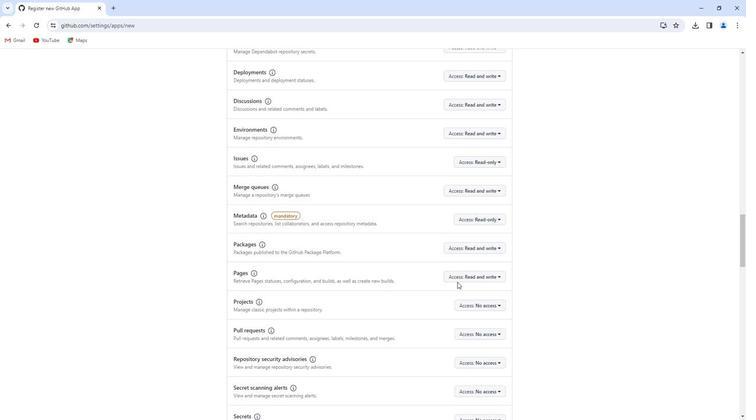 
Action: Mouse moved to (461, 280)
Screenshot: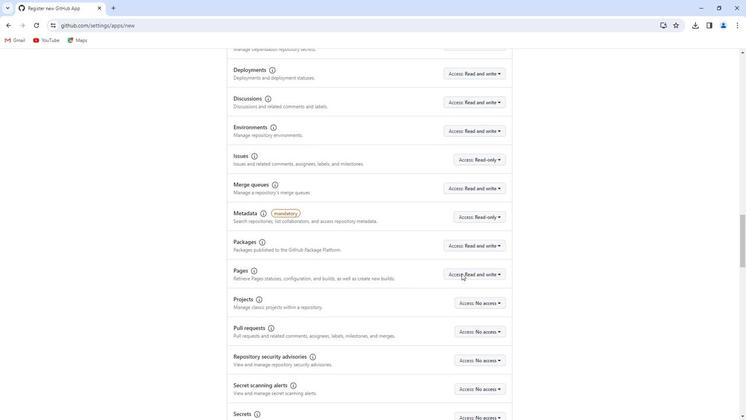 
Action: Mouse scrolled (461, 280) with delta (0, 0)
Screenshot: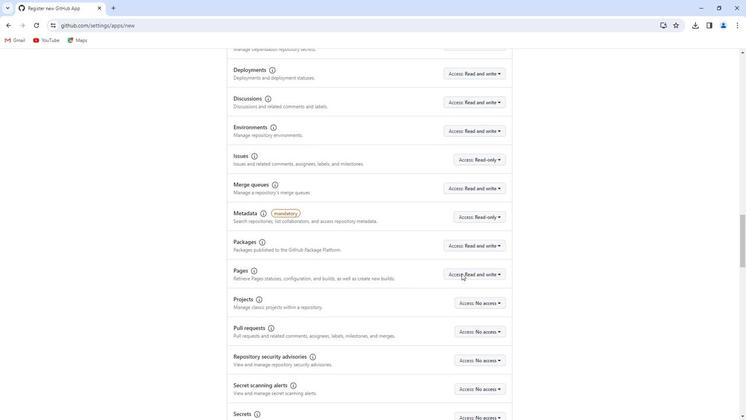 
Action: Mouse moved to (487, 219)
Screenshot: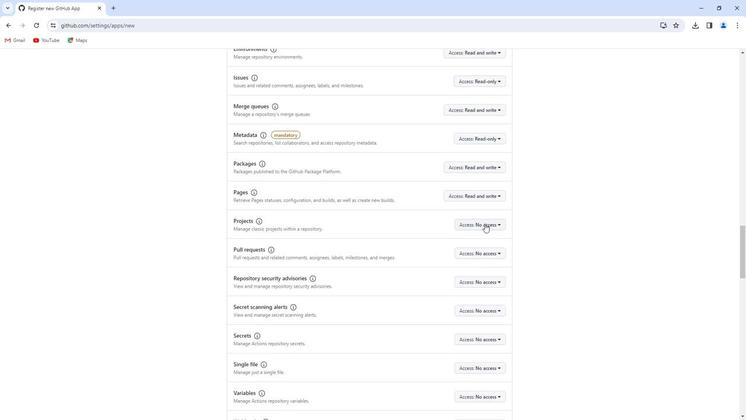 
Action: Mouse pressed left at (487, 219)
Screenshot: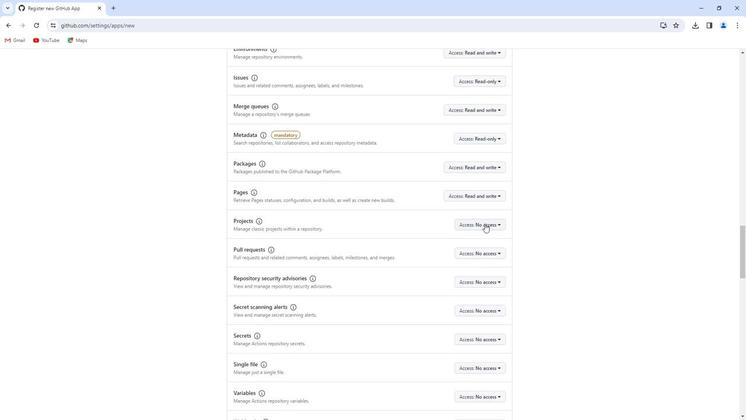 
Action: Mouse moved to (452, 298)
Screenshot: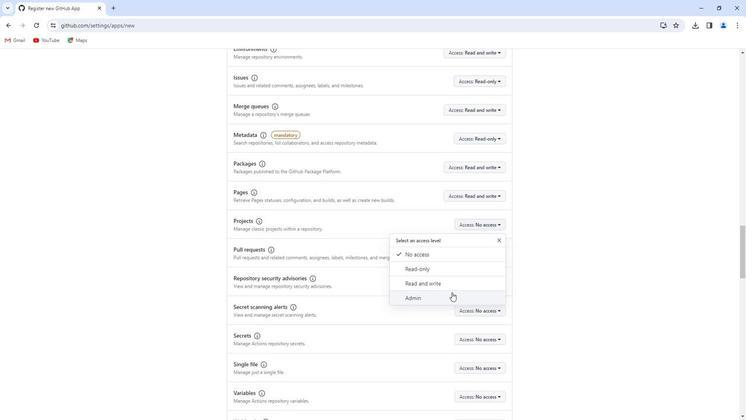 
Action: Mouse pressed left at (452, 298)
Screenshot: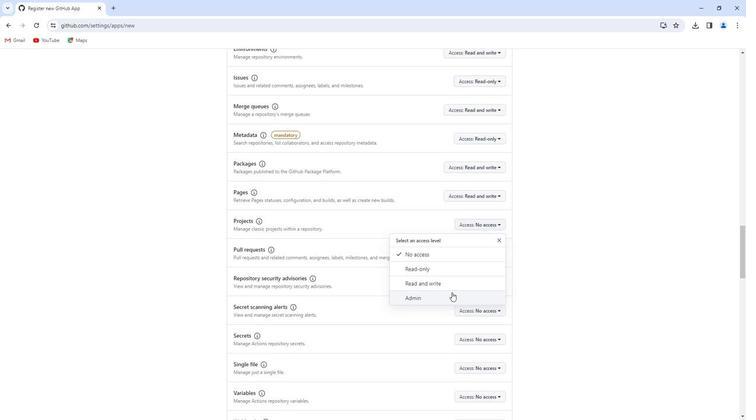 
Action: Mouse moved to (475, 253)
Screenshot: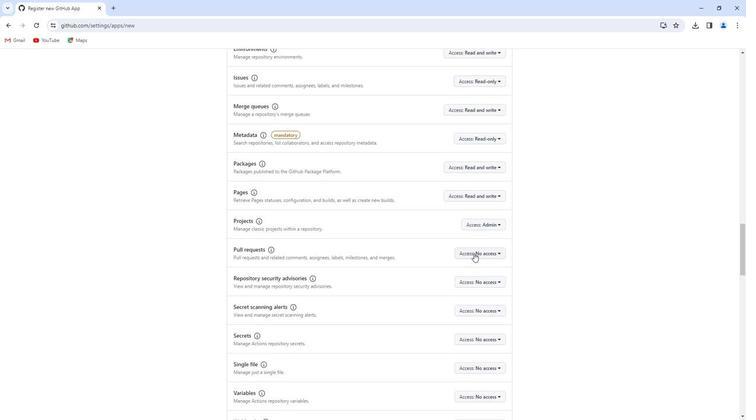 
Action: Mouse pressed left at (475, 253)
Screenshot: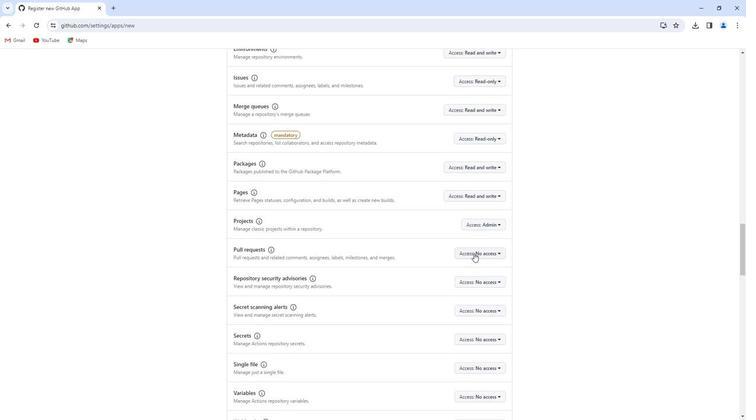 
Action: Mouse moved to (457, 318)
Screenshot: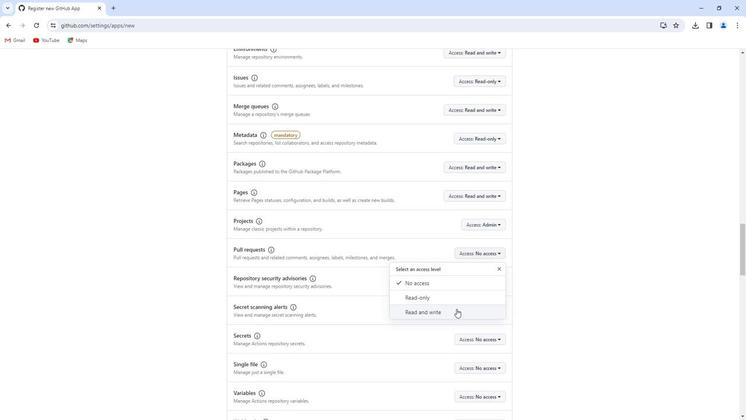 
Action: Mouse pressed left at (457, 318)
Screenshot: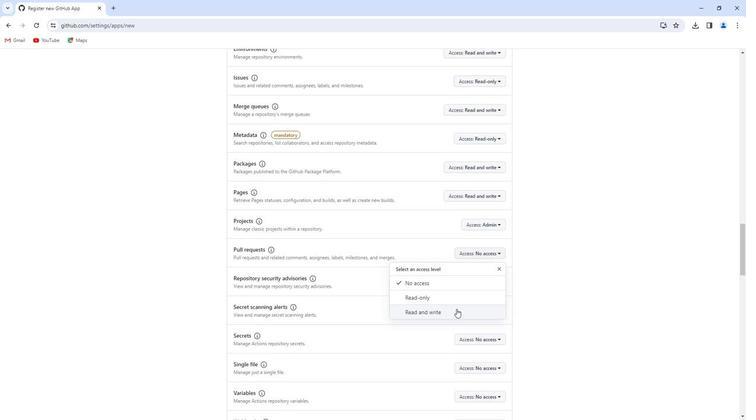 
Action: Mouse moved to (484, 285)
Screenshot: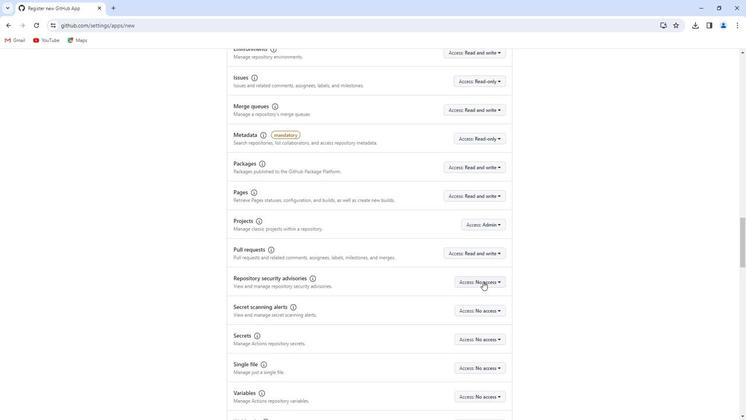 
Action: Mouse pressed left at (484, 285)
Screenshot: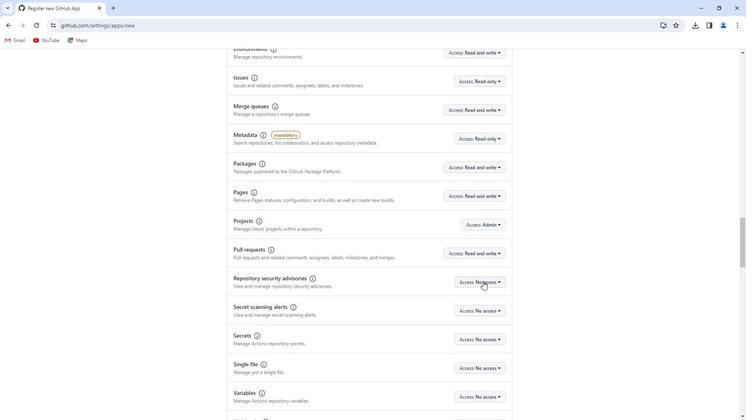 
Action: Mouse moved to (455, 354)
Screenshot: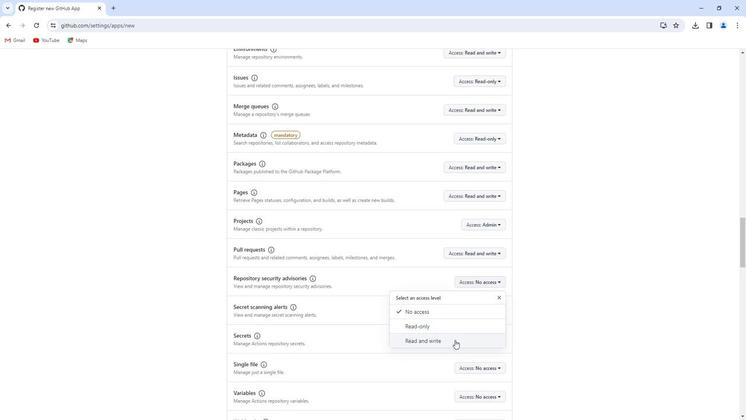 
Action: Mouse pressed left at (455, 354)
Screenshot: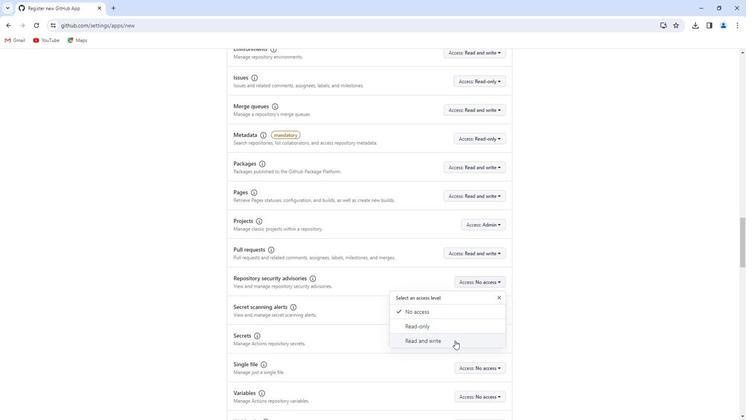 
Action: Mouse moved to (486, 321)
Screenshot: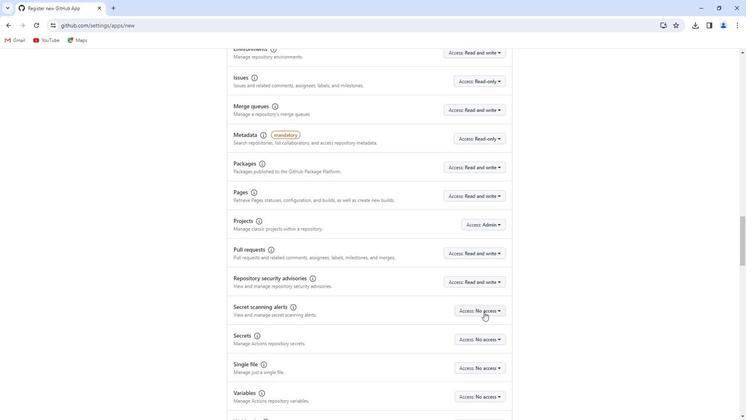 
Action: Mouse pressed left at (486, 321)
Screenshot: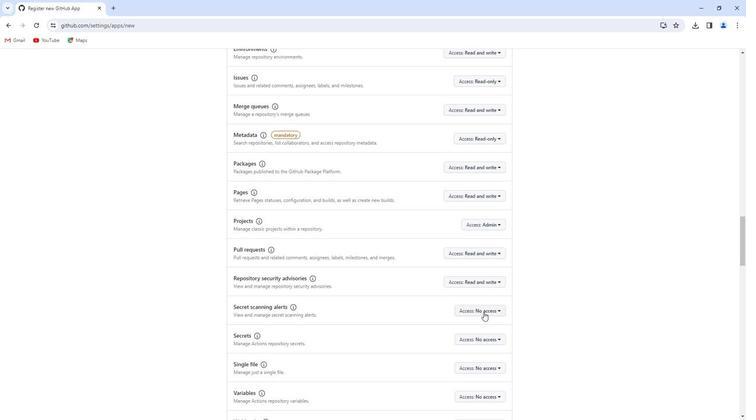
Action: Mouse moved to (454, 386)
Screenshot: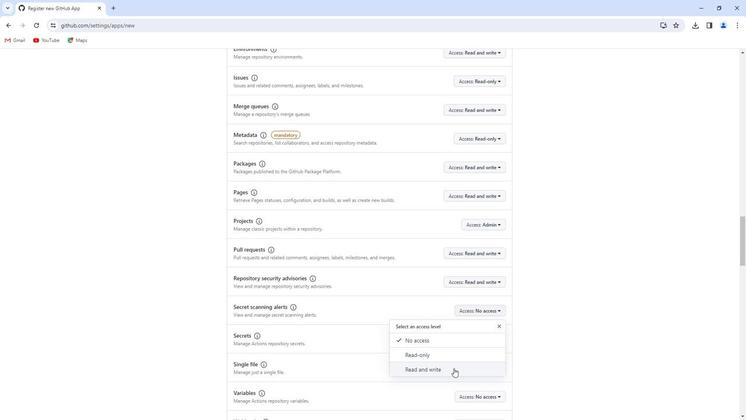 
Action: Mouse pressed left at (454, 386)
Screenshot: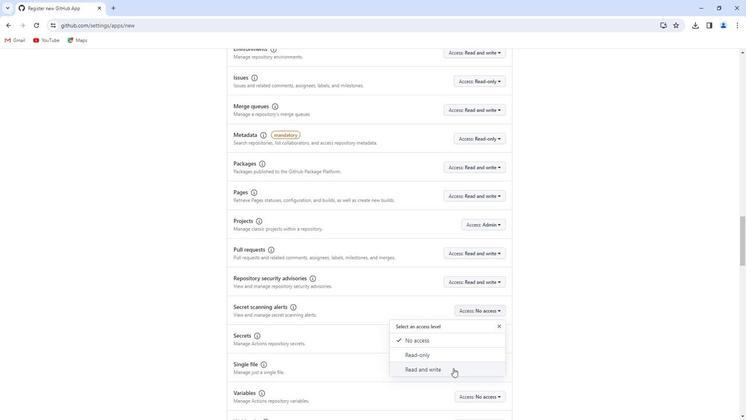 
Action: Mouse moved to (483, 322)
Screenshot: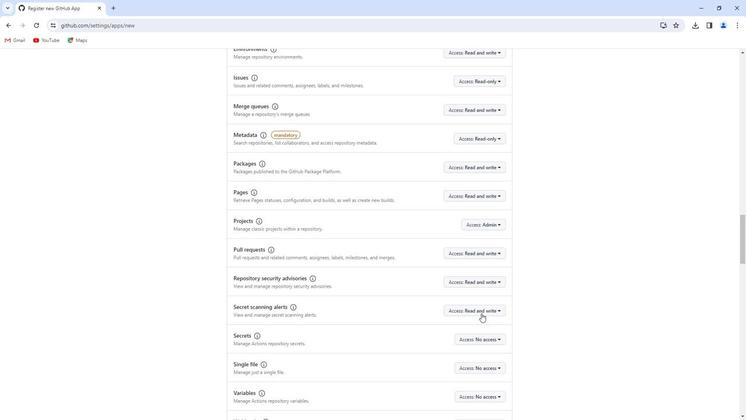 
Action: Mouse scrolled (483, 322) with delta (0, 0)
Screenshot: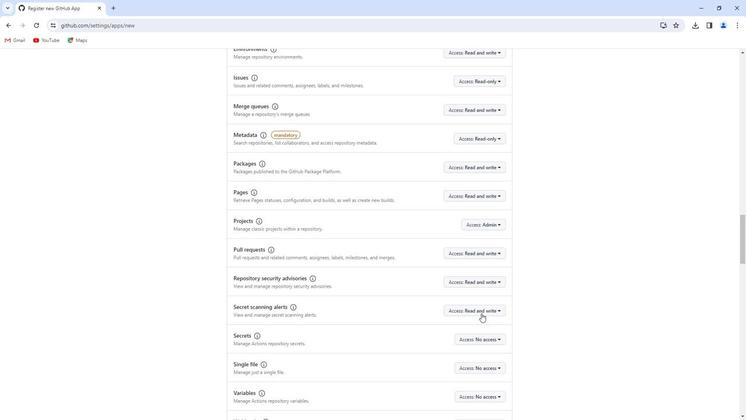 
Action: Mouse moved to (483, 318)
Screenshot: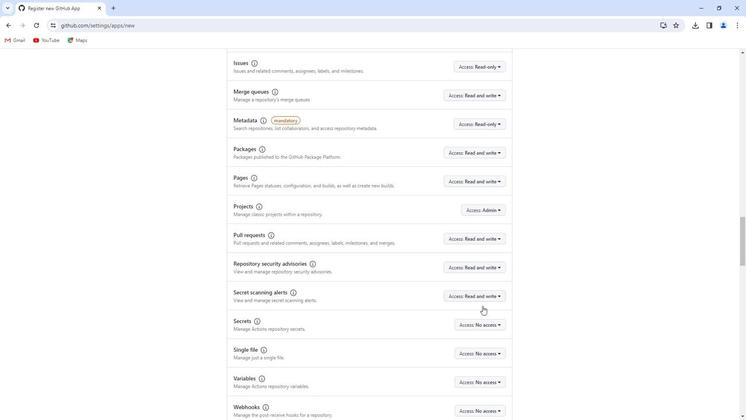 
Action: Mouse scrolled (483, 318) with delta (0, 0)
Screenshot: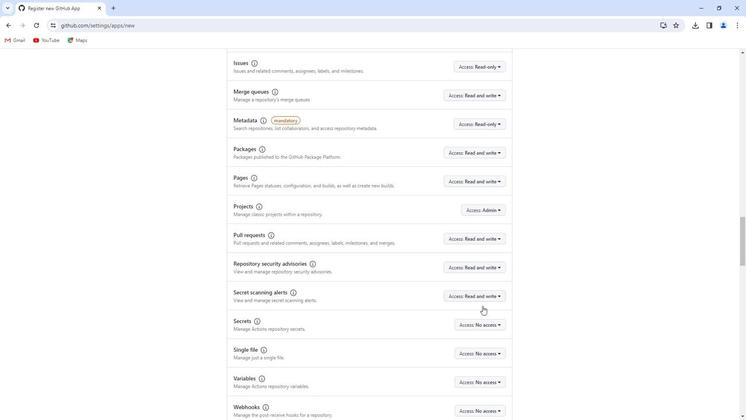 
Action: Mouse moved to (483, 258)
Screenshot: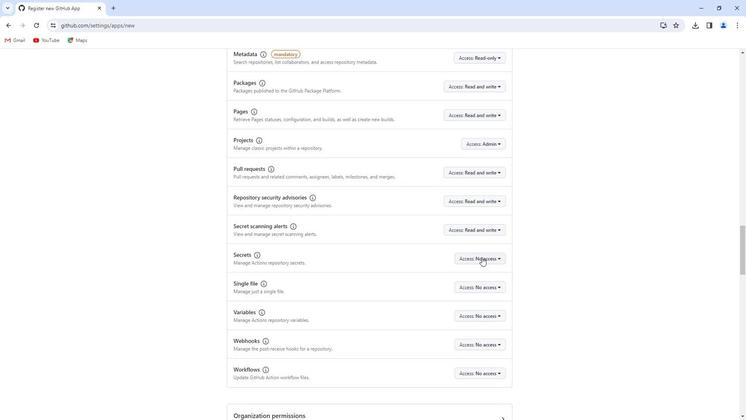 
Action: Mouse pressed left at (483, 258)
Screenshot: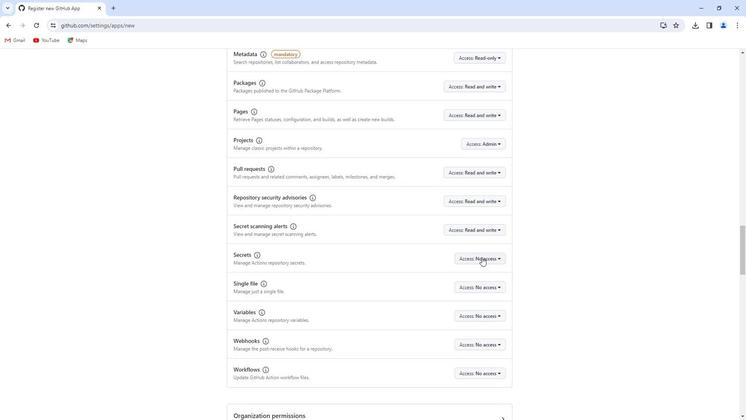 
Action: Mouse moved to (462, 323)
Screenshot: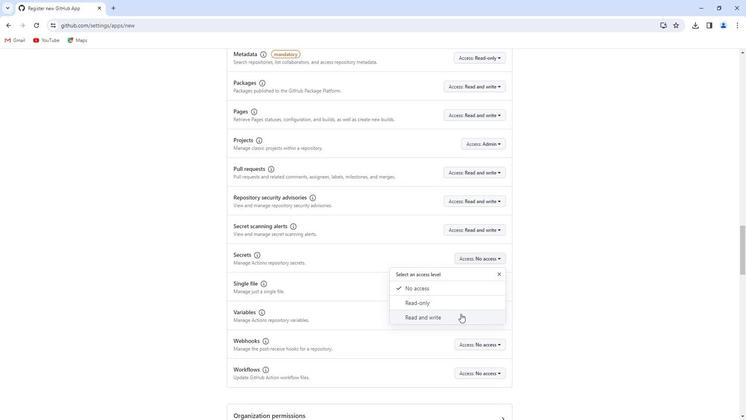 
Action: Mouse pressed left at (462, 323)
Screenshot: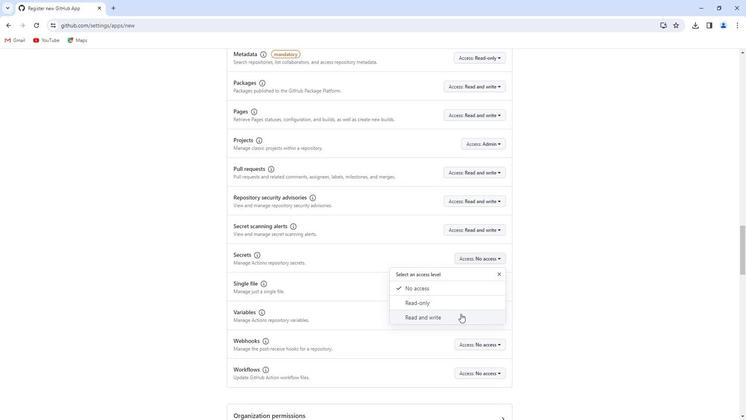 
Action: Mouse moved to (491, 293)
Screenshot: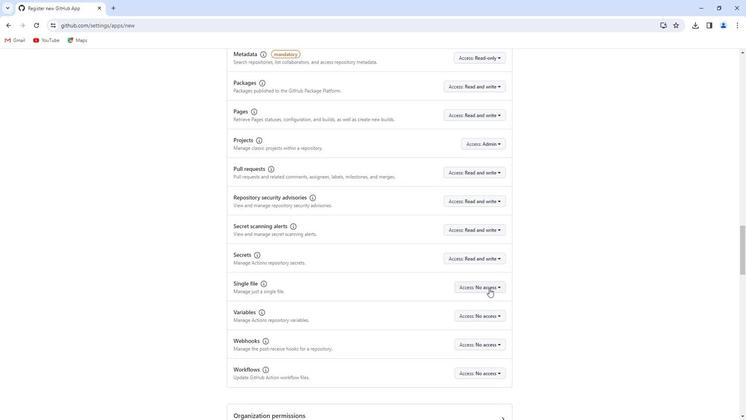 
Action: Mouse pressed left at (491, 293)
Screenshot: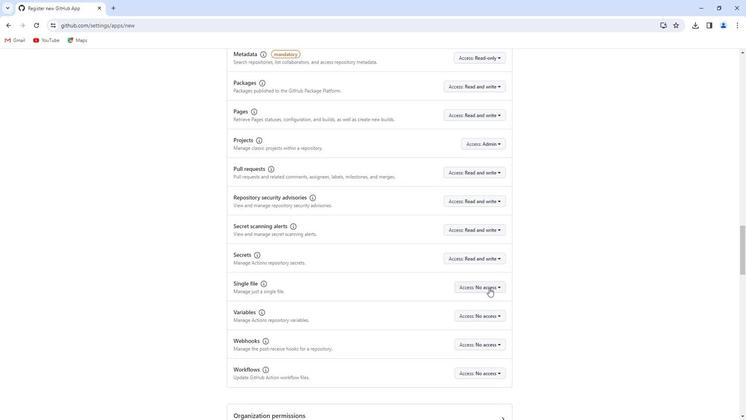 
Action: Mouse moved to (448, 361)
Screenshot: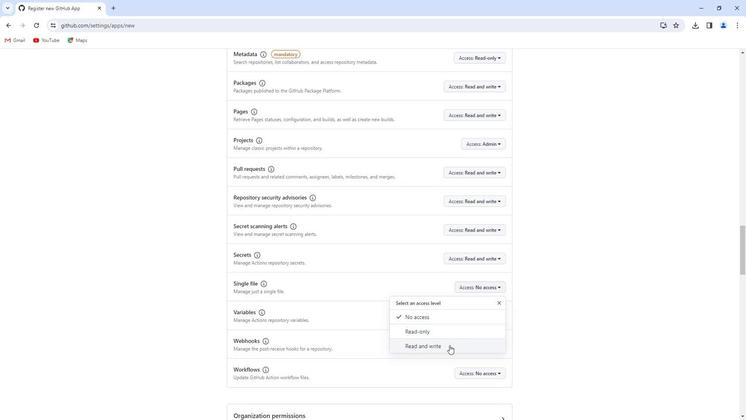 
Action: Mouse pressed left at (448, 361)
Screenshot: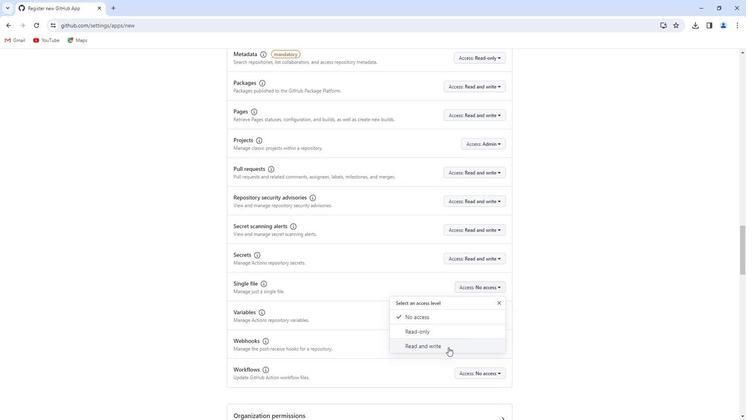
Action: Mouse moved to (489, 304)
Screenshot: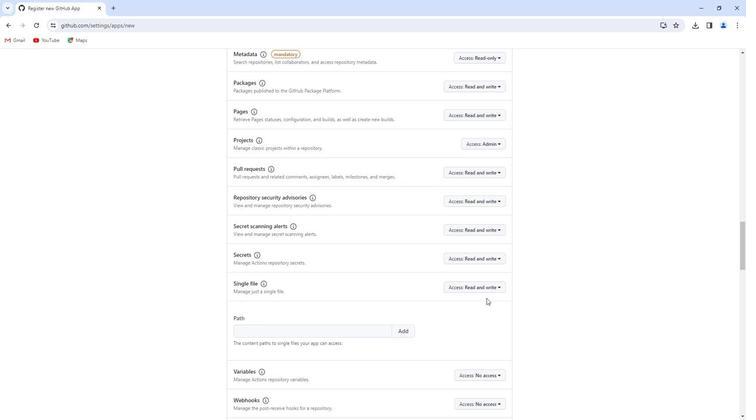 
Action: Mouse scrolled (489, 304) with delta (0, 0)
Screenshot: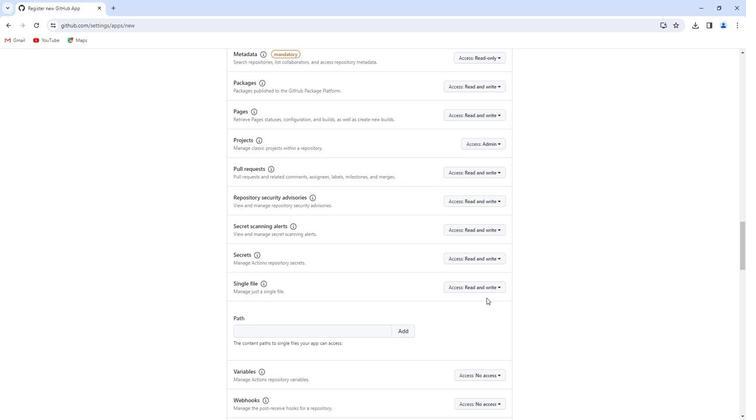 
Action: Mouse moved to (489, 304)
Screenshot: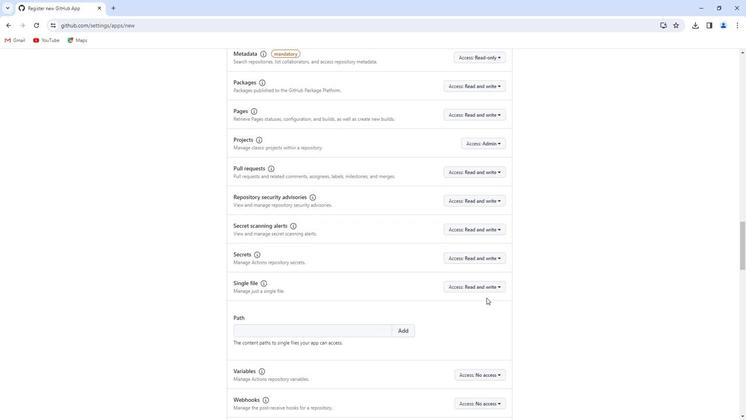 
Action: Mouse scrolled (489, 304) with delta (0, 0)
Screenshot: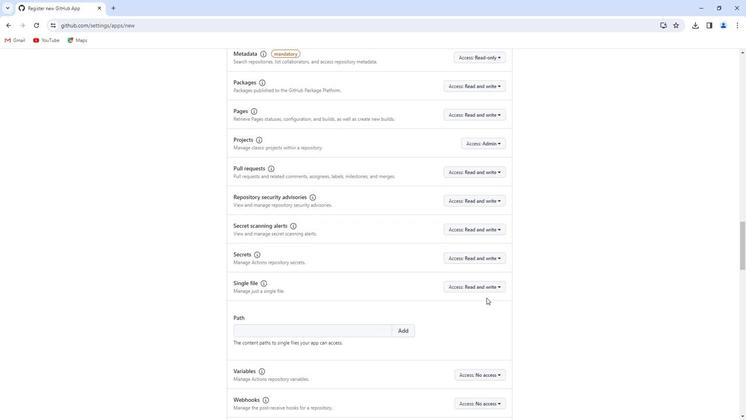 
Action: Mouse moved to (483, 285)
Screenshot: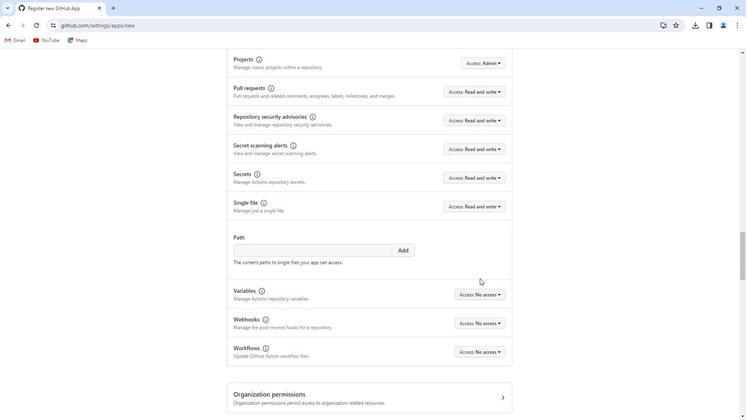
Action: Mouse scrolled (483, 284) with delta (0, 0)
Screenshot: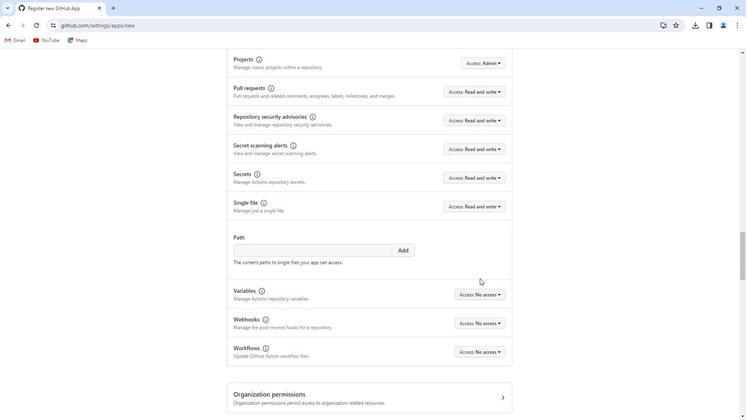 
Action: Mouse moved to (469, 151)
Screenshot: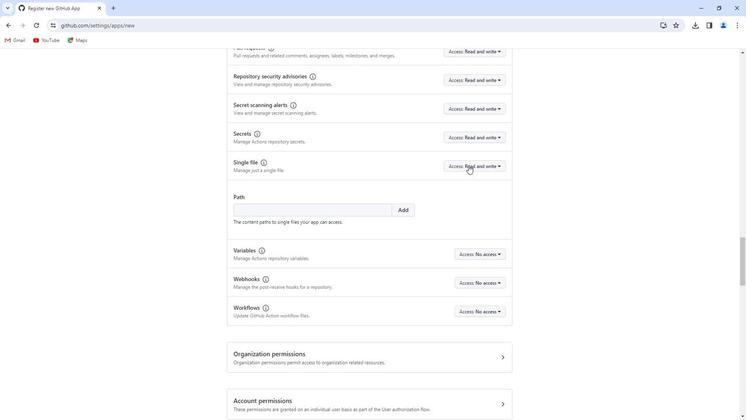 
Action: Mouse pressed left at (469, 151)
Screenshot: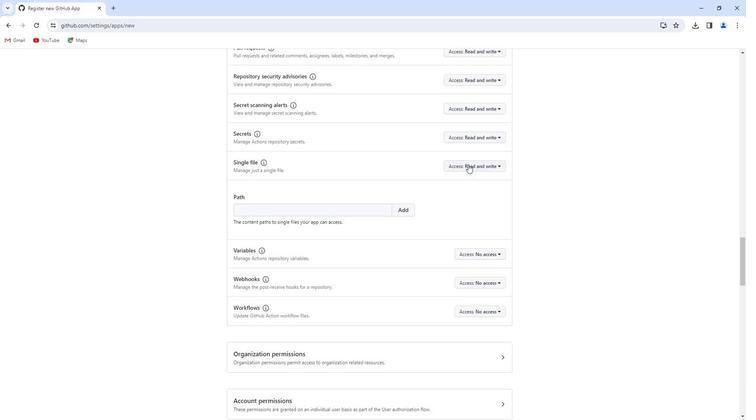 
Action: Mouse moved to (465, 203)
Screenshot: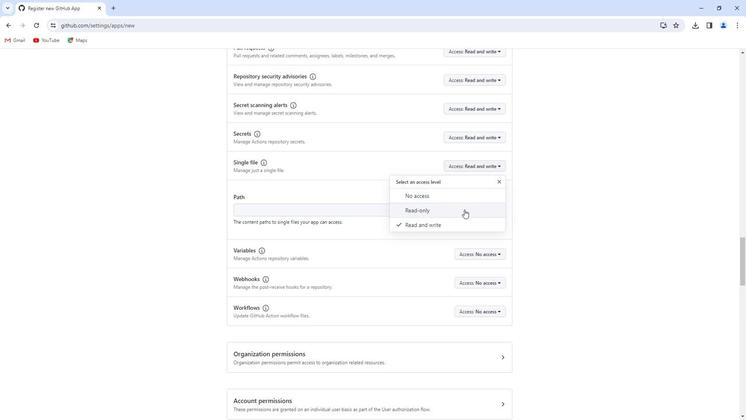 
Action: Mouse pressed left at (465, 203)
